 Task: Search one way flight ticket for 1 adult, 5 children, 2 infants in seat and 1 infant on lap in first from Burlington: Burlington International Airport to Laramie: Laramie Regional Airport on 8-3-2023. Choice of flights is Sun country airlines. Number of bags: 1 checked bag. Price is upto 82000. Outbound departure time preference is 19:30.
Action: Mouse moved to (373, 155)
Screenshot: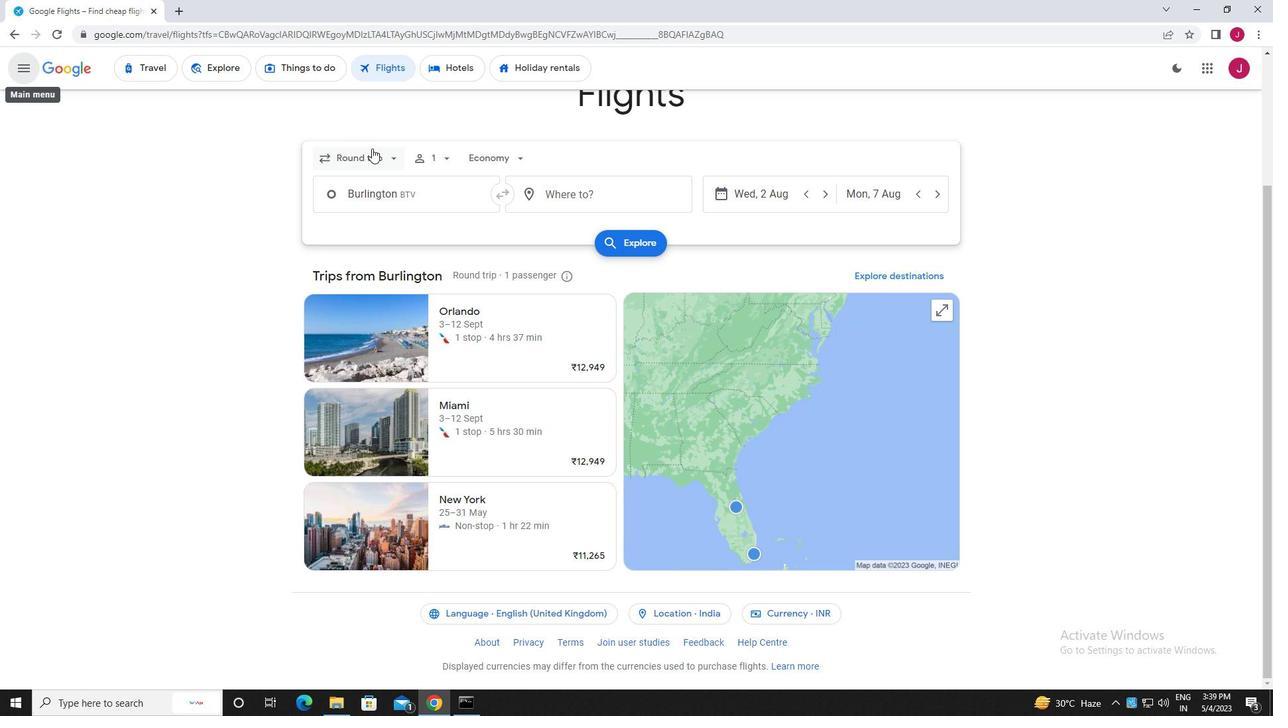 
Action: Mouse pressed left at (373, 155)
Screenshot: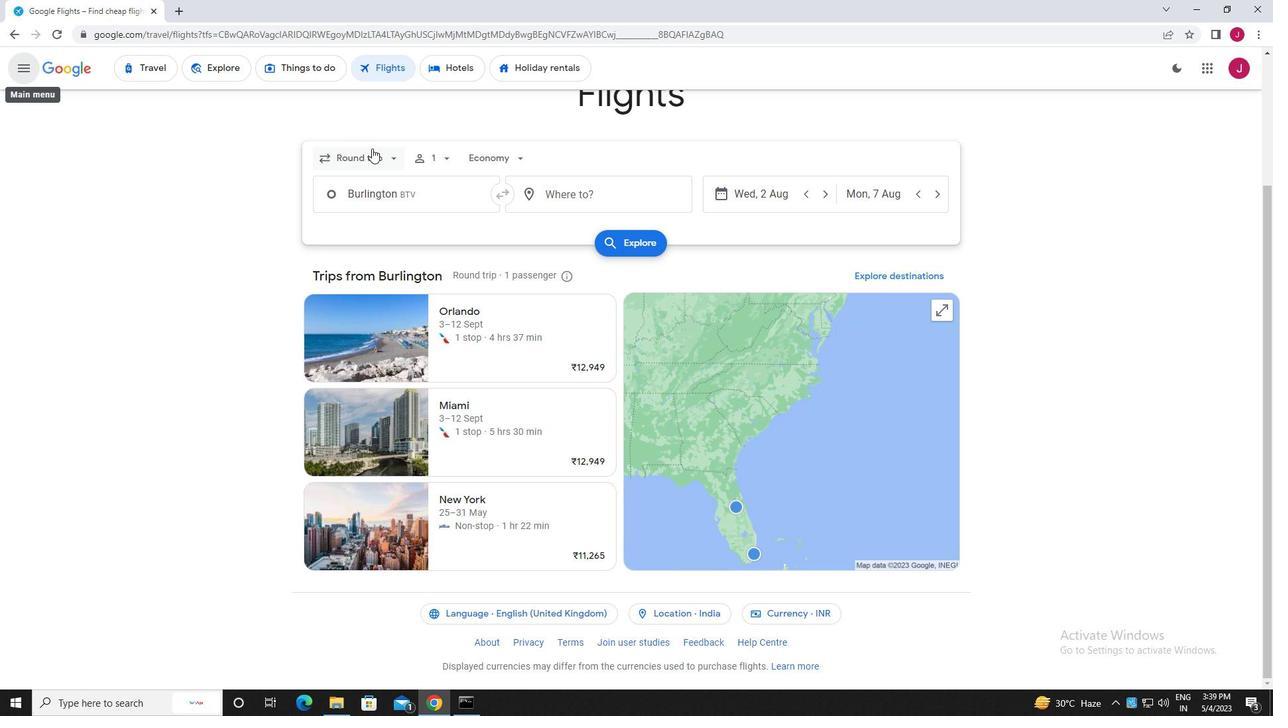 
Action: Mouse moved to (387, 220)
Screenshot: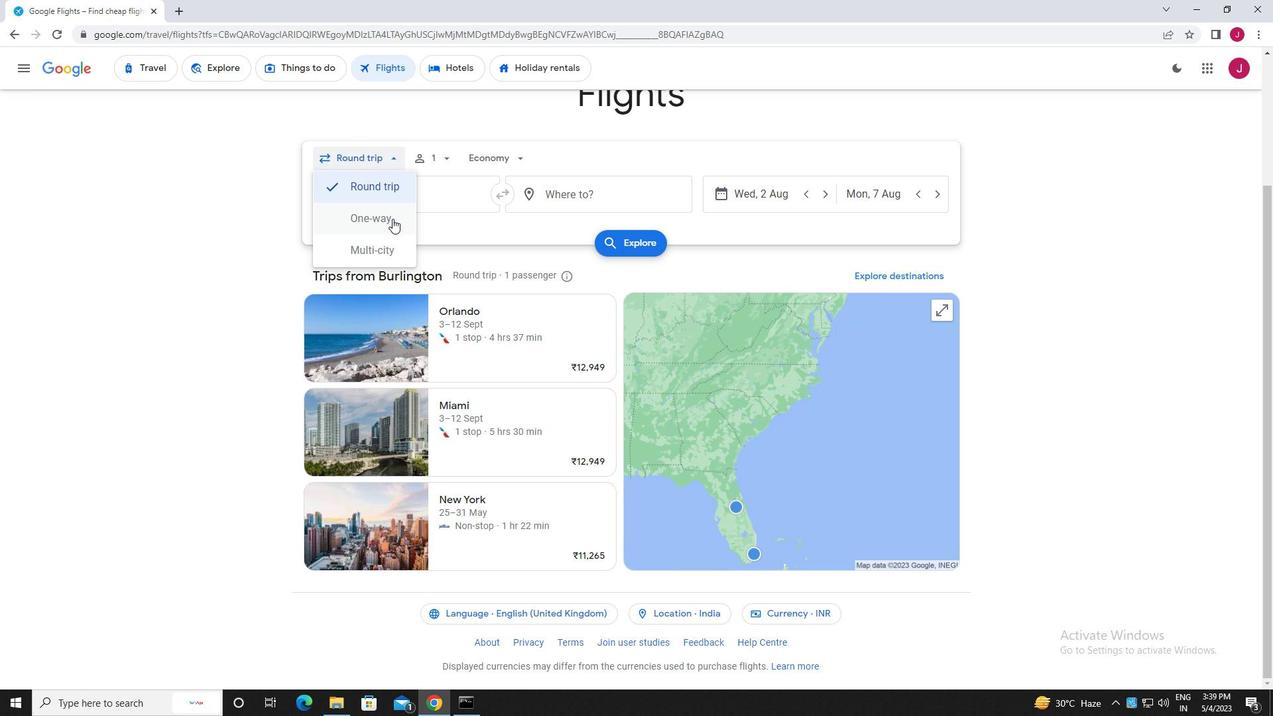 
Action: Mouse pressed left at (387, 220)
Screenshot: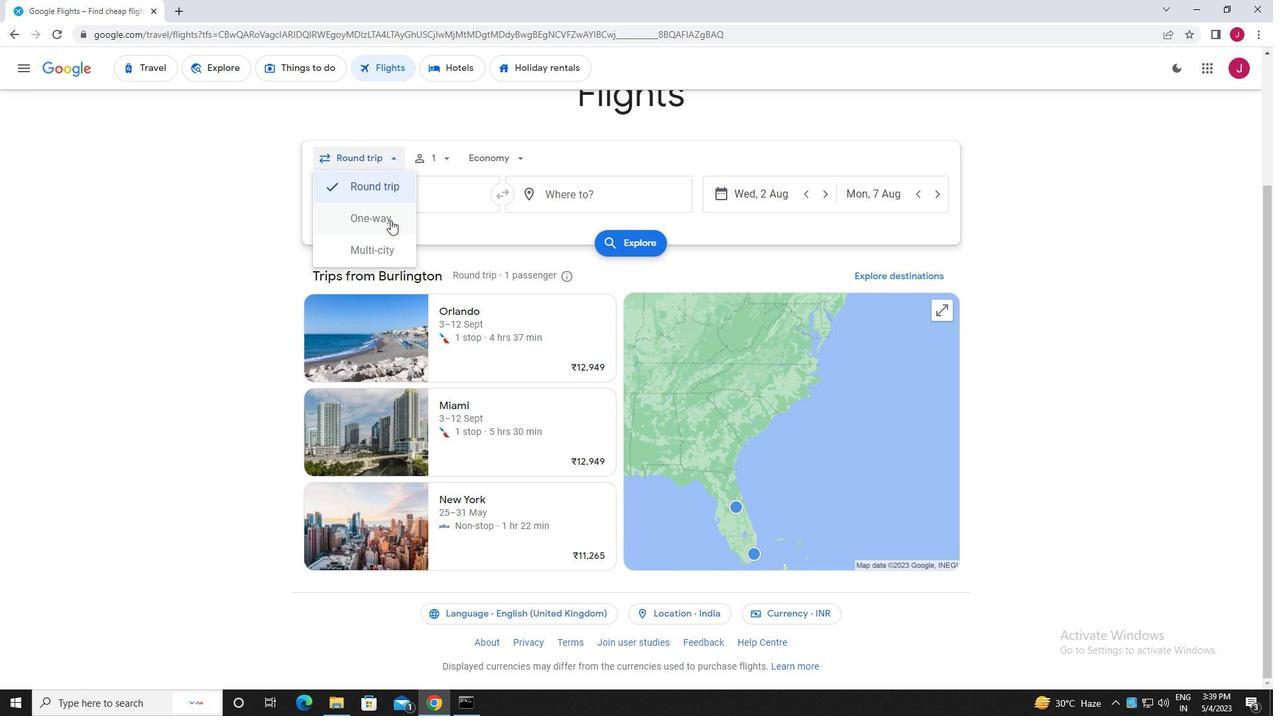 
Action: Mouse moved to (438, 157)
Screenshot: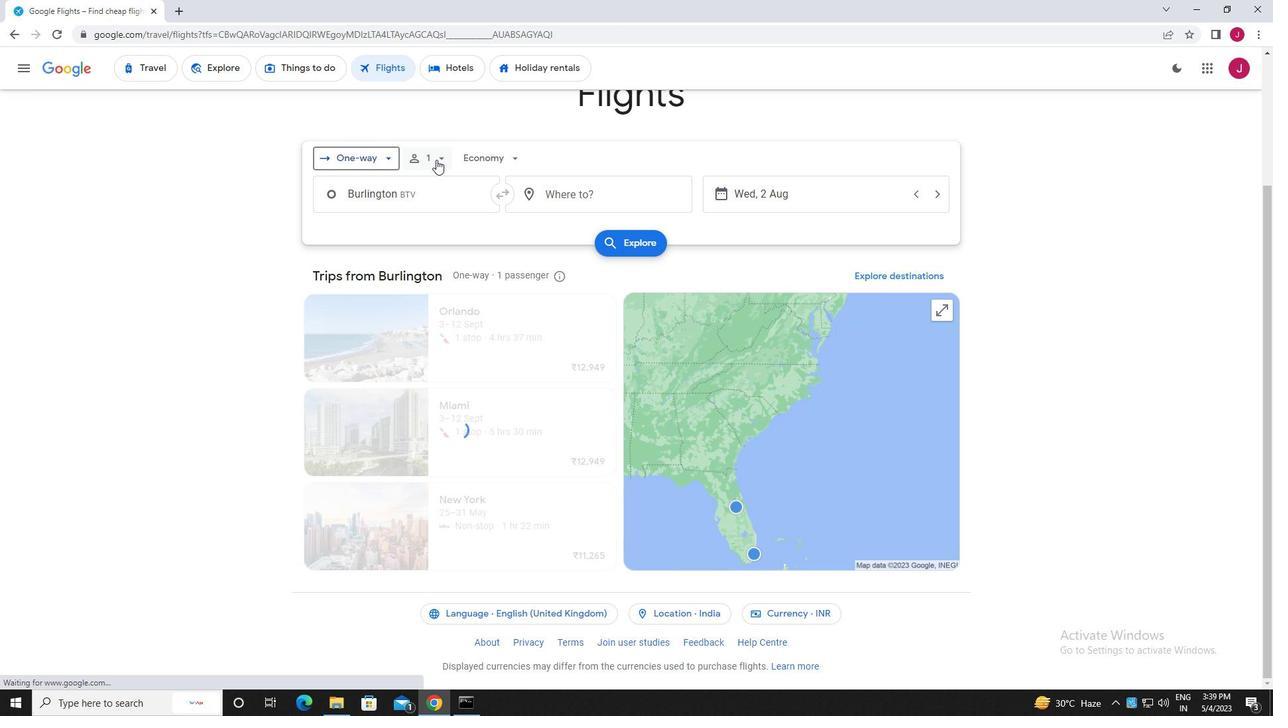 
Action: Mouse pressed left at (438, 157)
Screenshot: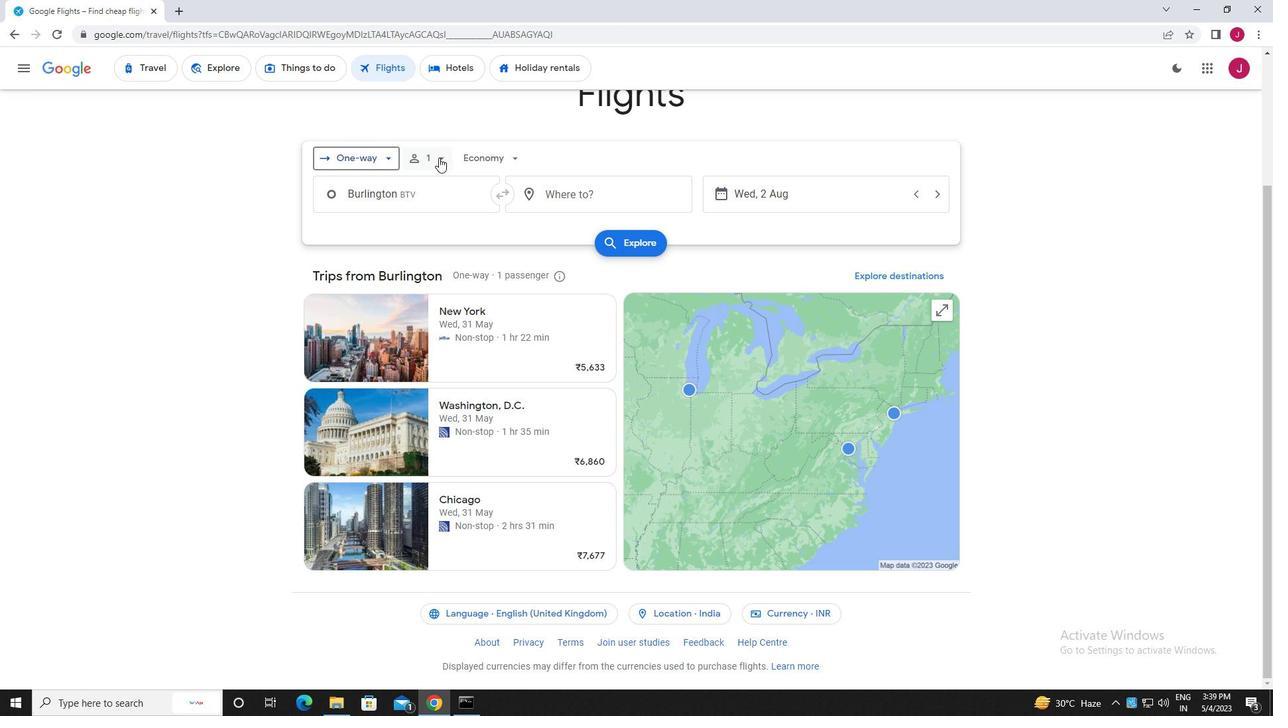
Action: Mouse moved to (537, 222)
Screenshot: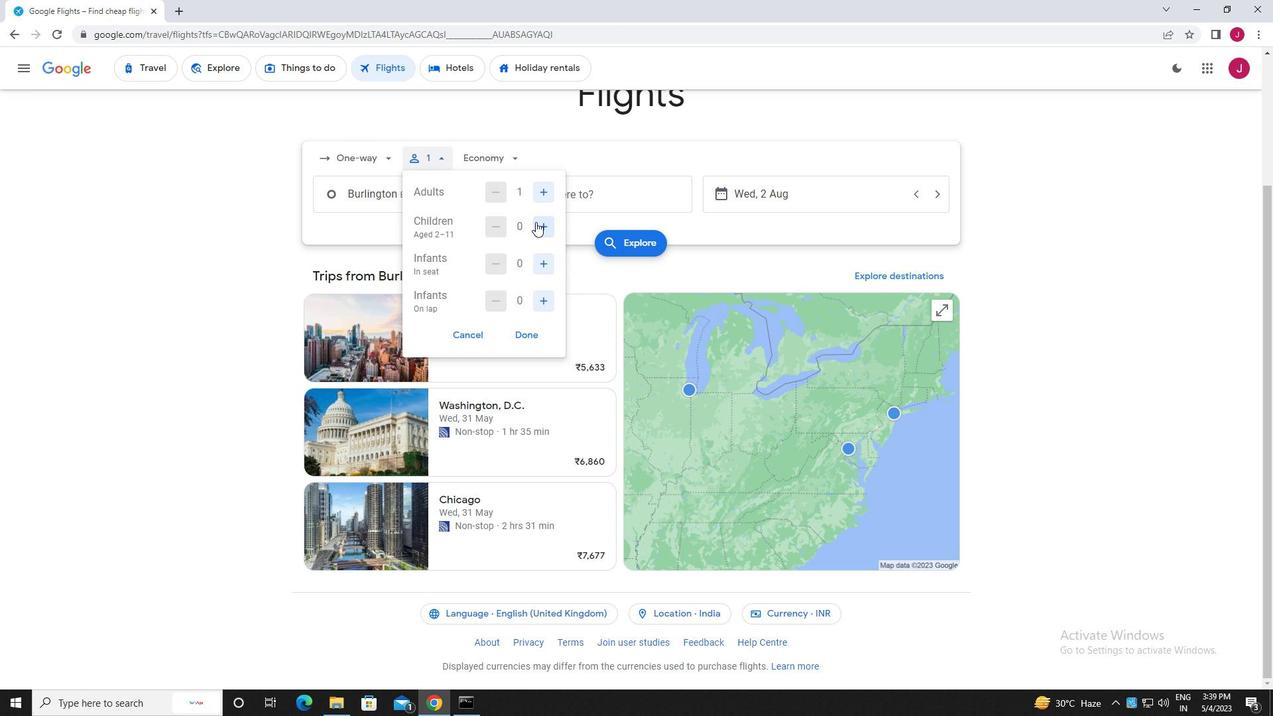 
Action: Mouse pressed left at (537, 222)
Screenshot: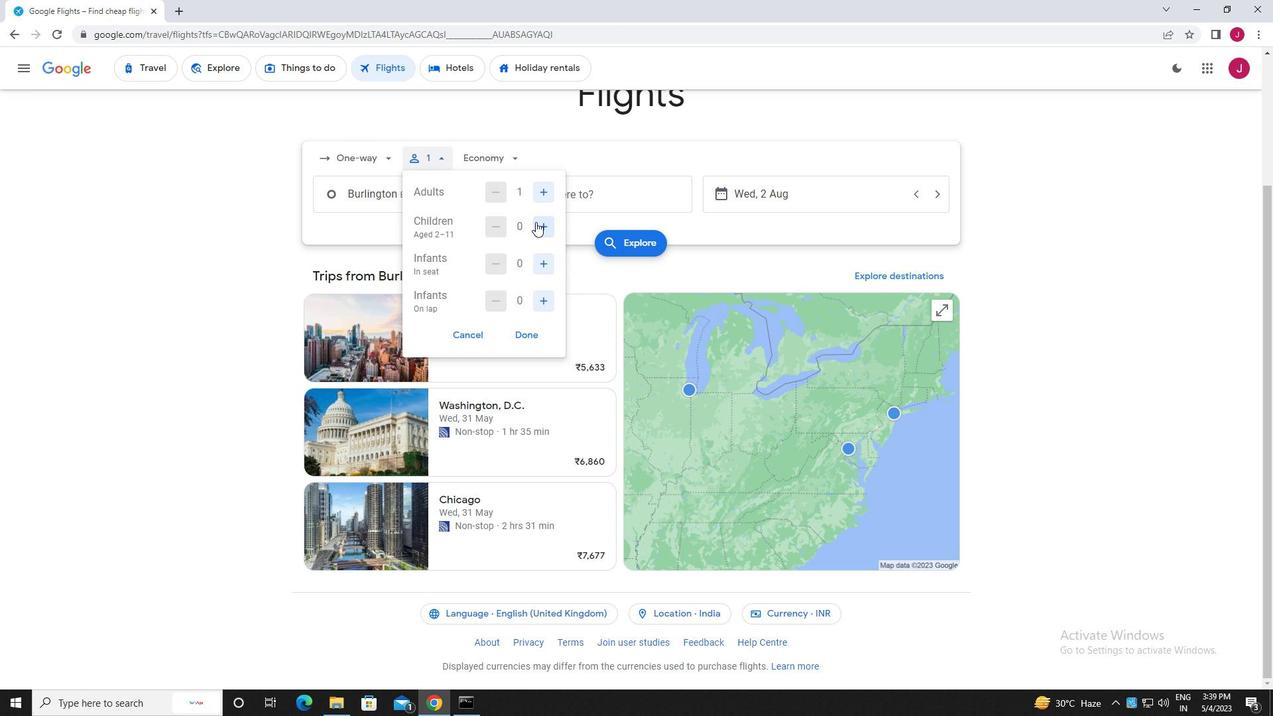 
Action: Mouse moved to (540, 226)
Screenshot: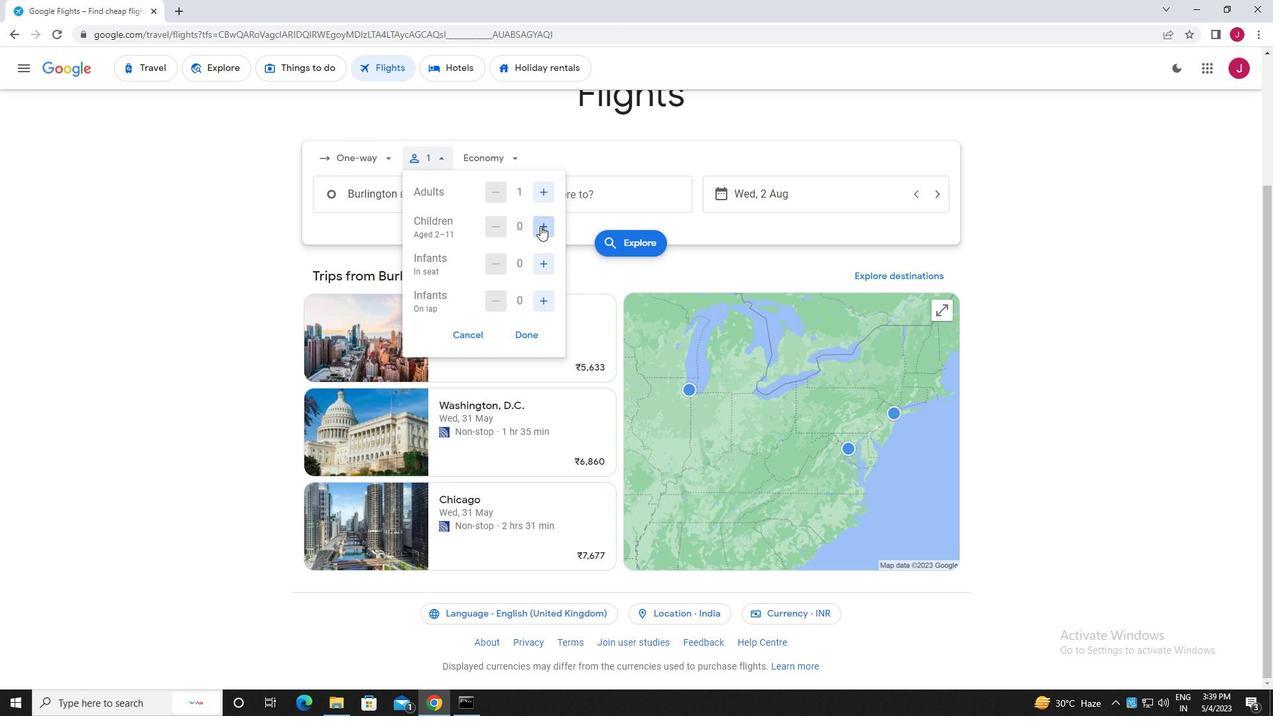 
Action: Mouse pressed left at (540, 226)
Screenshot: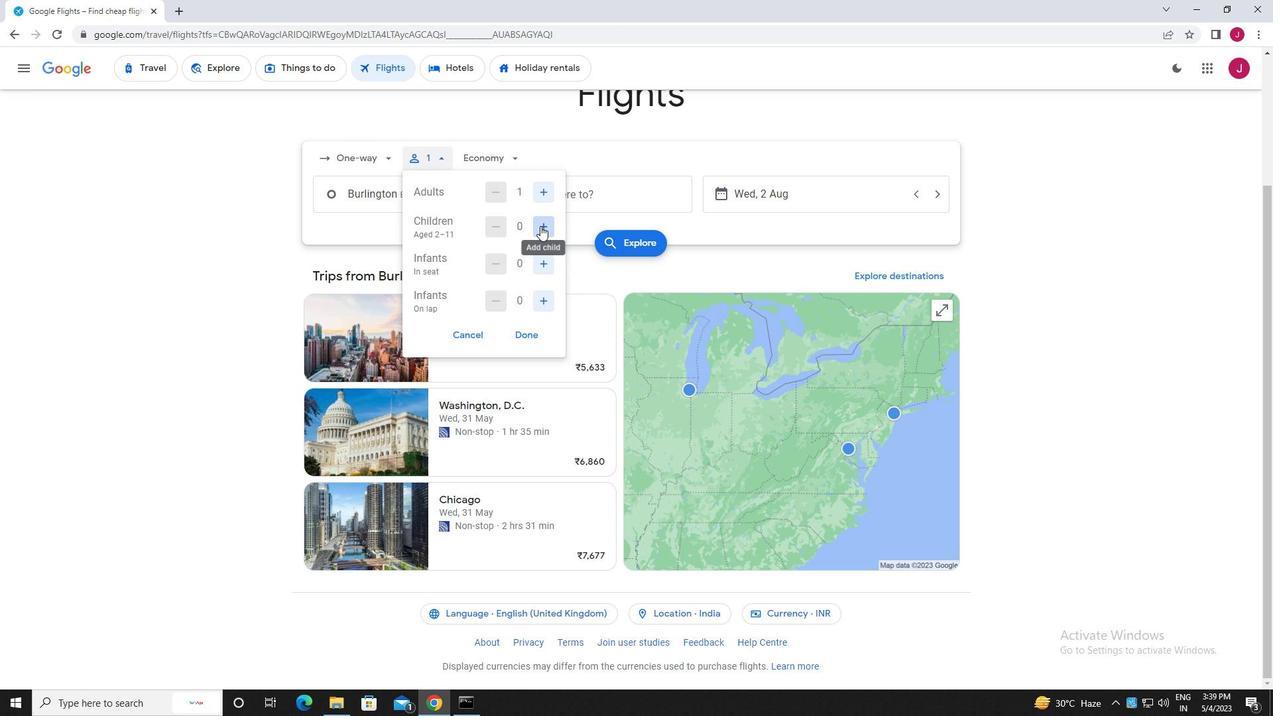 
Action: Mouse moved to (541, 228)
Screenshot: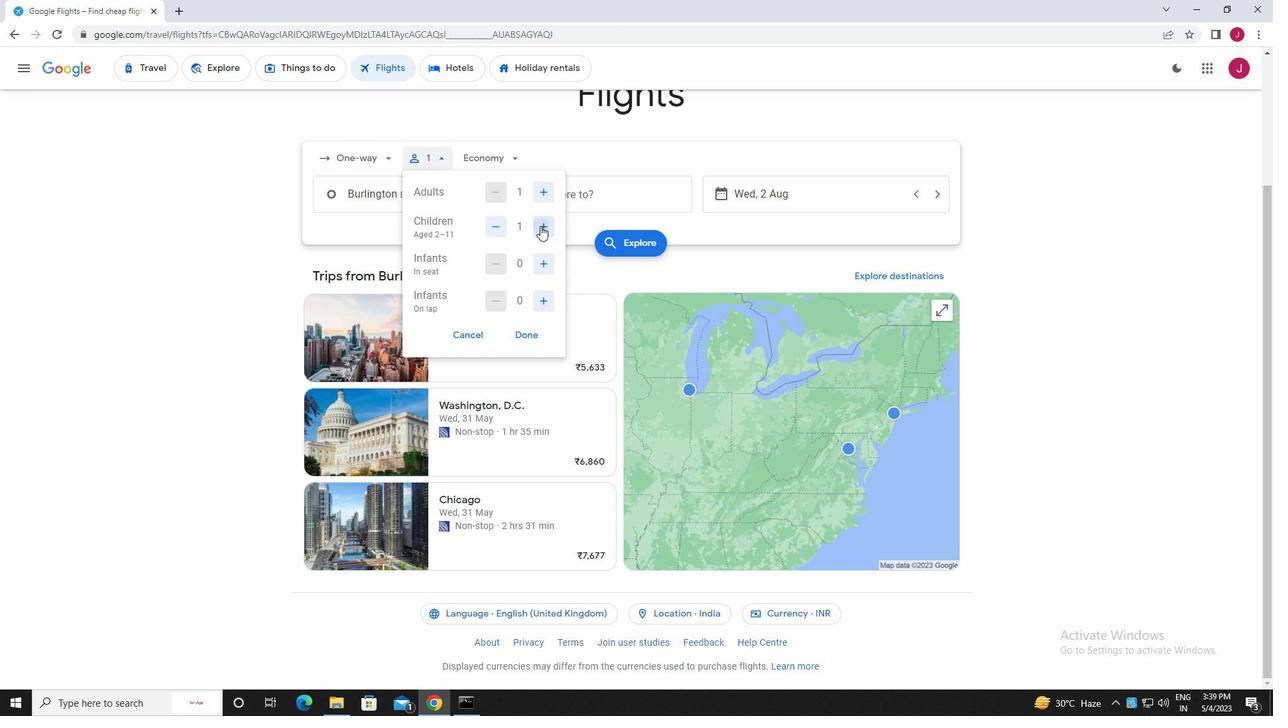 
Action: Mouse pressed left at (541, 228)
Screenshot: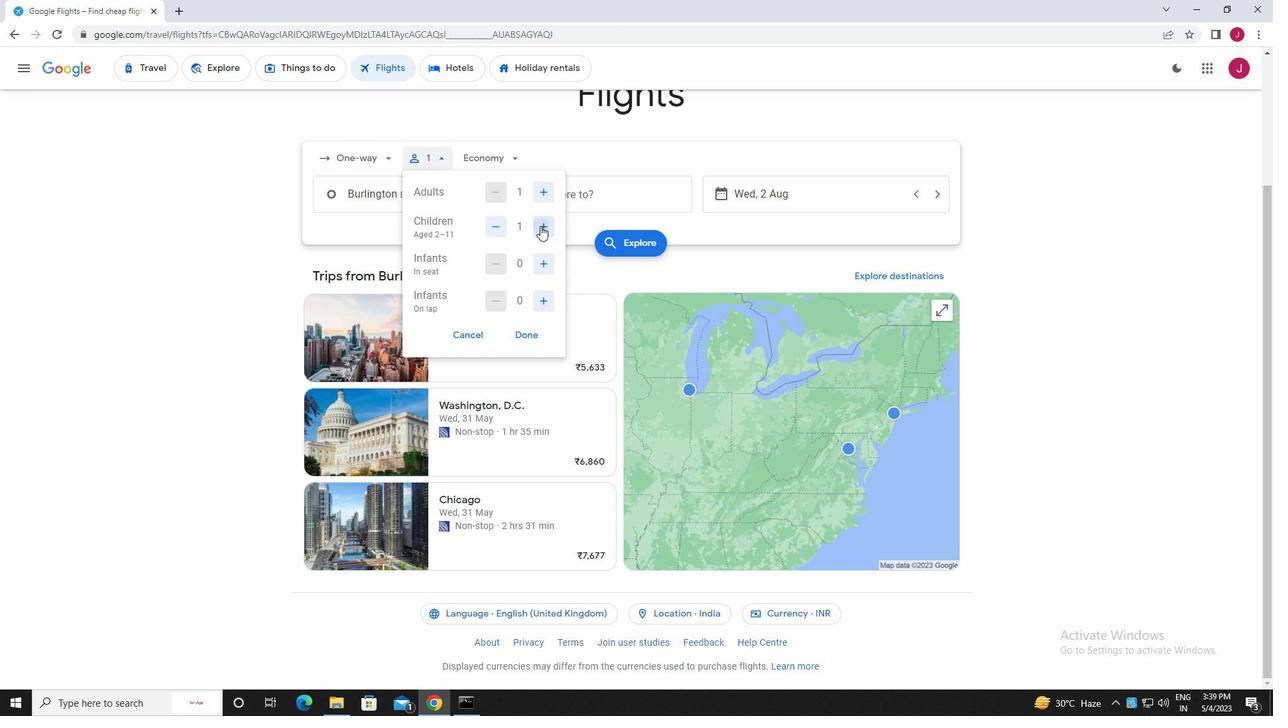
Action: Mouse moved to (542, 229)
Screenshot: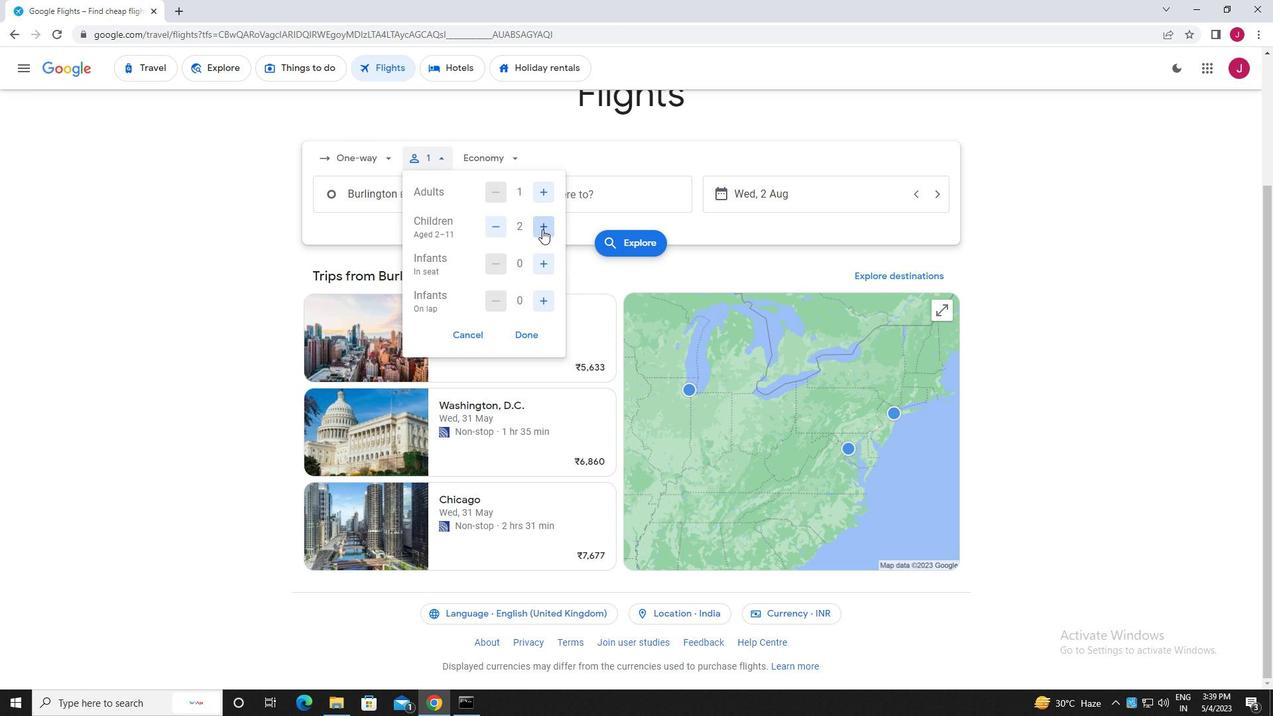 
Action: Mouse pressed left at (542, 229)
Screenshot: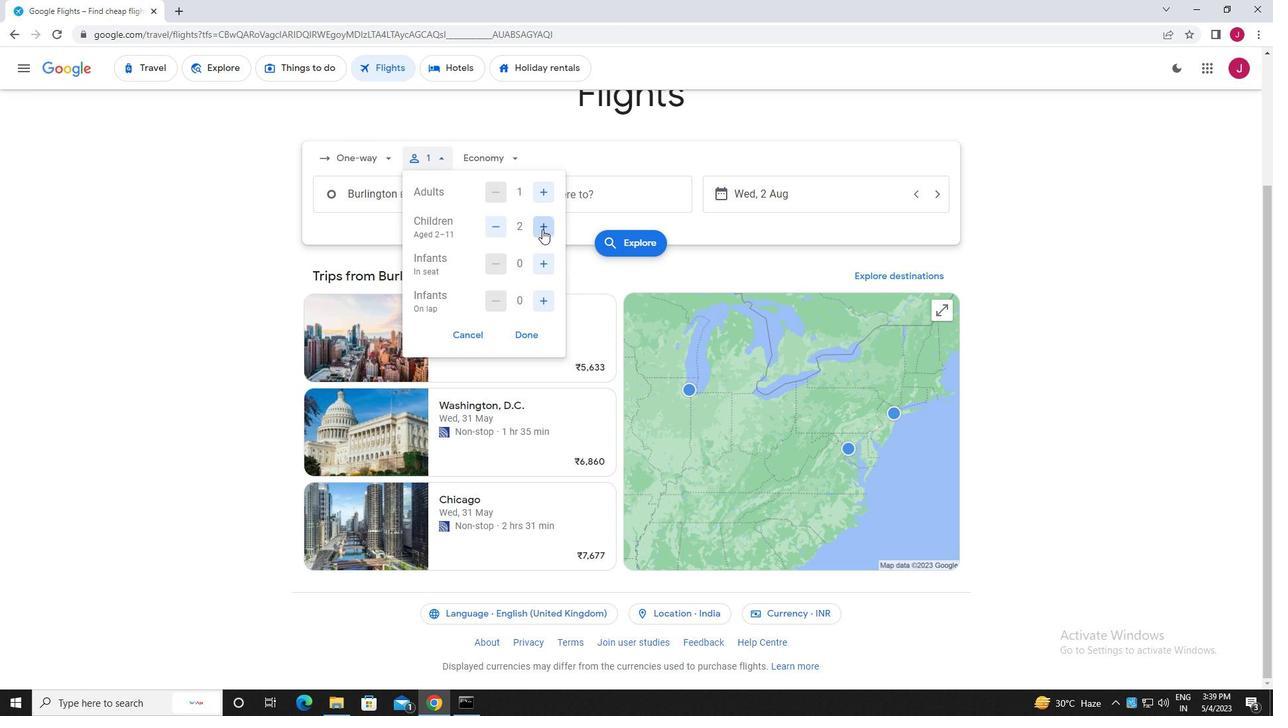 
Action: Mouse moved to (542, 231)
Screenshot: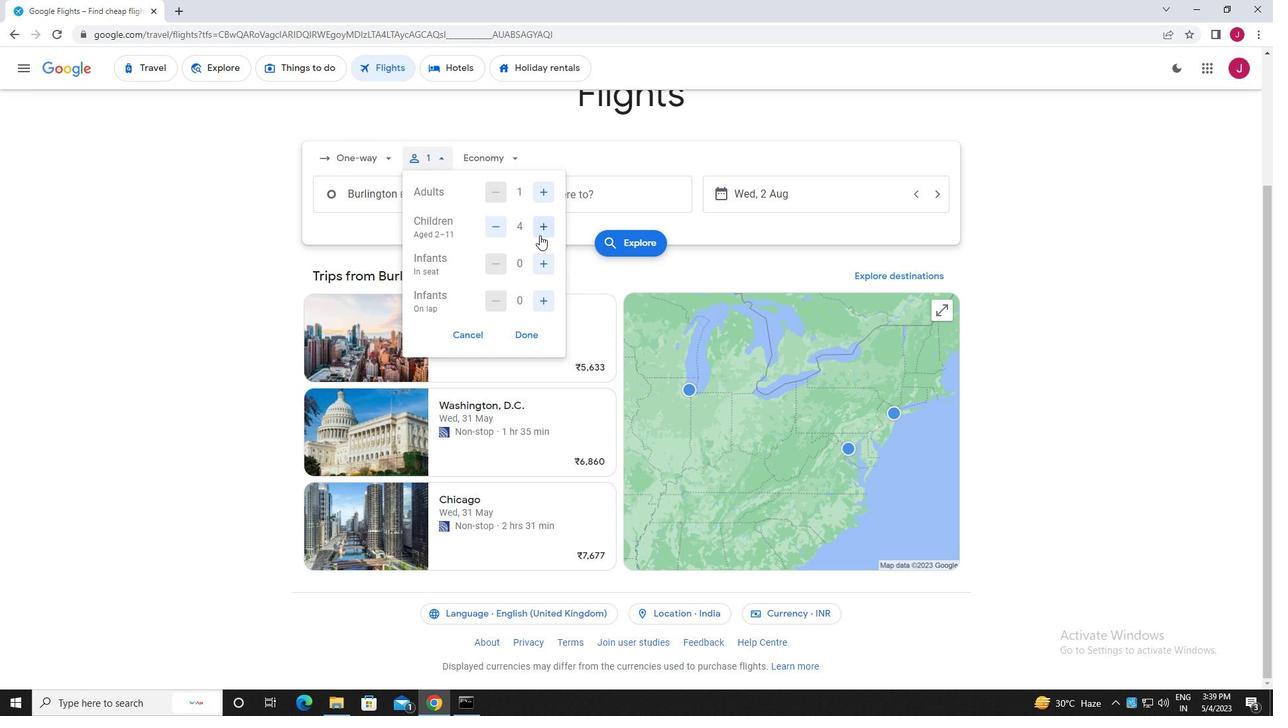 
Action: Mouse pressed left at (542, 231)
Screenshot: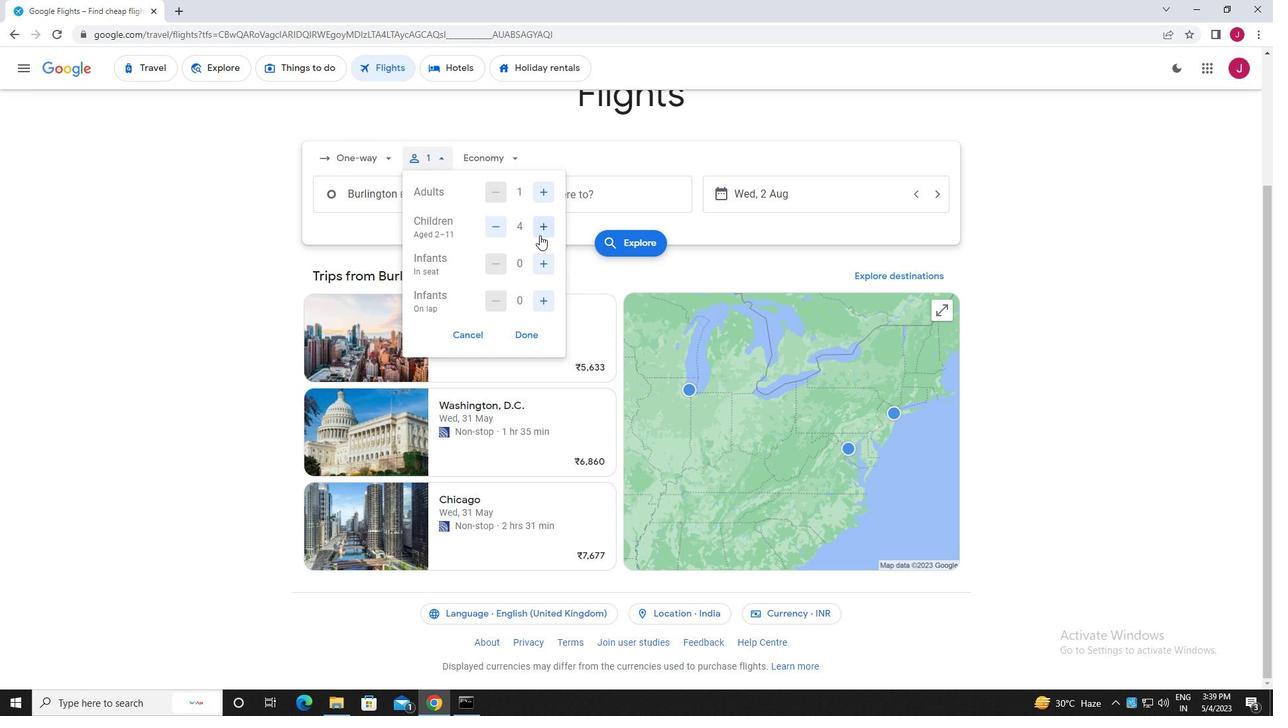 
Action: Mouse moved to (548, 267)
Screenshot: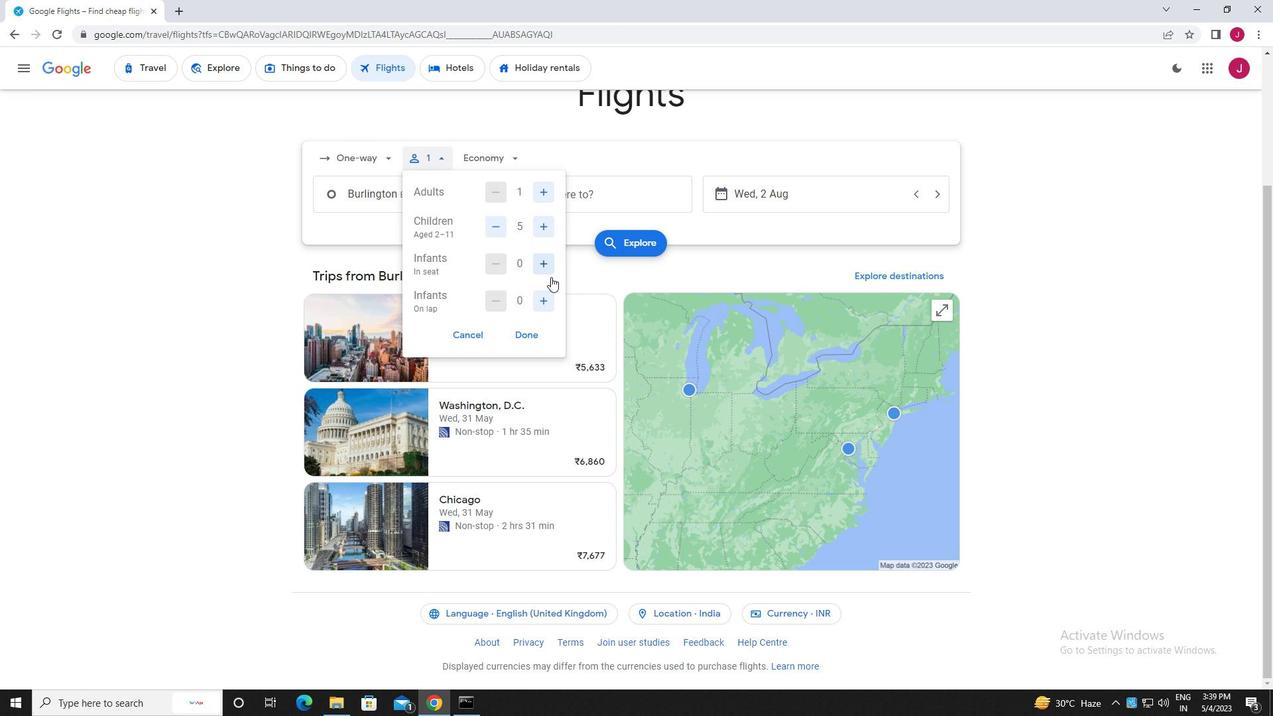
Action: Mouse pressed left at (548, 267)
Screenshot: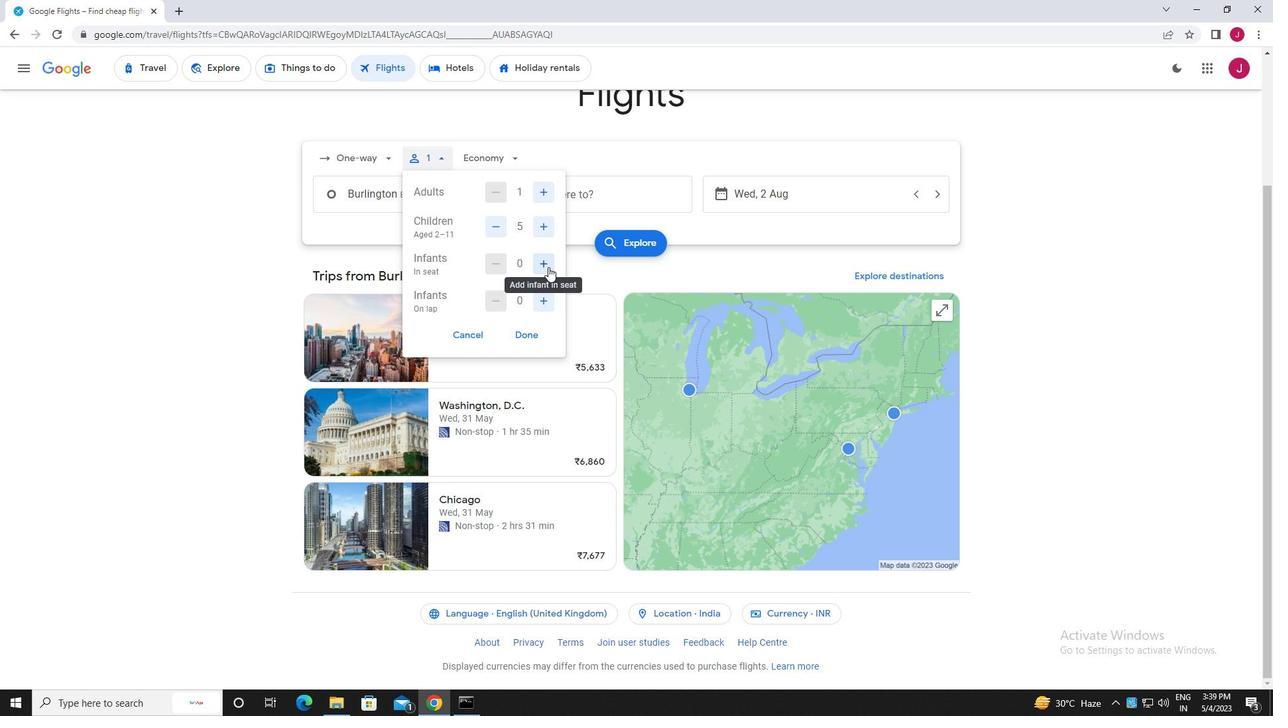 
Action: Mouse pressed left at (548, 267)
Screenshot: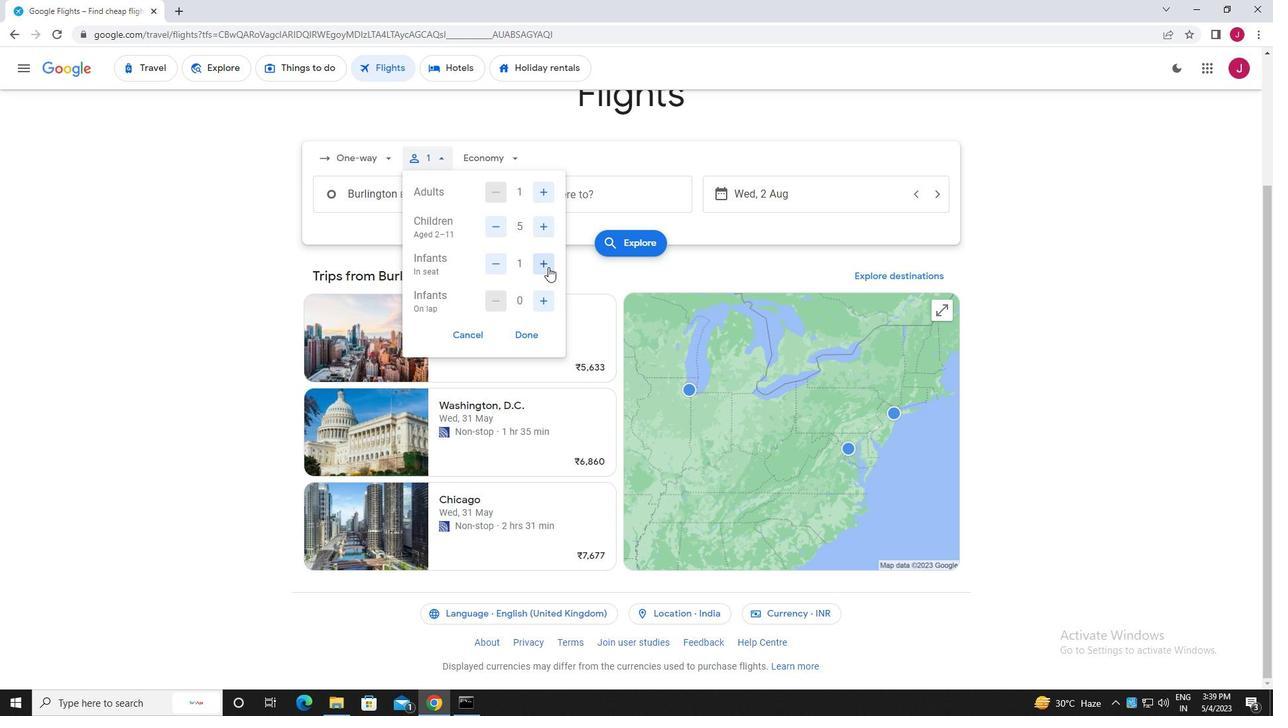 
Action: Mouse moved to (543, 304)
Screenshot: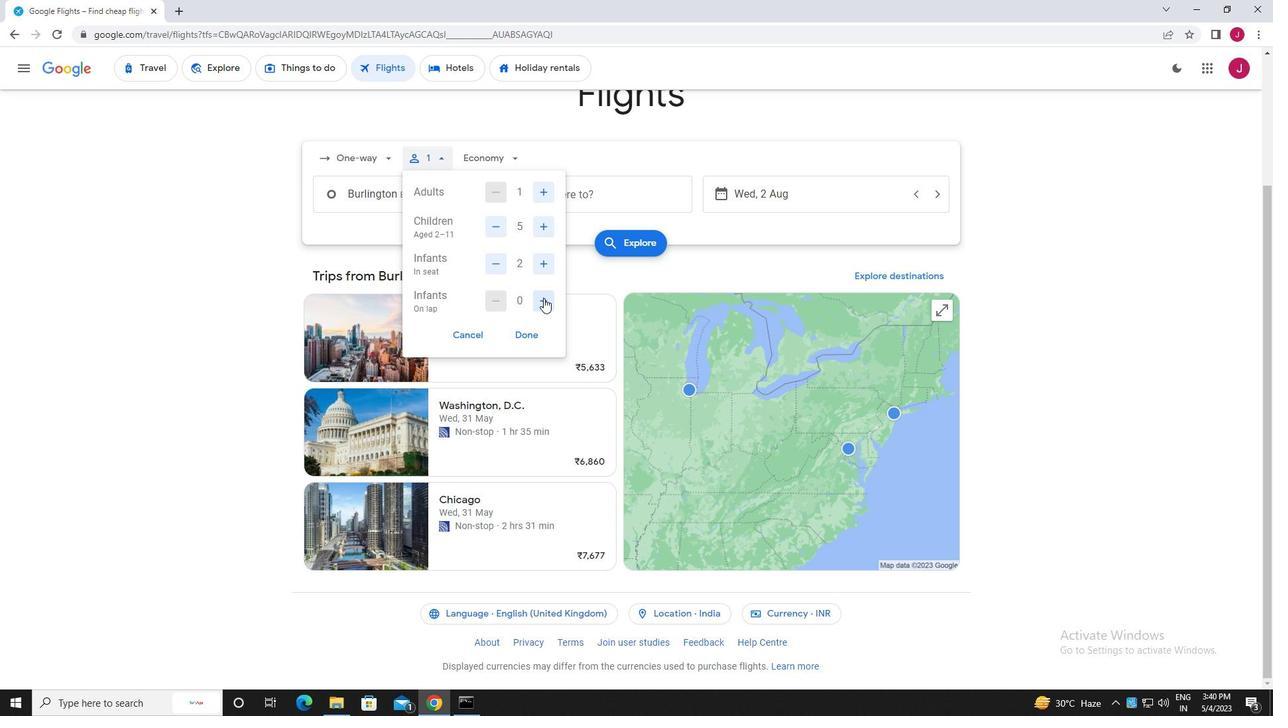 
Action: Mouse pressed left at (543, 304)
Screenshot: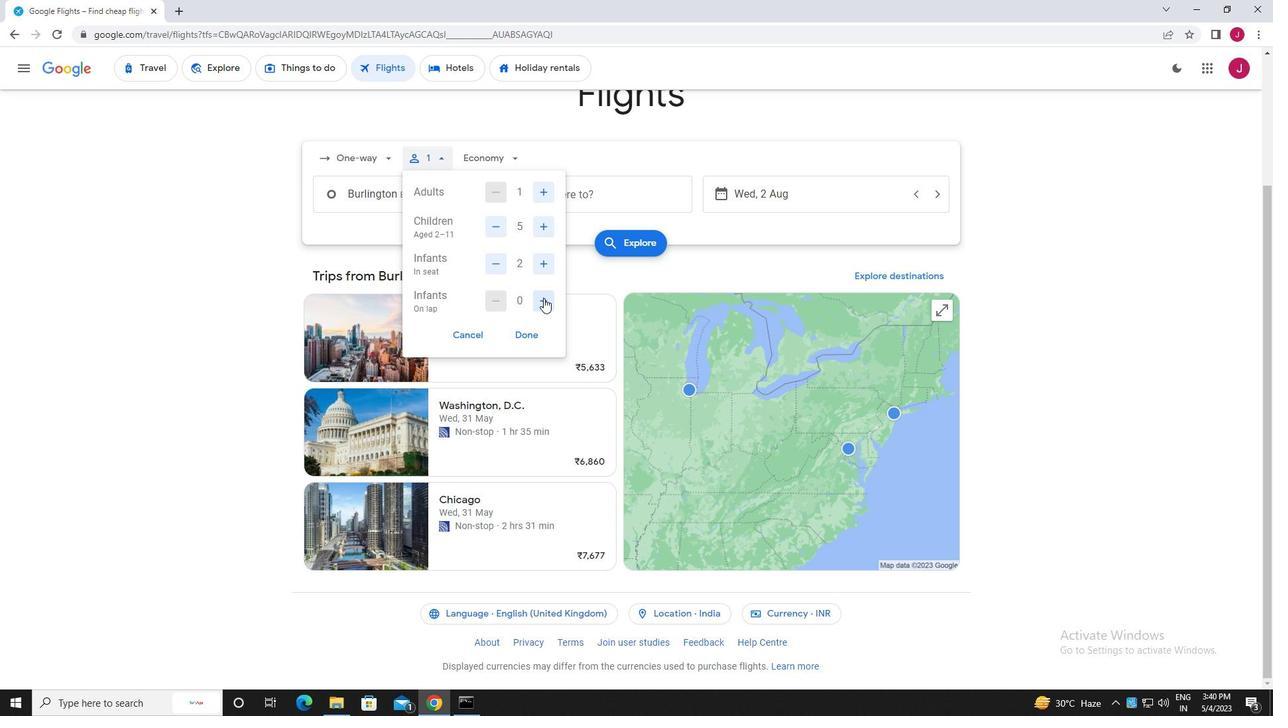 
Action: Mouse moved to (496, 264)
Screenshot: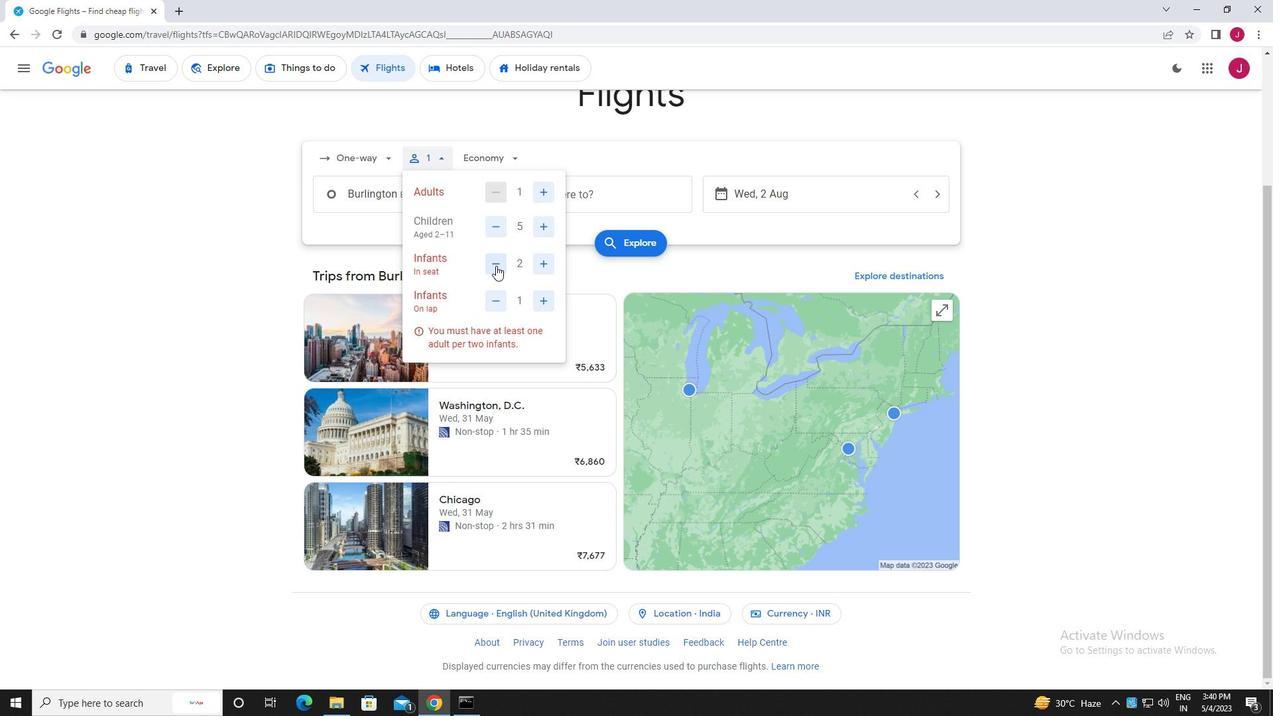 
Action: Mouse pressed left at (496, 264)
Screenshot: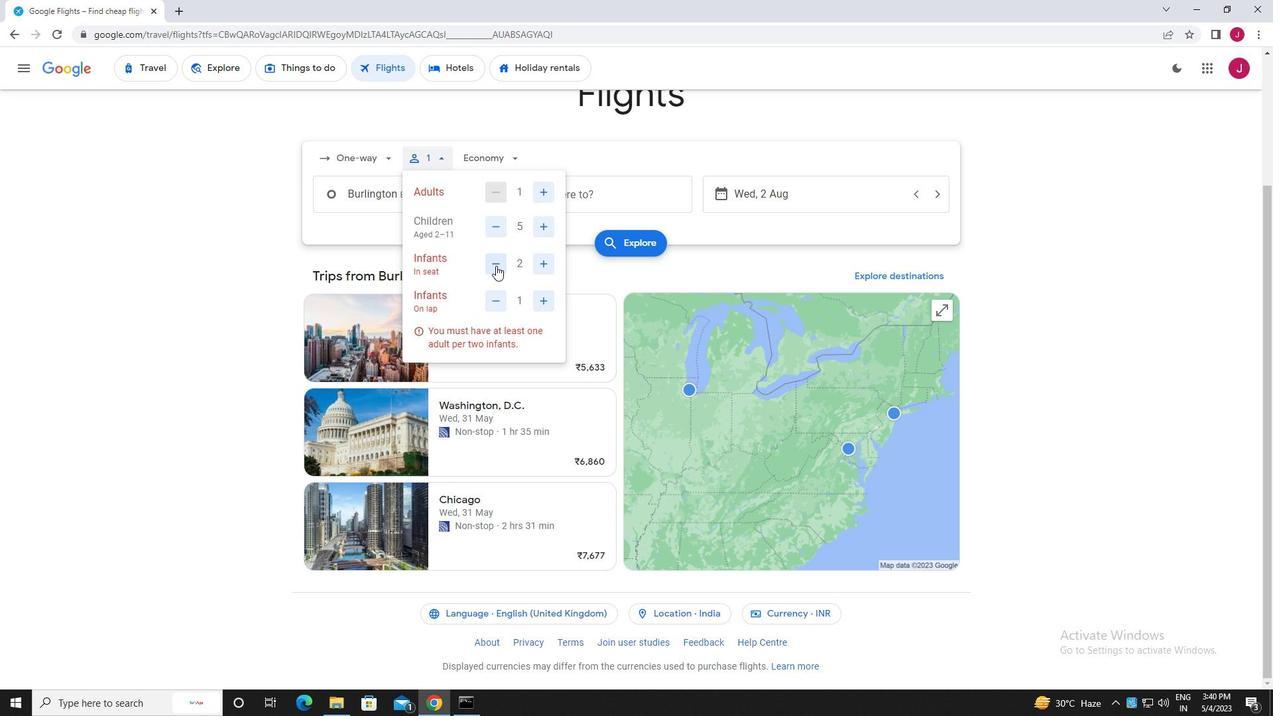 
Action: Mouse moved to (527, 334)
Screenshot: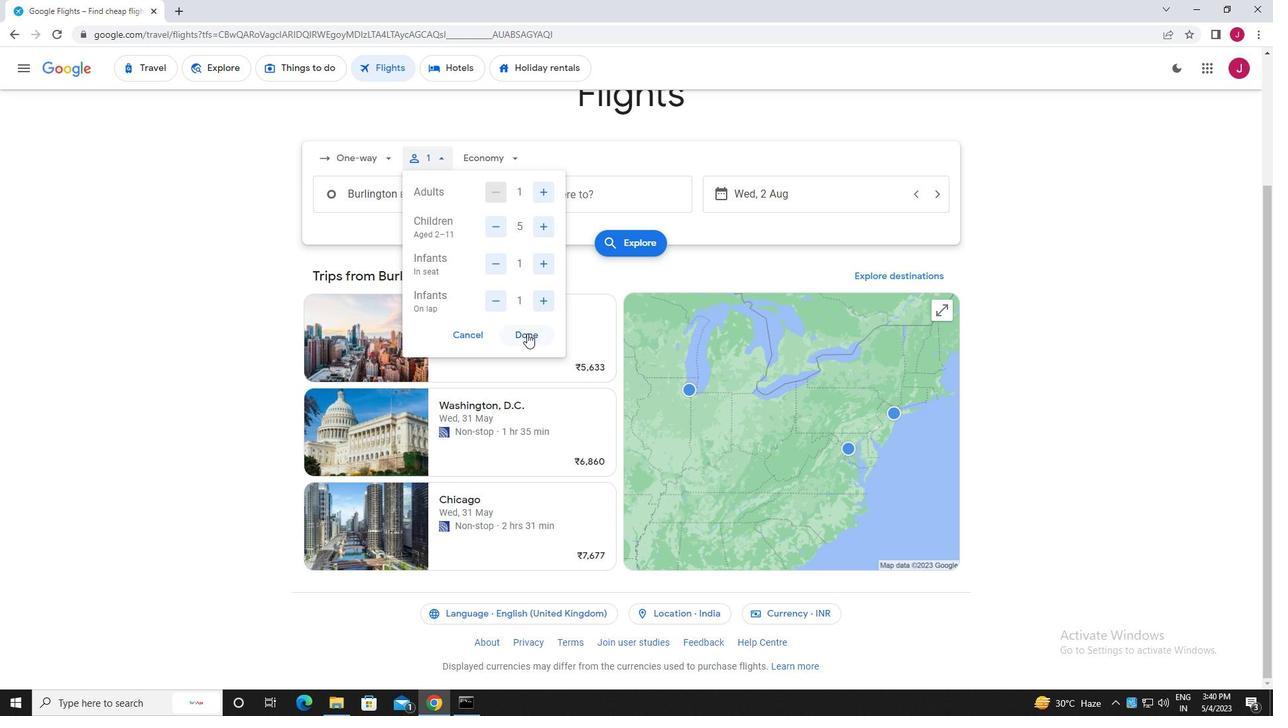 
Action: Mouse pressed left at (527, 334)
Screenshot: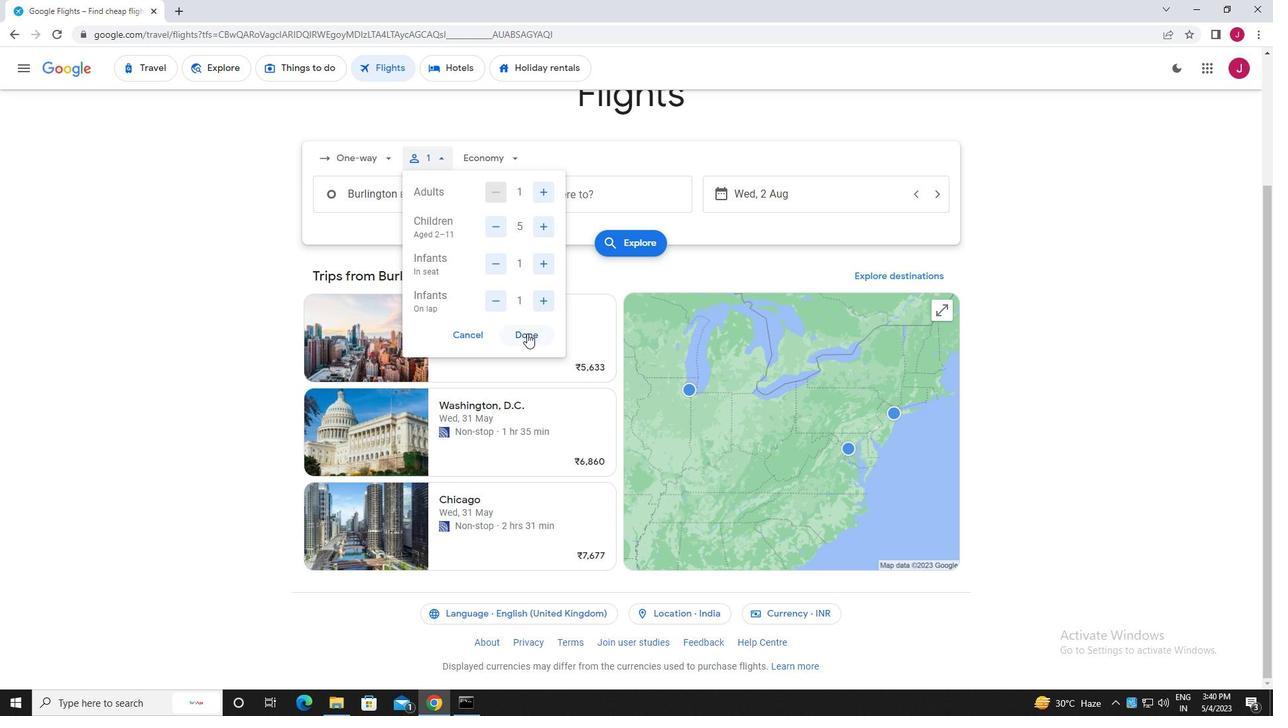 
Action: Mouse moved to (505, 159)
Screenshot: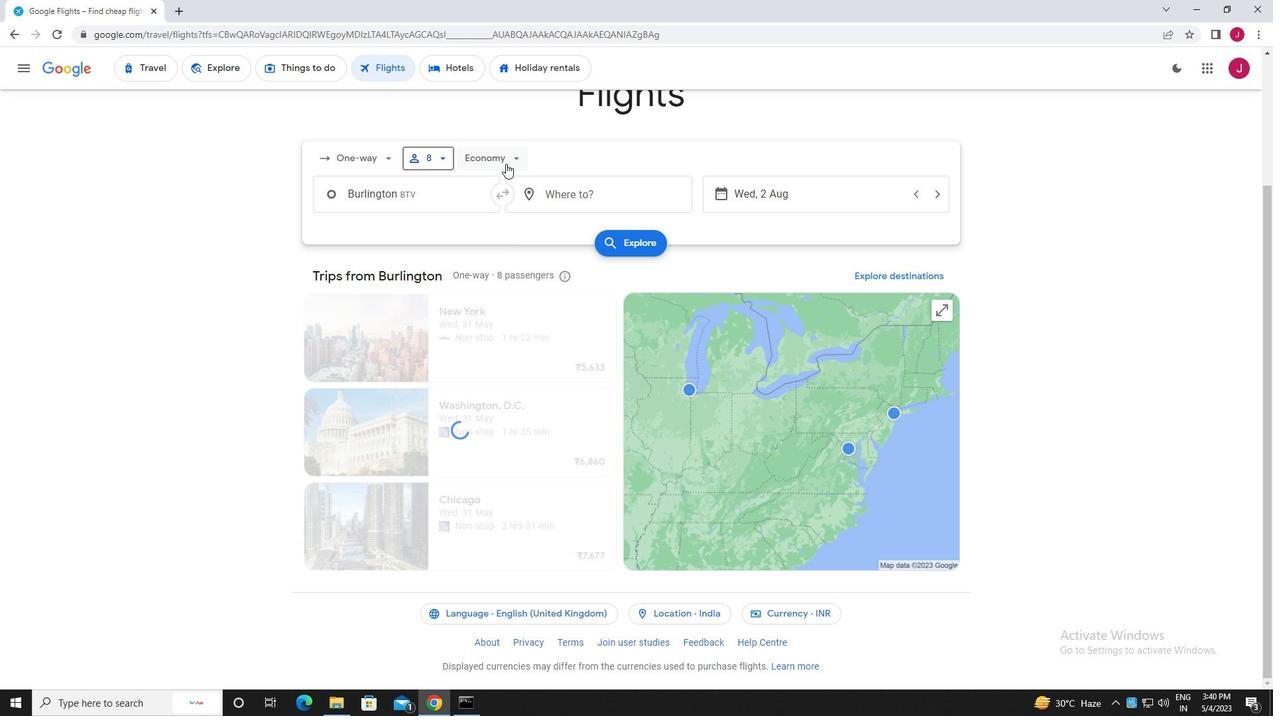 
Action: Mouse pressed left at (505, 159)
Screenshot: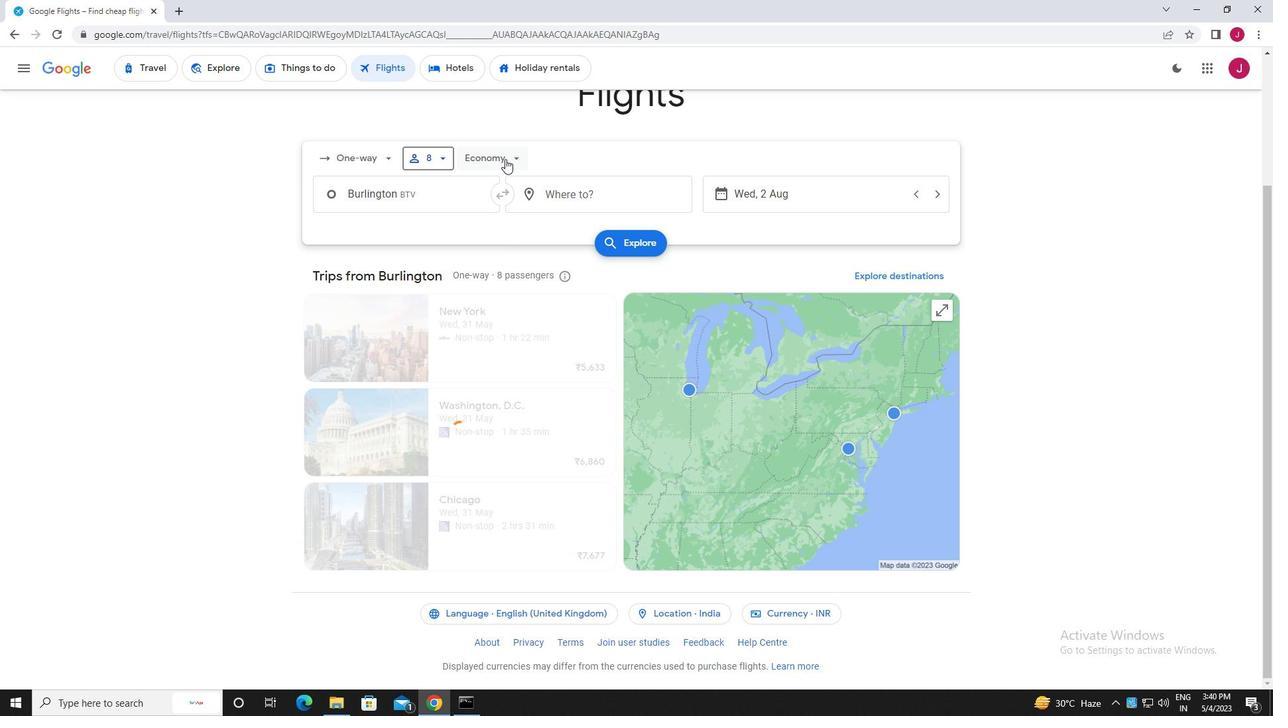 
Action: Mouse moved to (515, 281)
Screenshot: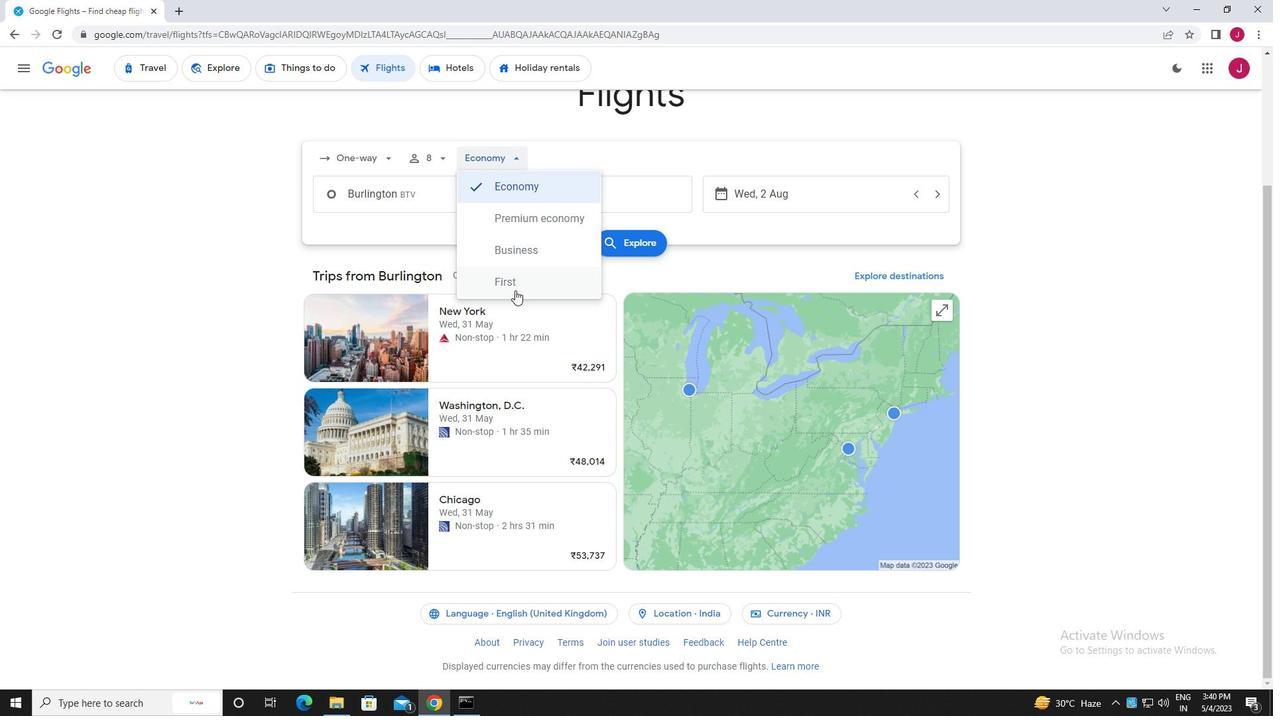 
Action: Mouse pressed left at (515, 281)
Screenshot: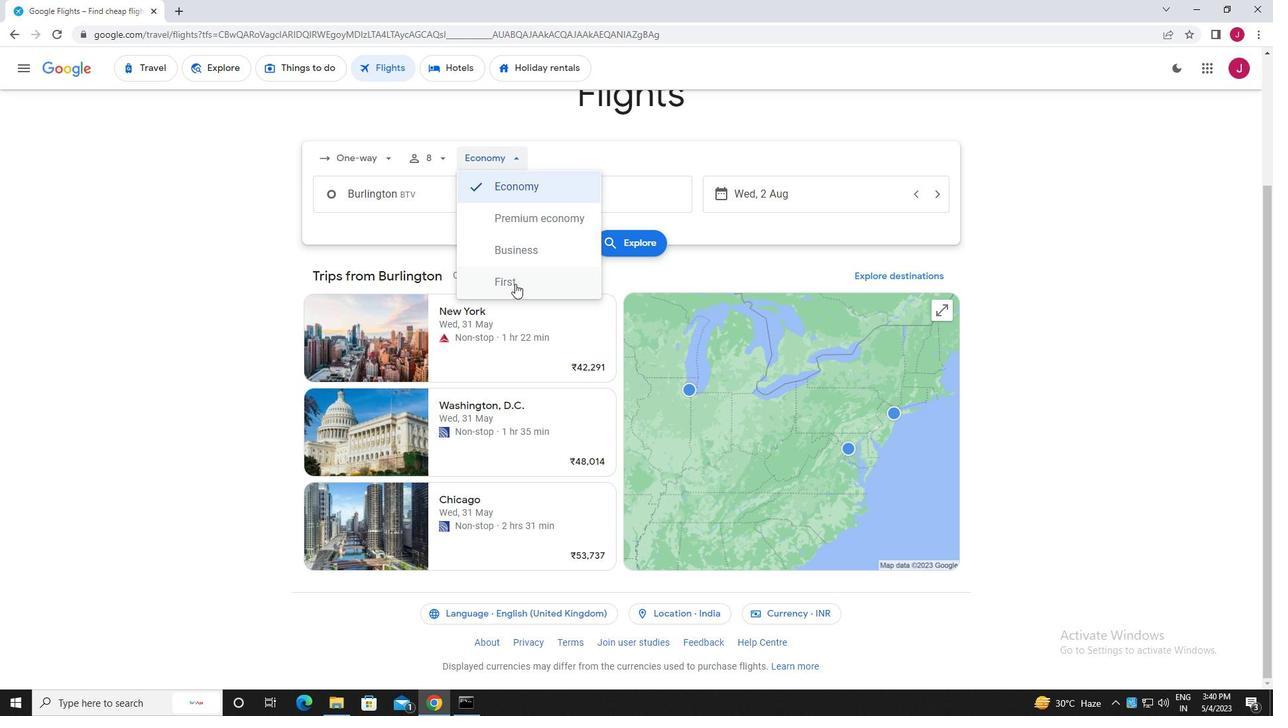 
Action: Mouse moved to (441, 195)
Screenshot: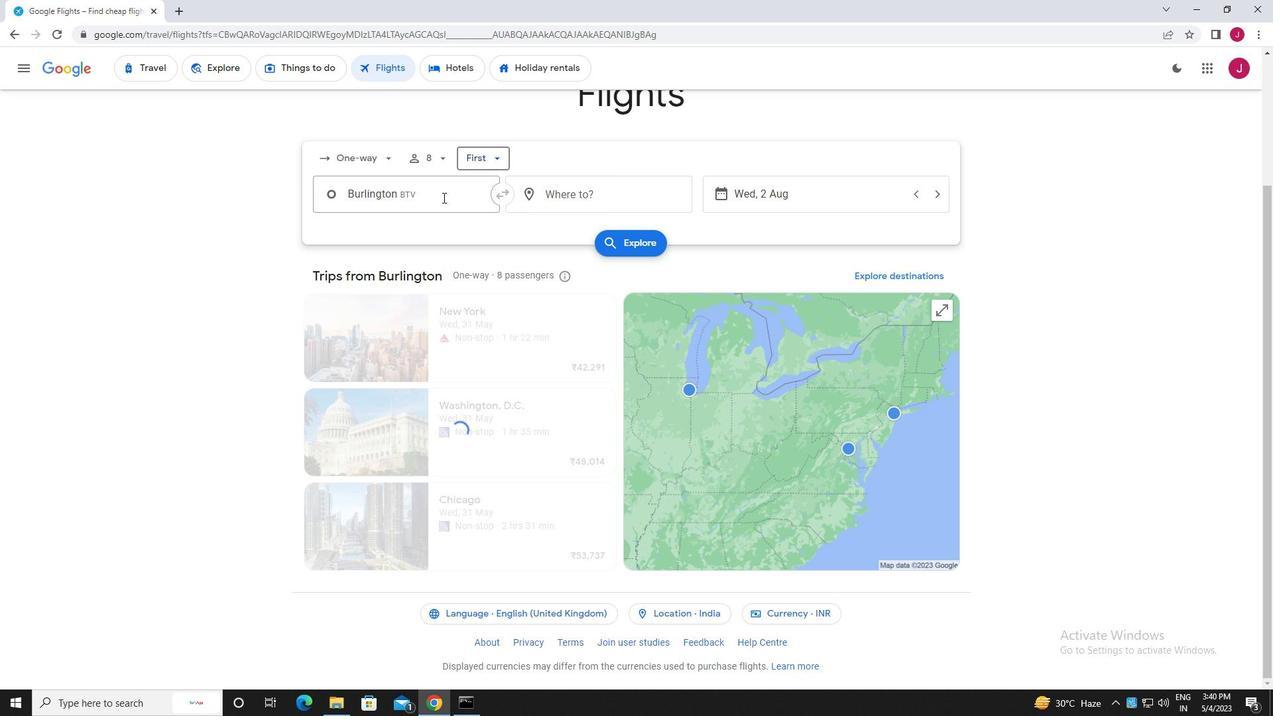 
Action: Mouse pressed left at (441, 195)
Screenshot: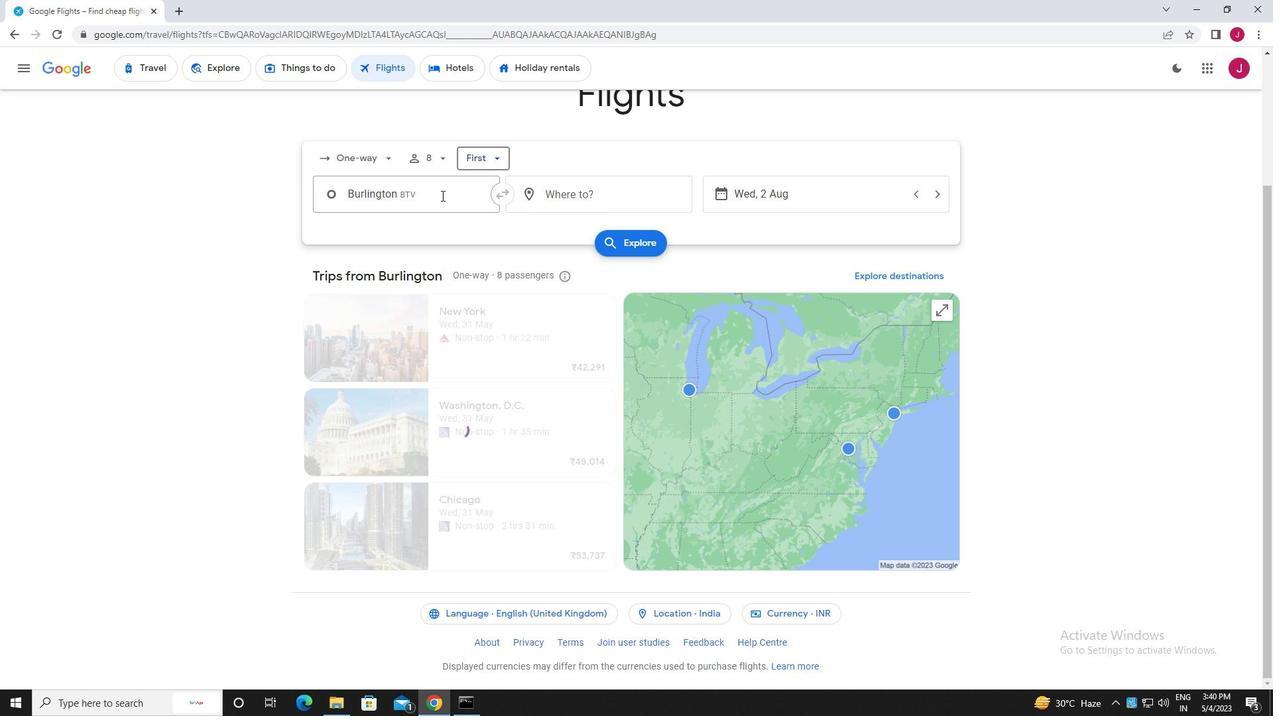 
Action: Key pressed burlington
Screenshot: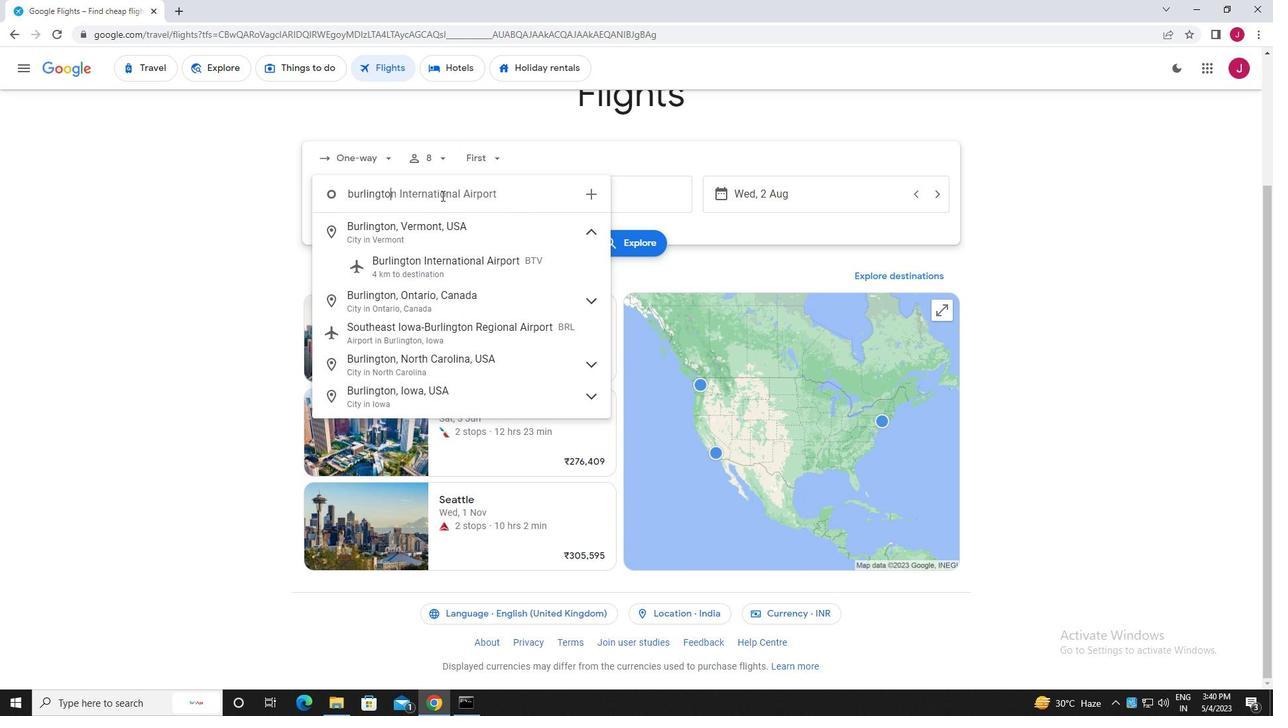 
Action: Mouse moved to (469, 263)
Screenshot: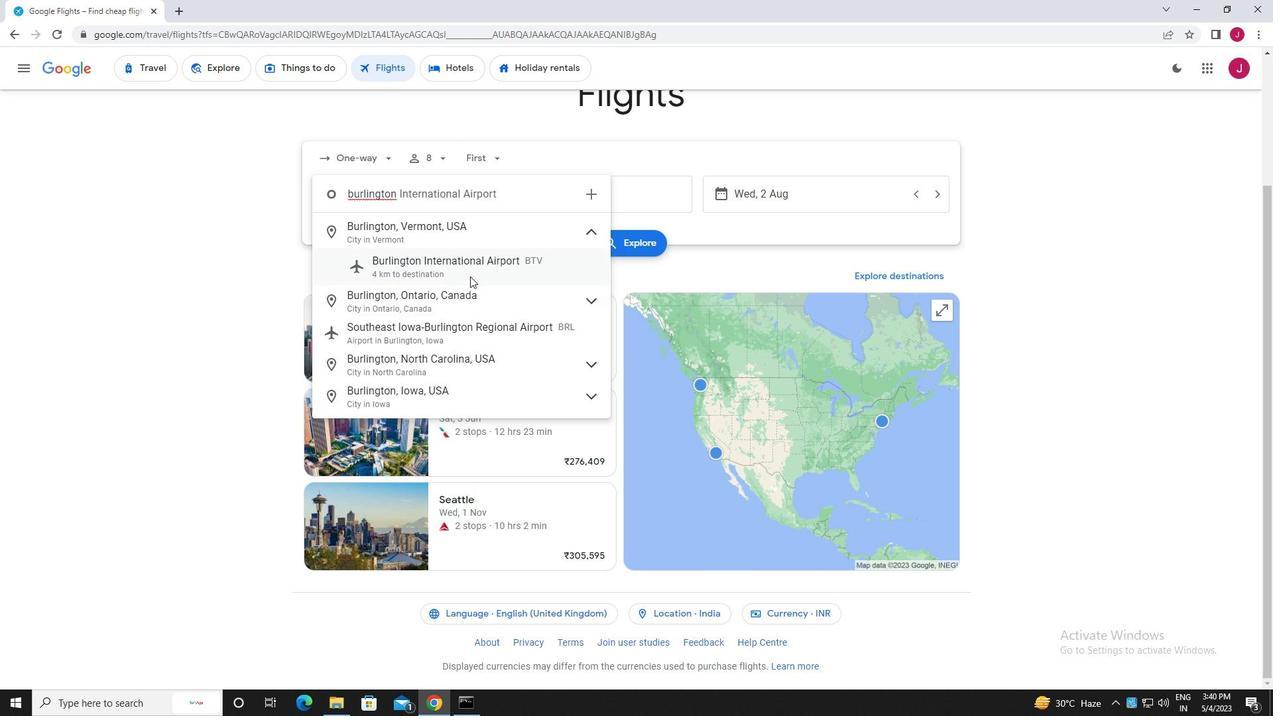 
Action: Mouse pressed left at (469, 263)
Screenshot: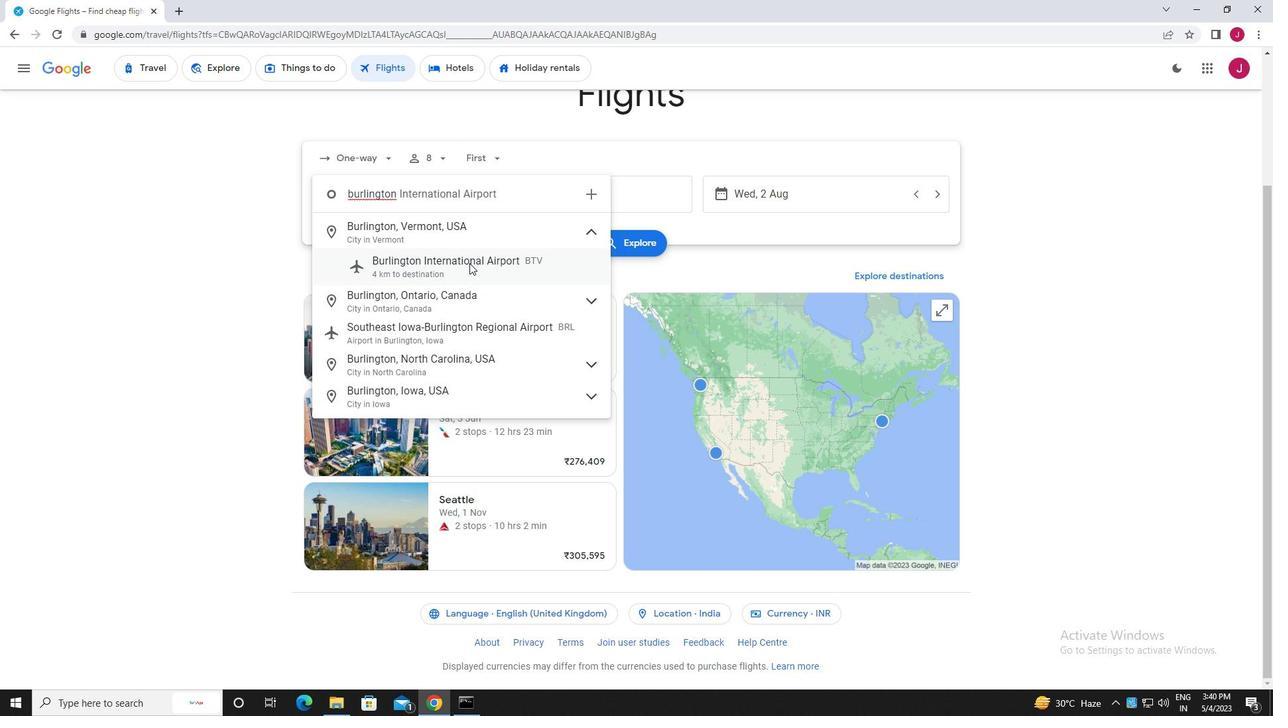 
Action: Mouse moved to (618, 203)
Screenshot: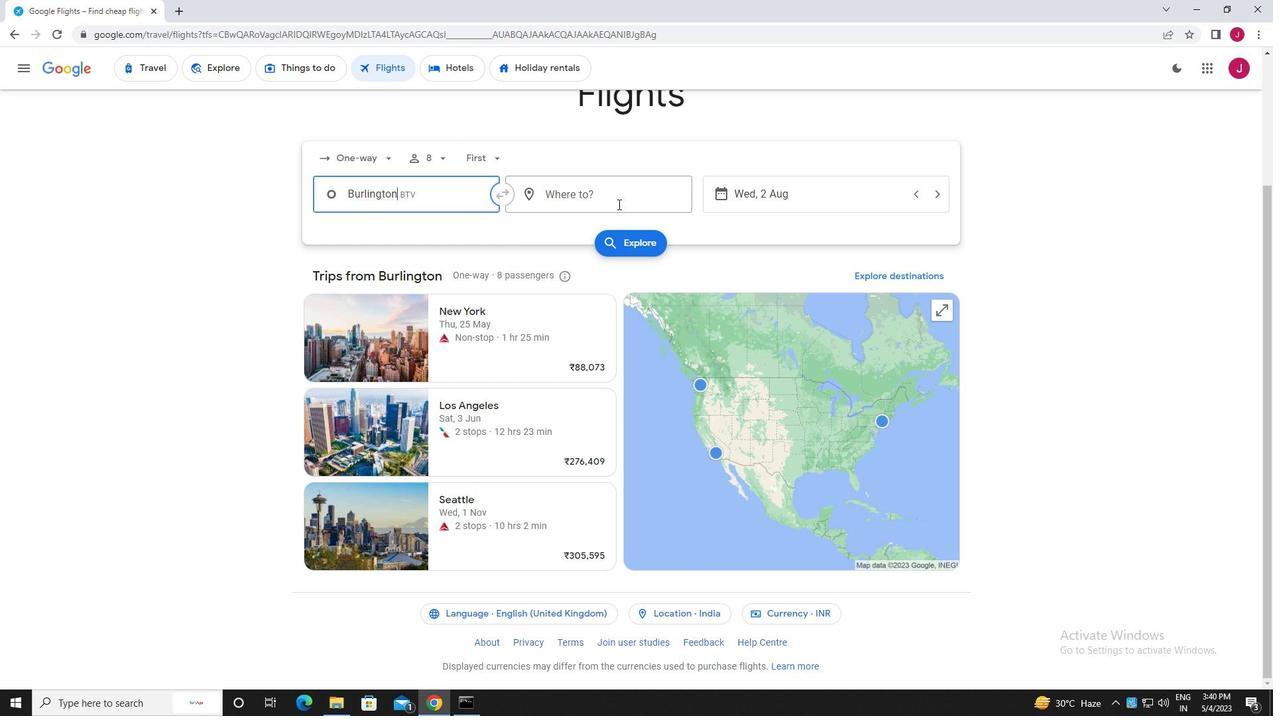 
Action: Mouse pressed left at (618, 203)
Screenshot: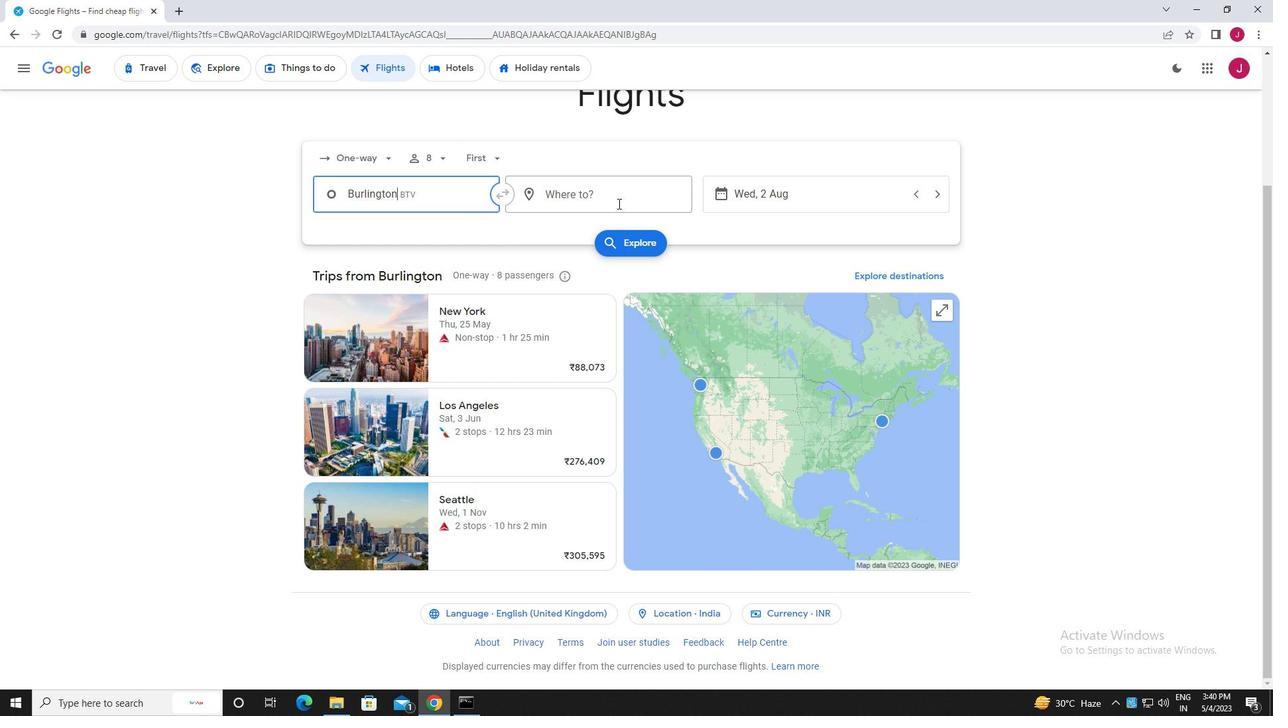 
Action: Mouse moved to (620, 203)
Screenshot: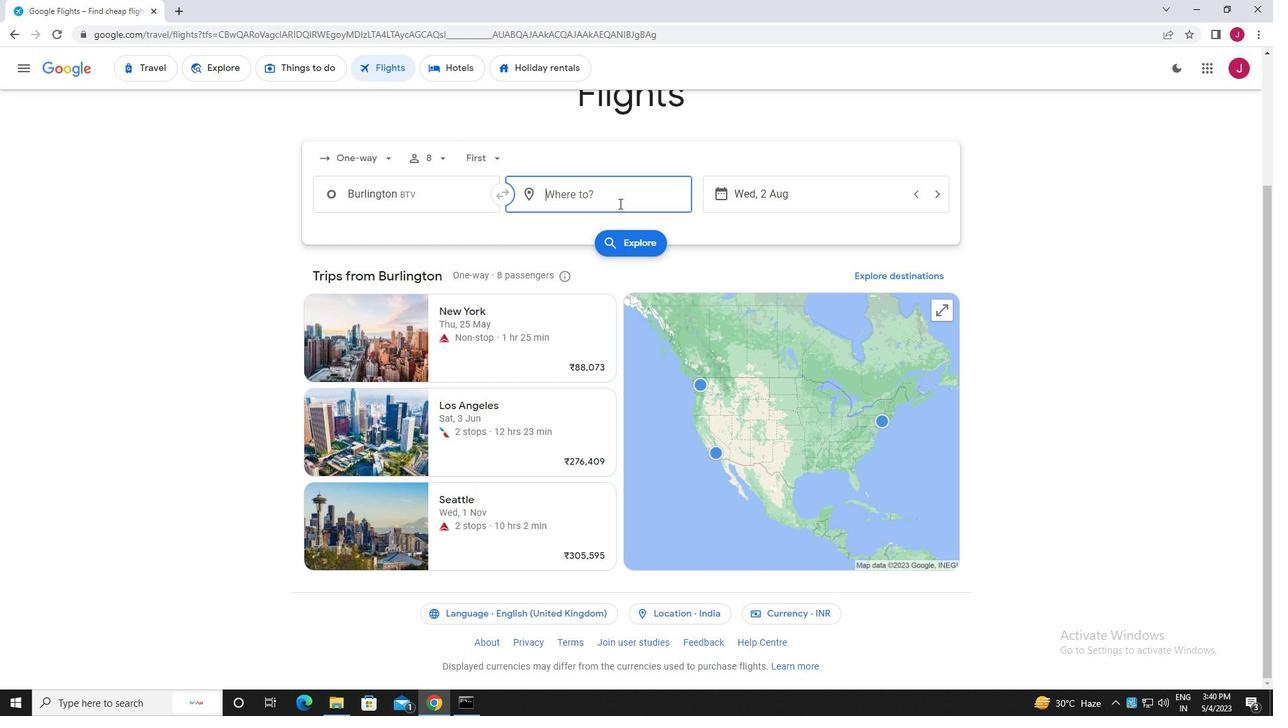 
Action: Key pressed laram
Screenshot: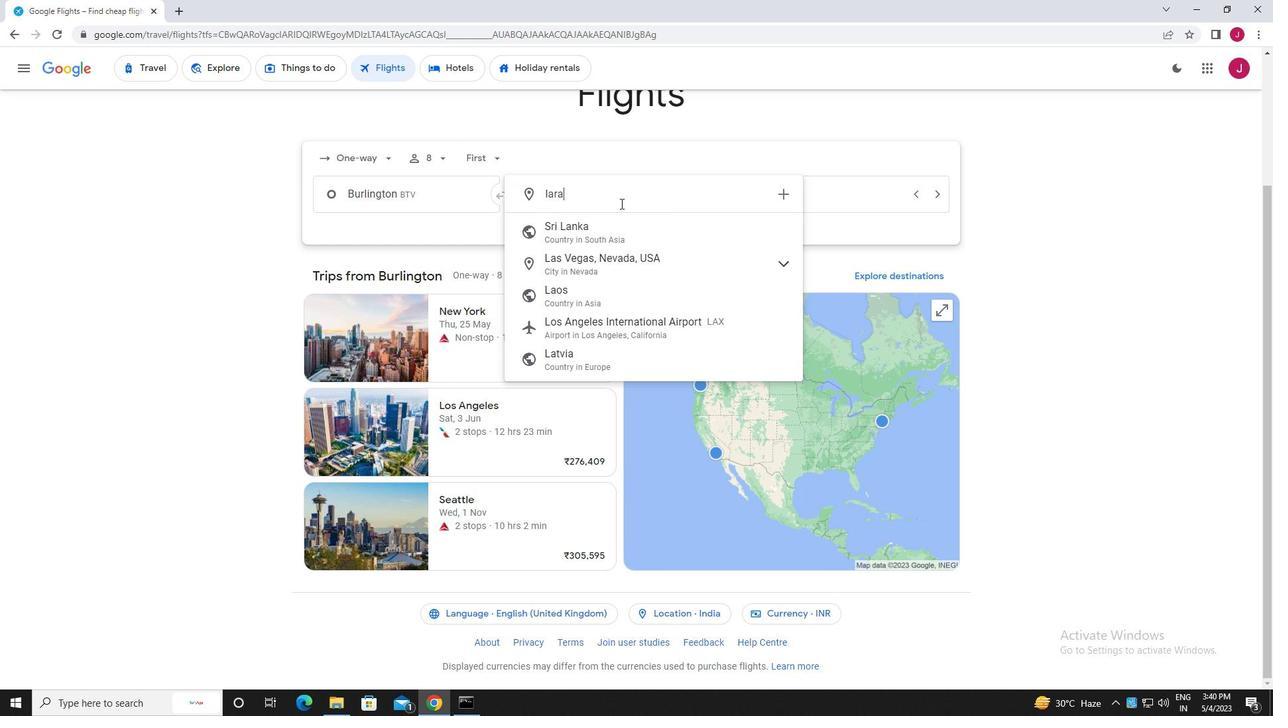 
Action: Mouse moved to (644, 290)
Screenshot: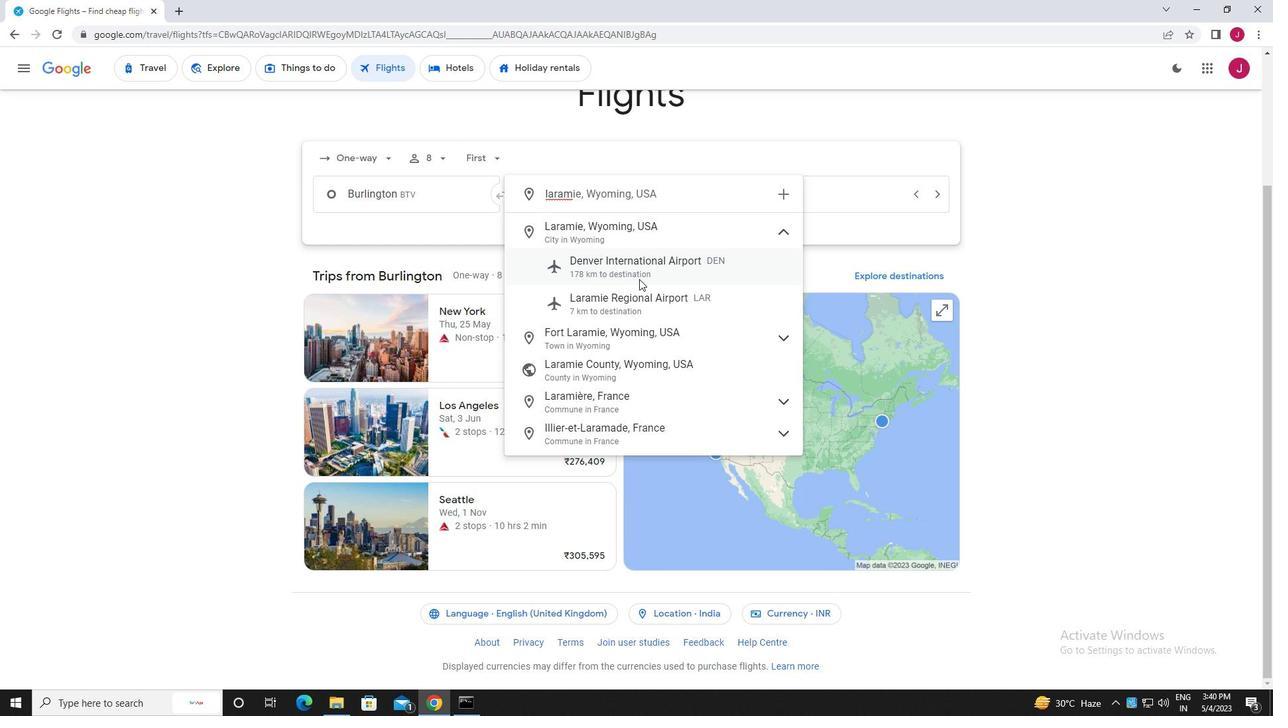 
Action: Mouse pressed left at (644, 290)
Screenshot: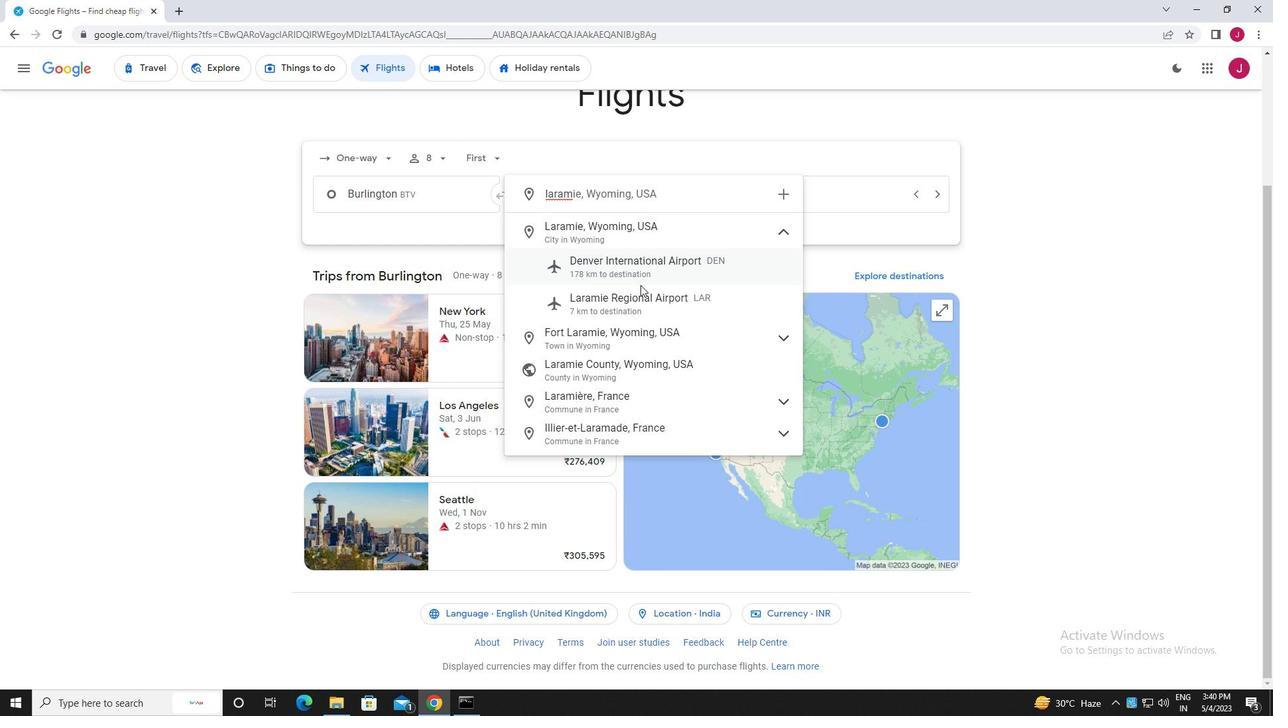 
Action: Mouse moved to (824, 202)
Screenshot: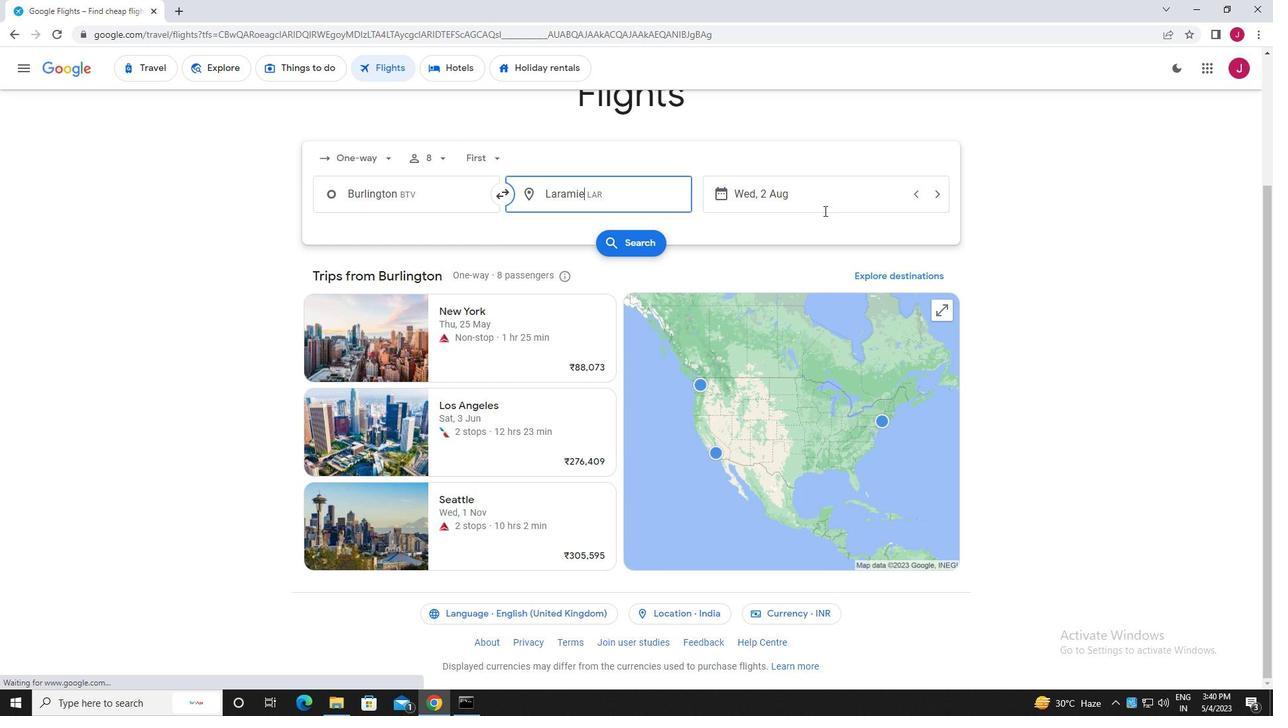 
Action: Mouse pressed left at (824, 202)
Screenshot: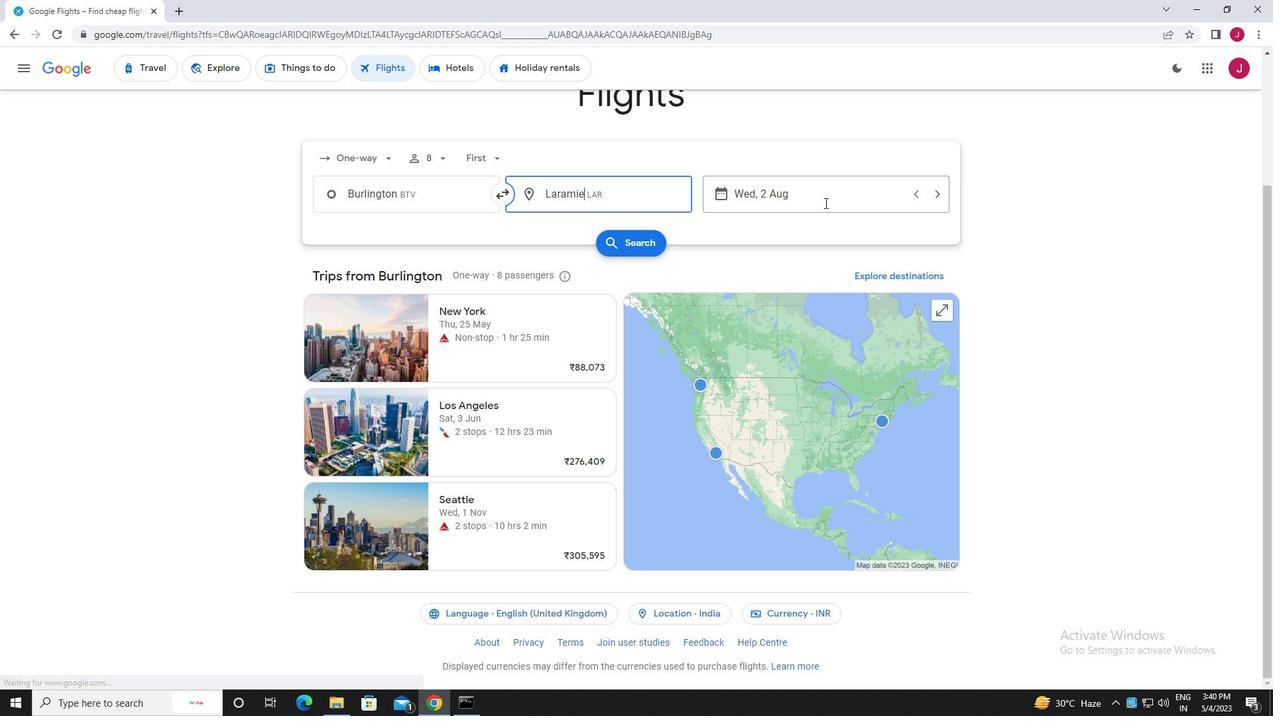 
Action: Mouse moved to (611, 303)
Screenshot: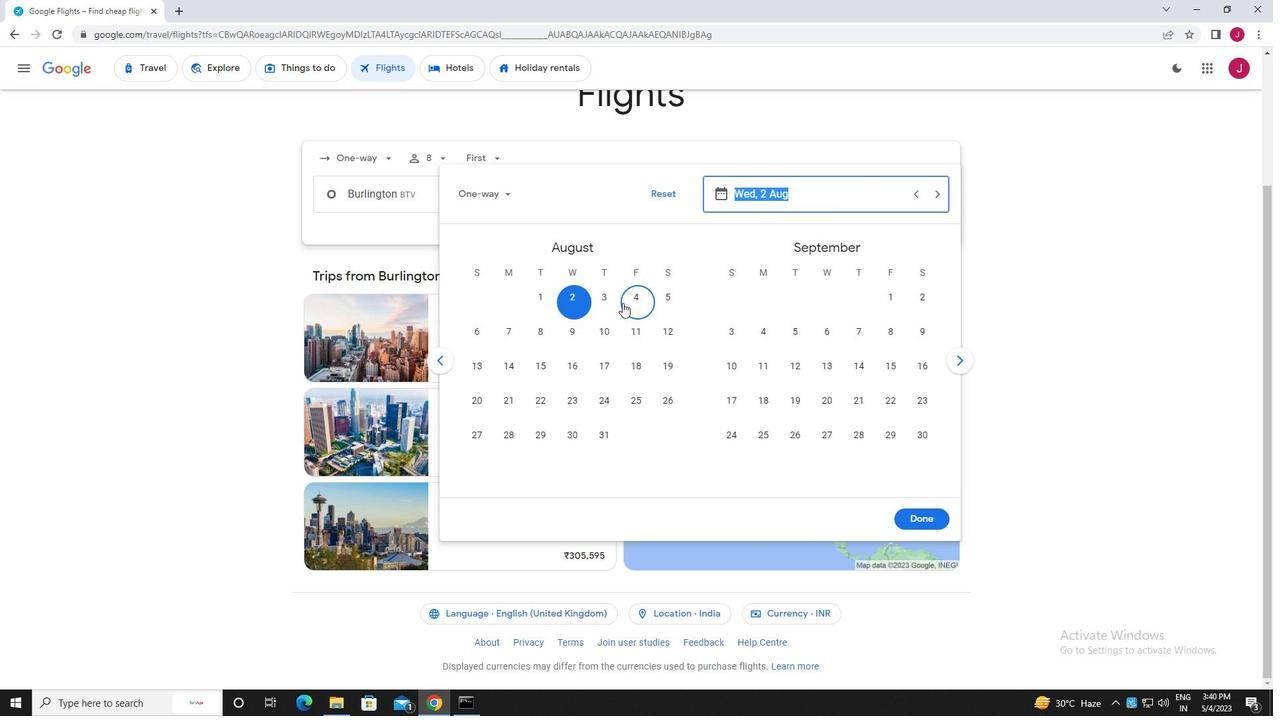 
Action: Mouse pressed left at (611, 303)
Screenshot: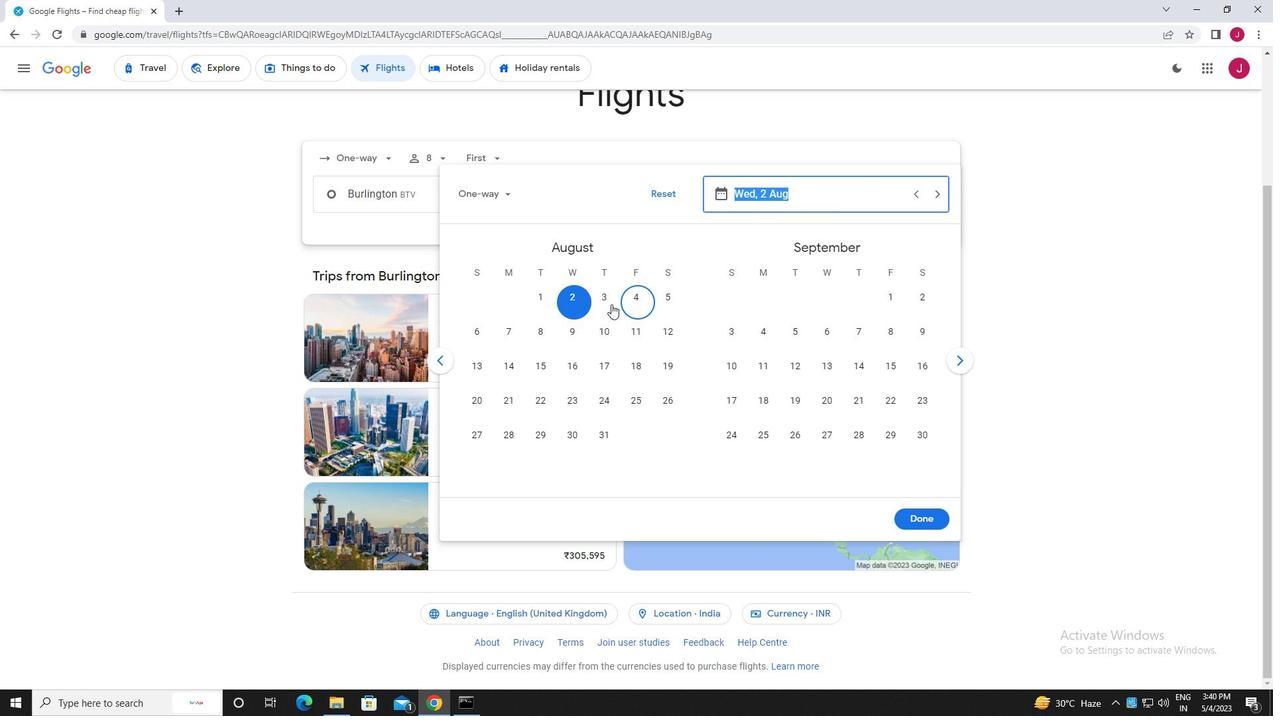 
Action: Mouse moved to (923, 517)
Screenshot: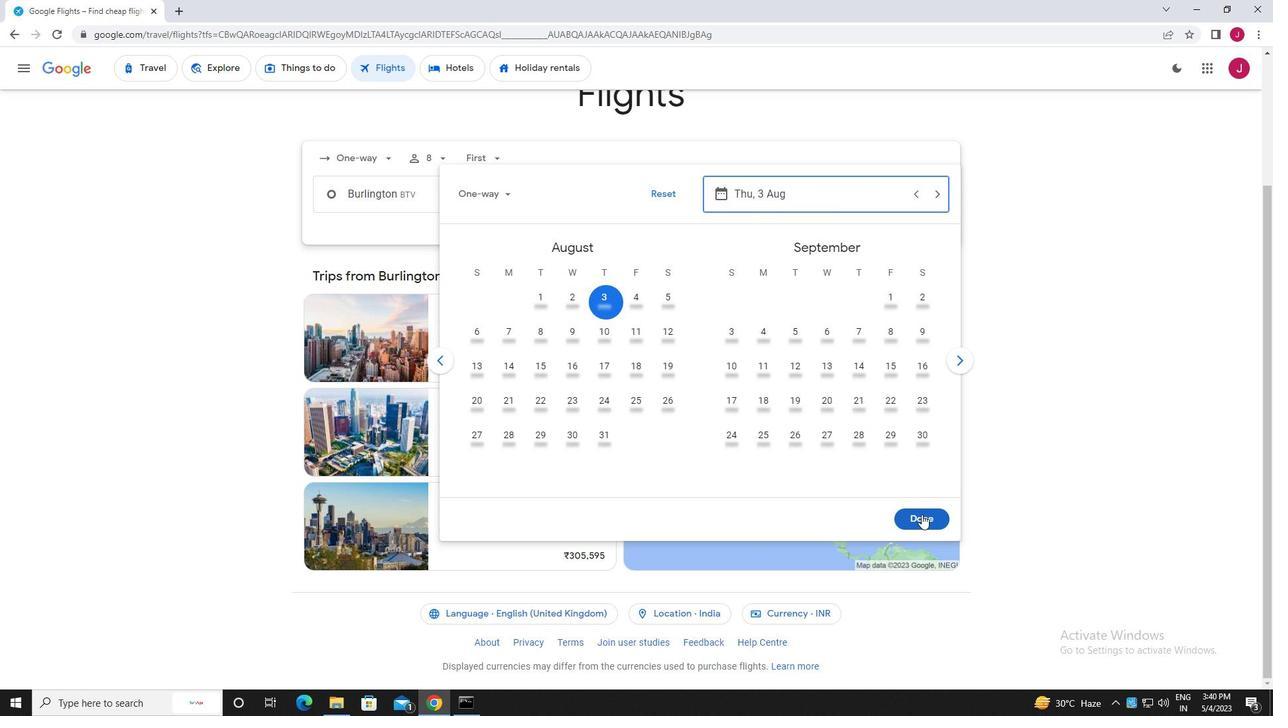 
Action: Mouse pressed left at (923, 517)
Screenshot: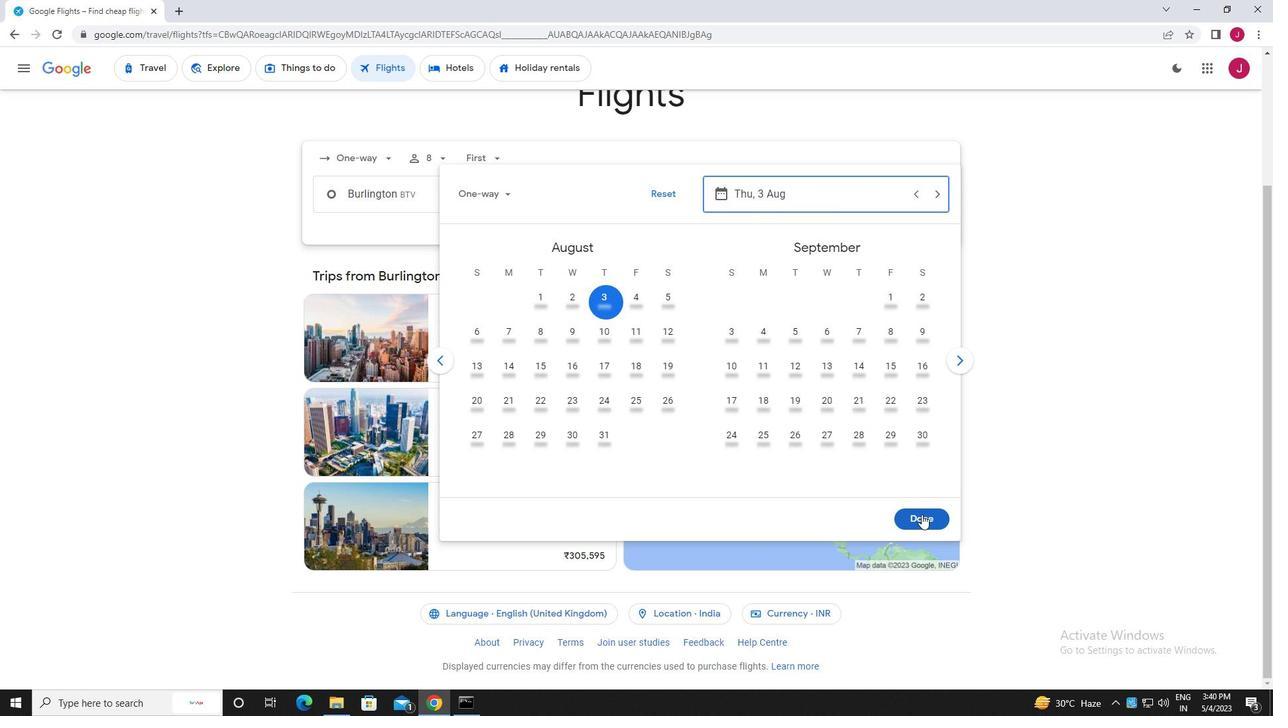 
Action: Mouse moved to (644, 246)
Screenshot: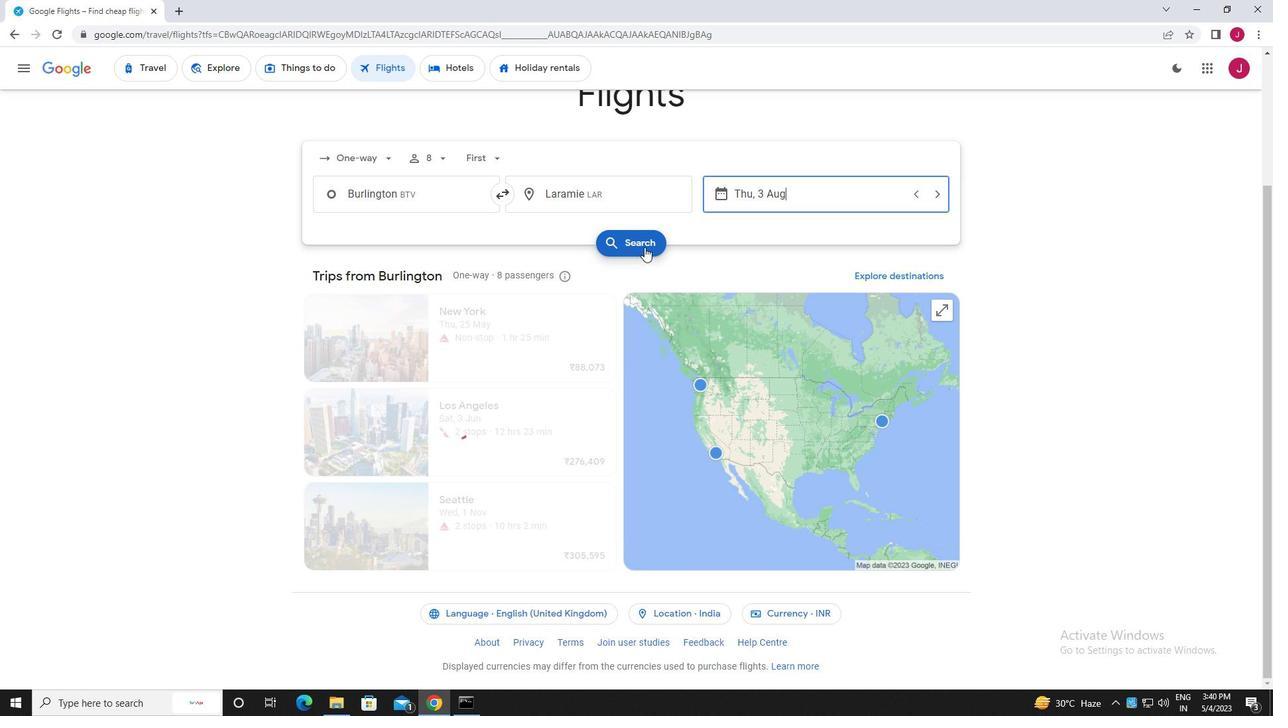 
Action: Mouse pressed left at (644, 246)
Screenshot: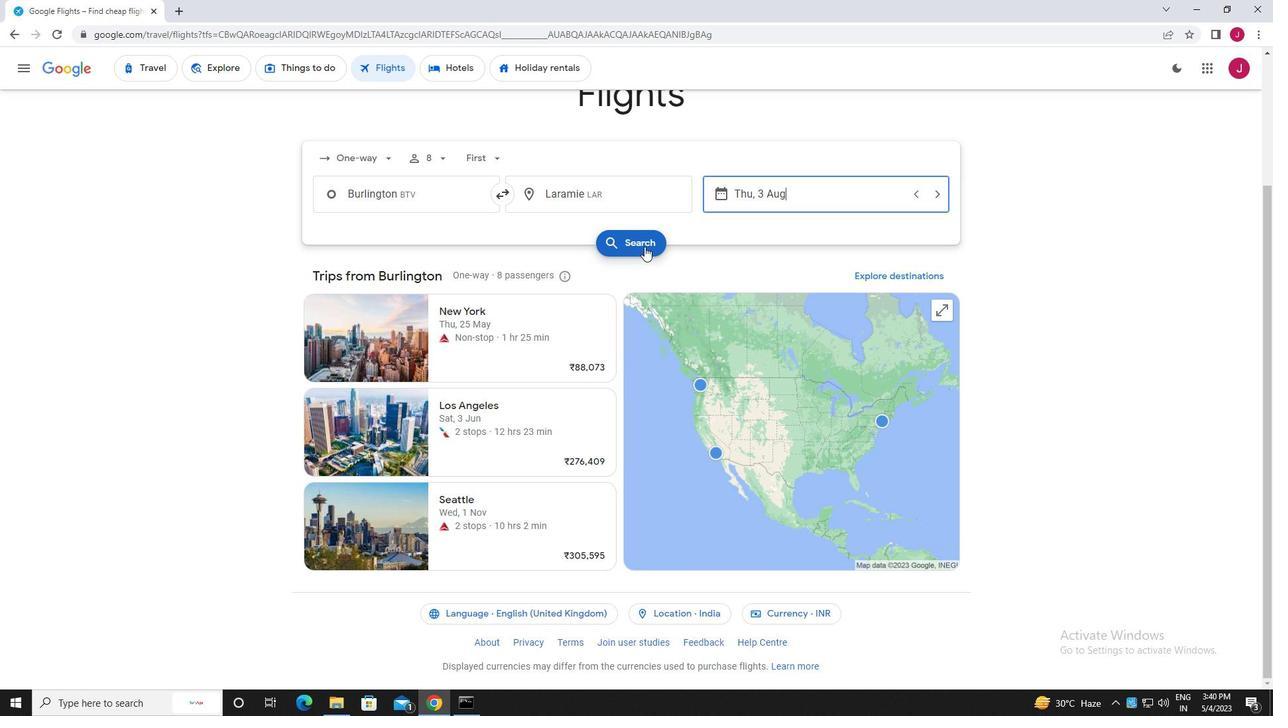 
Action: Mouse moved to (337, 187)
Screenshot: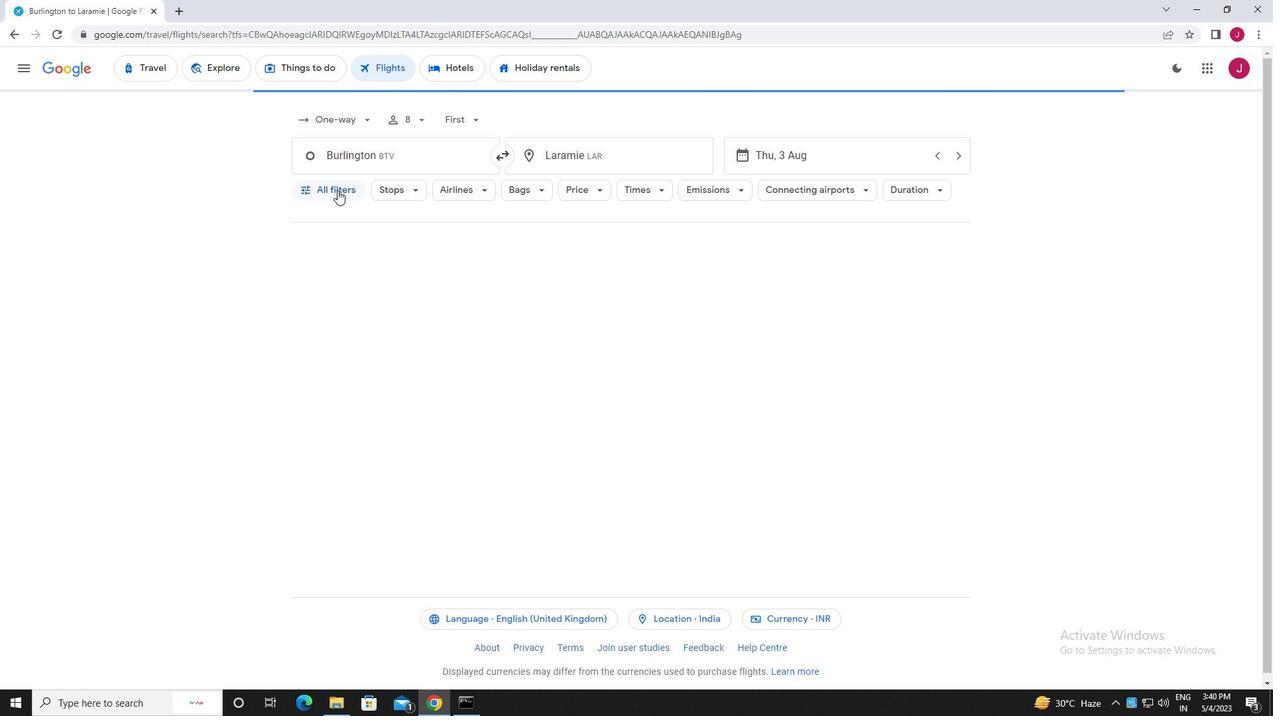 
Action: Mouse pressed left at (337, 187)
Screenshot: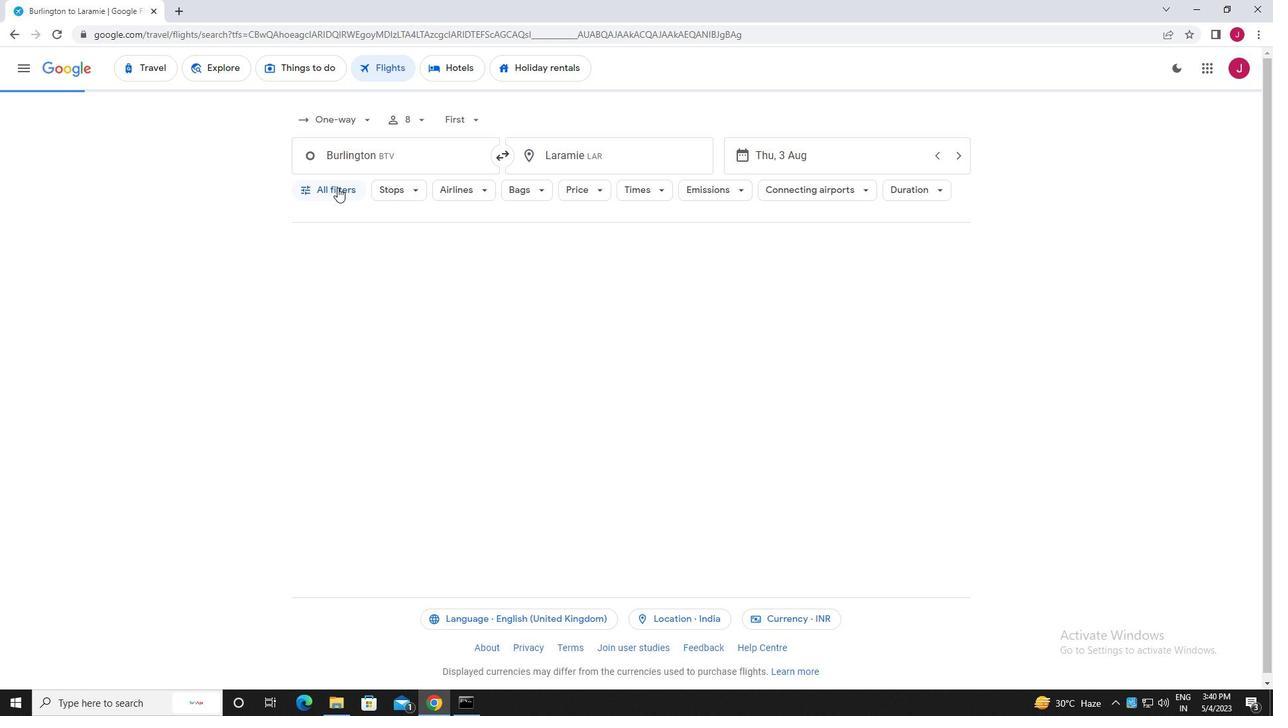 
Action: Mouse moved to (378, 277)
Screenshot: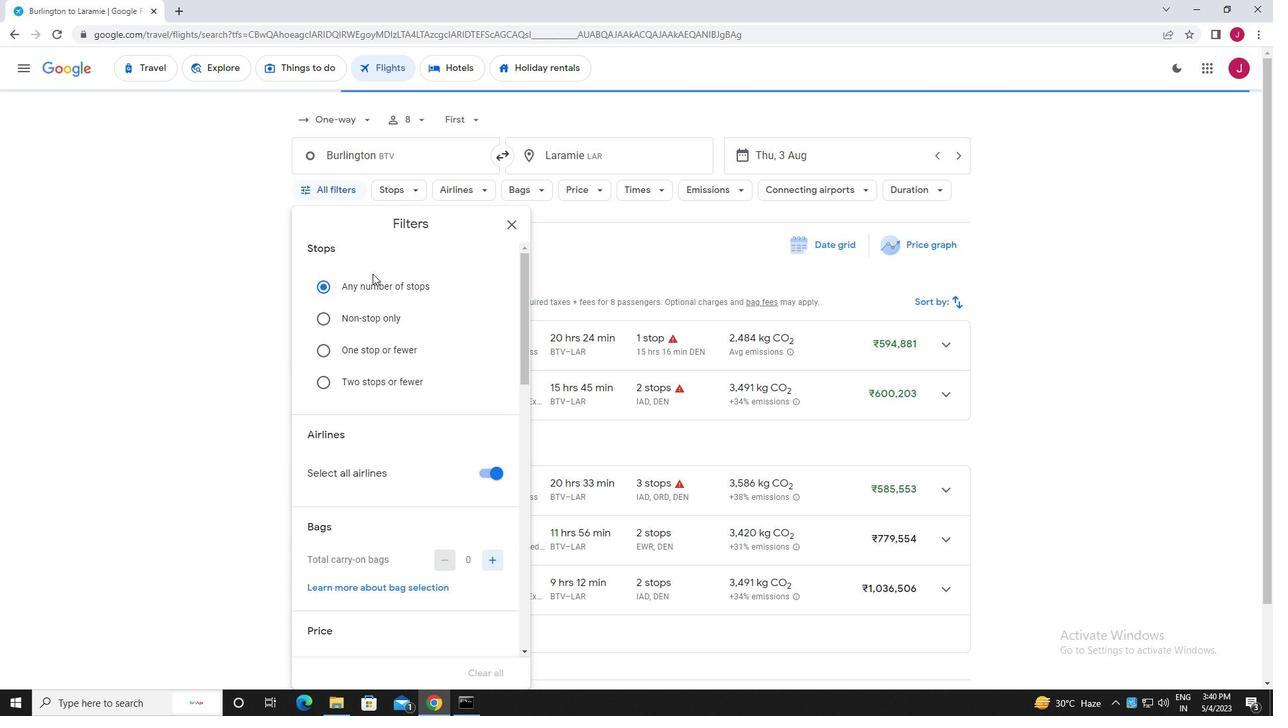 
Action: Mouse scrolled (378, 276) with delta (0, 0)
Screenshot: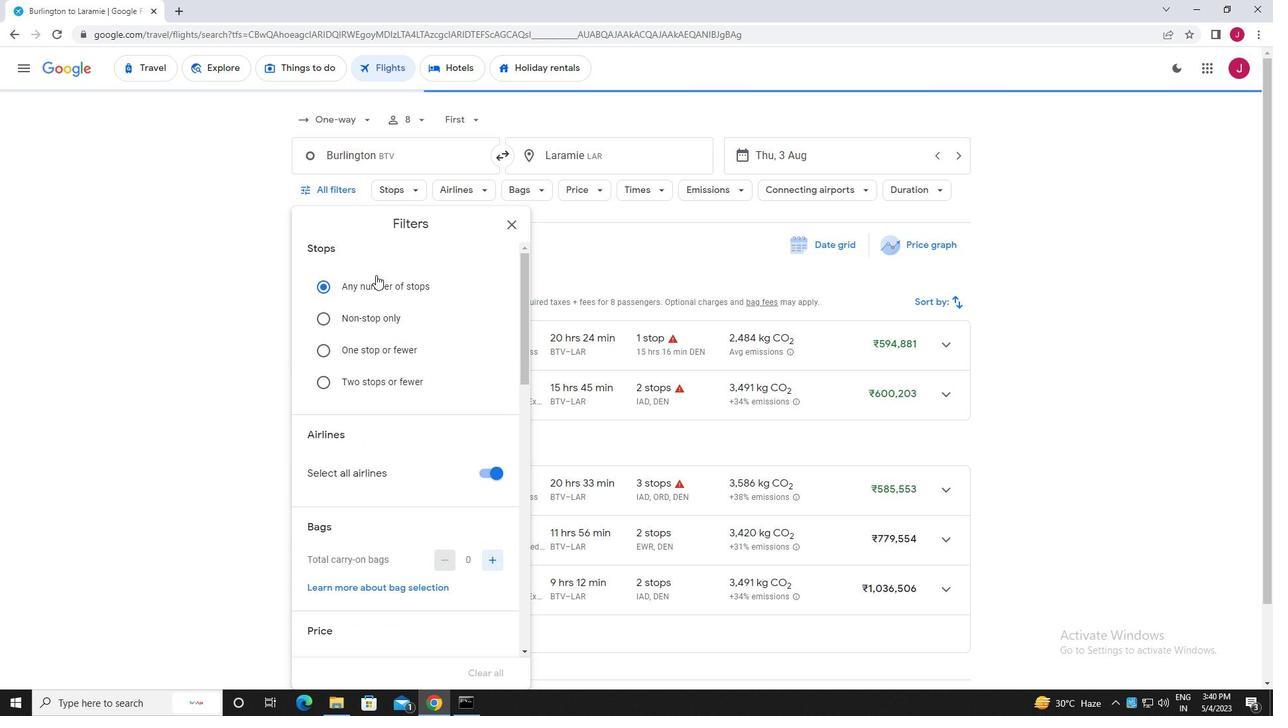 
Action: Mouse moved to (388, 301)
Screenshot: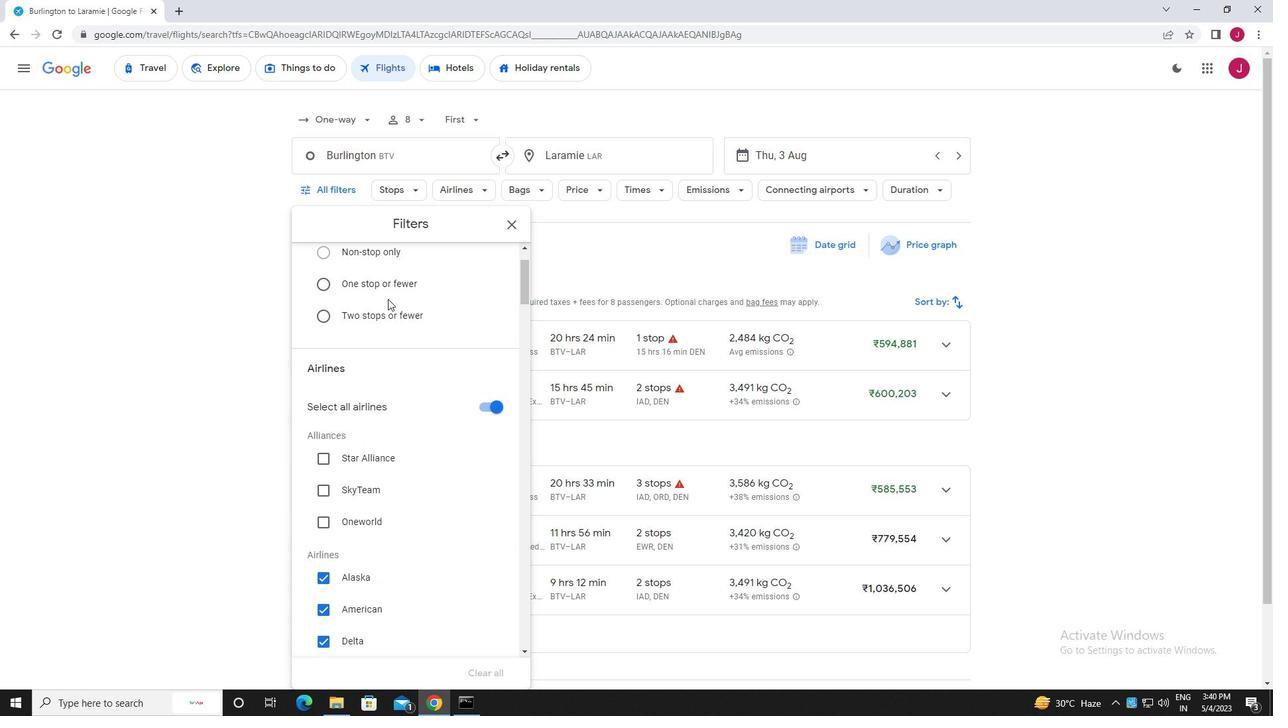 
Action: Mouse scrolled (388, 301) with delta (0, 0)
Screenshot: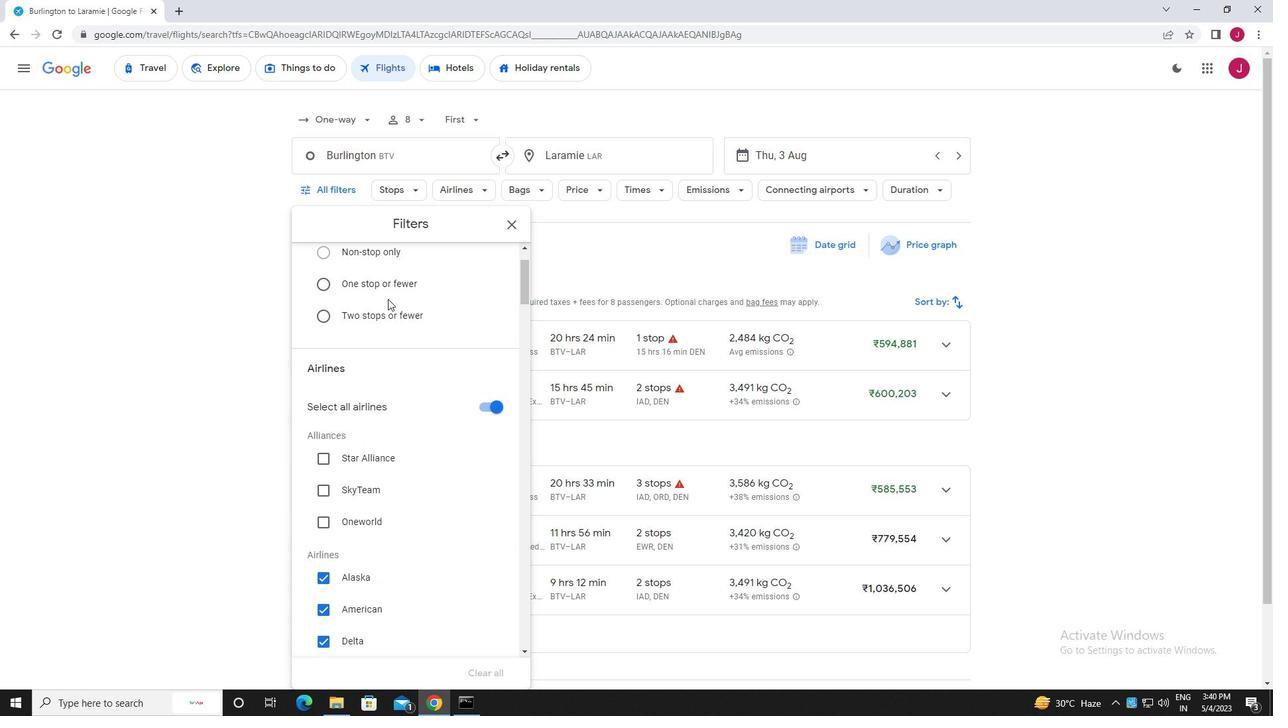 
Action: Mouse moved to (388, 302)
Screenshot: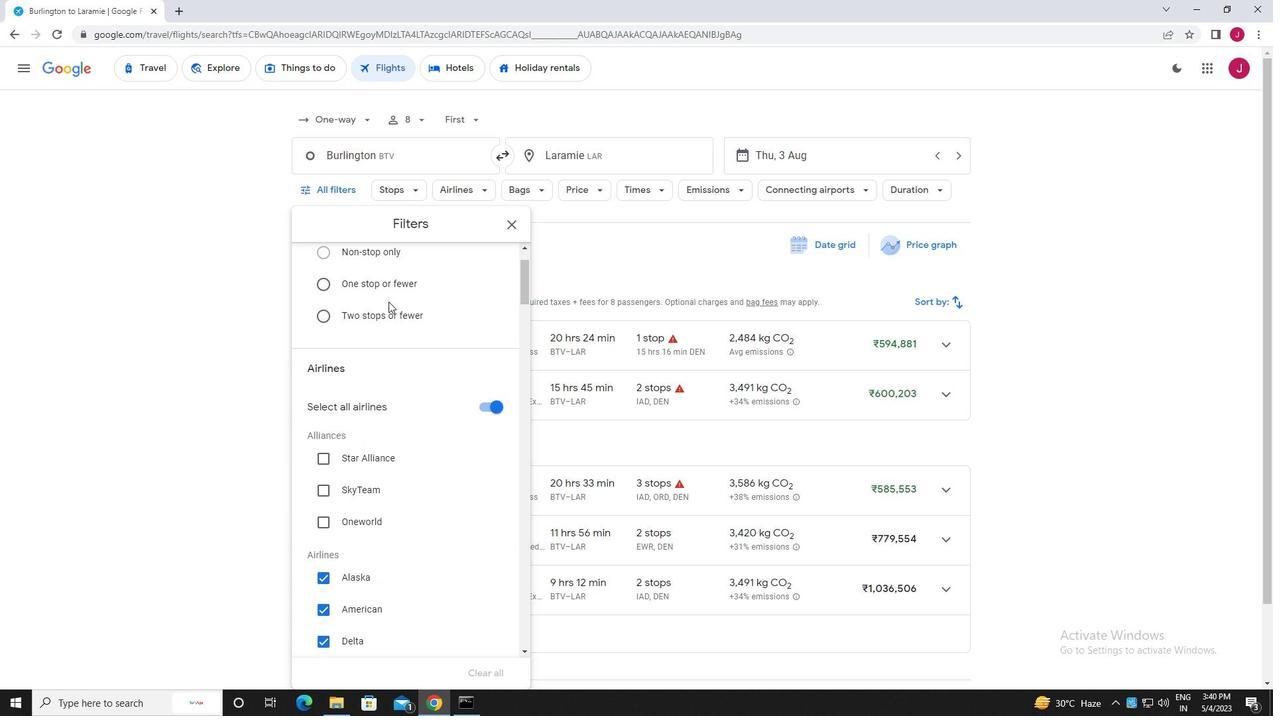 
Action: Mouse scrolled (388, 301) with delta (0, 0)
Screenshot: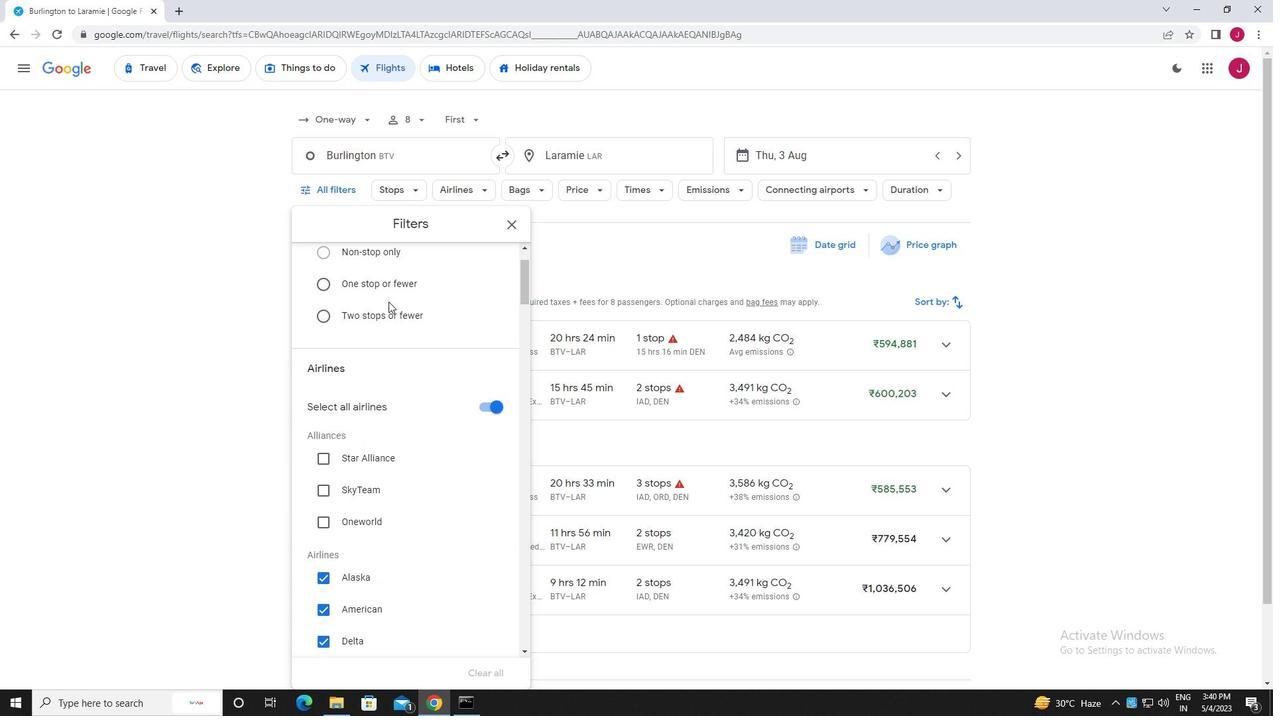 
Action: Mouse moved to (389, 303)
Screenshot: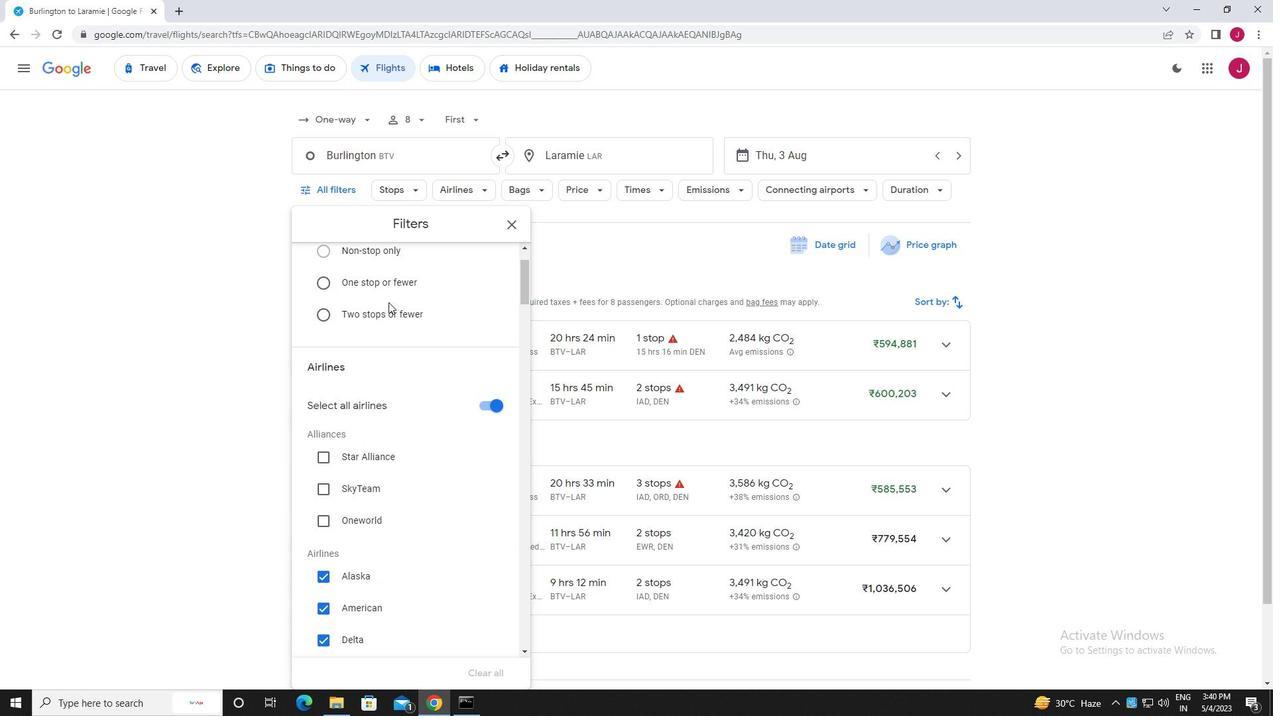 
Action: Mouse scrolled (389, 302) with delta (0, 0)
Screenshot: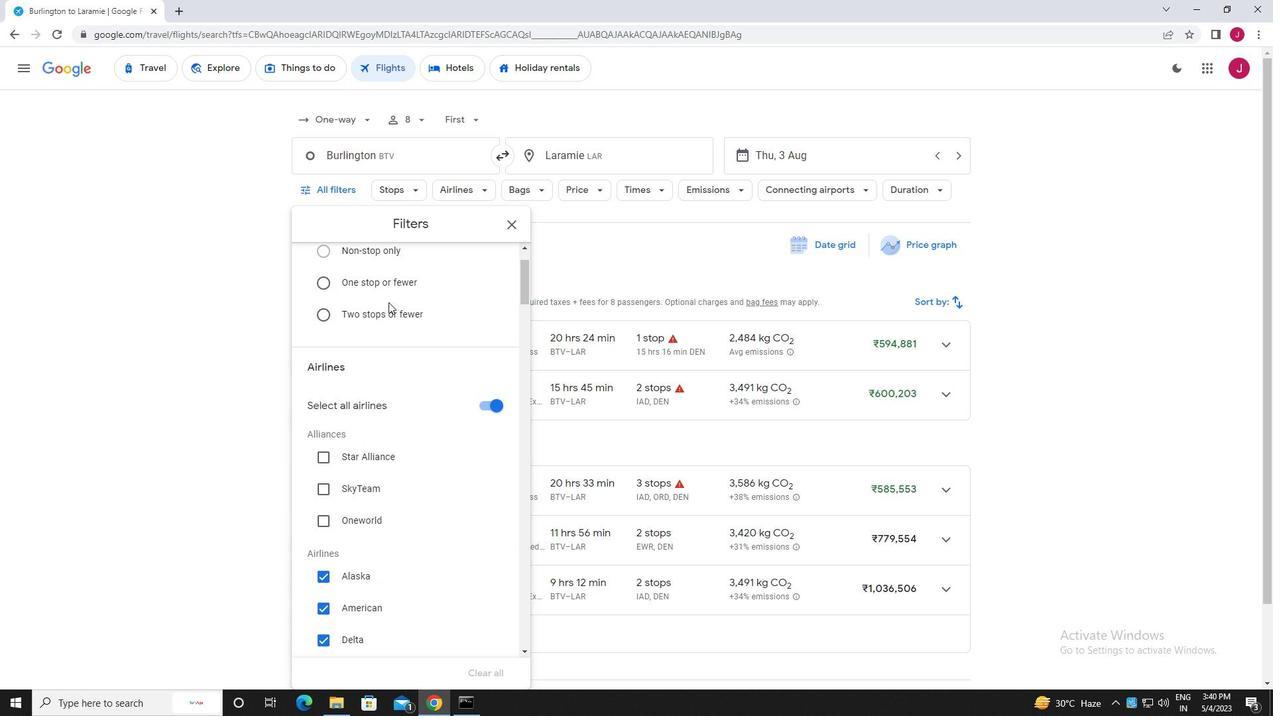 
Action: Mouse moved to (480, 277)
Screenshot: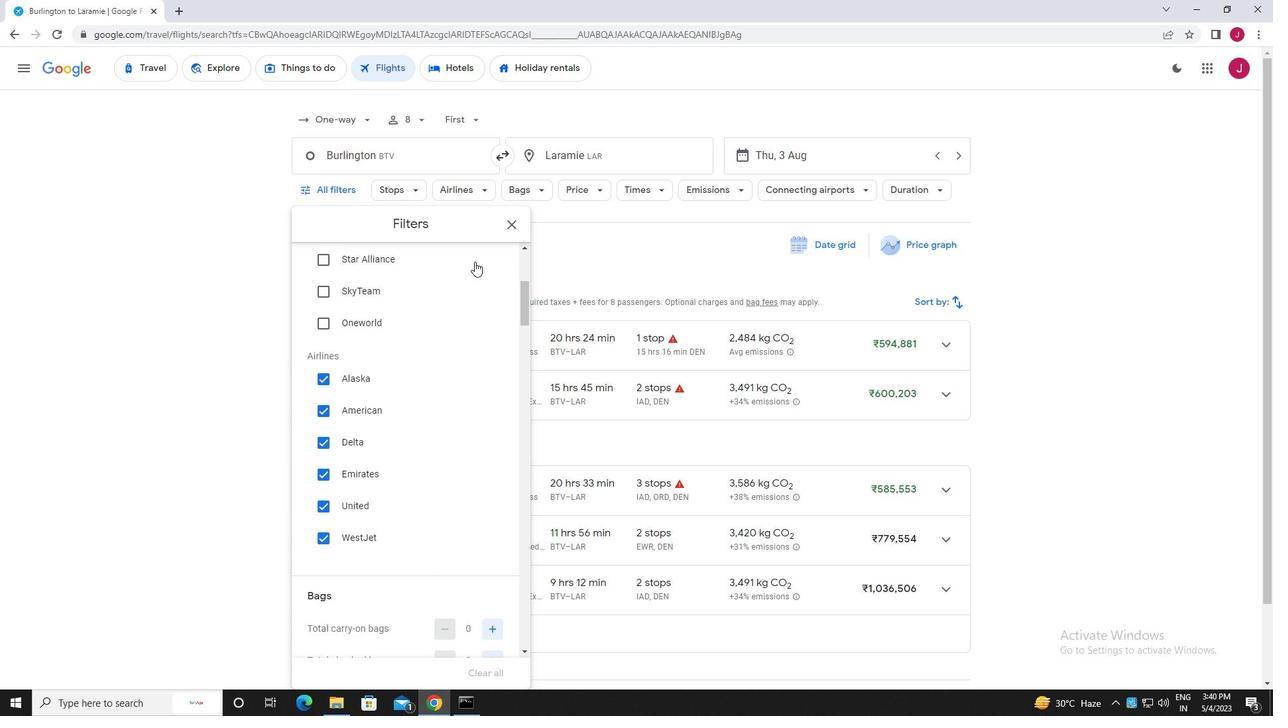 
Action: Mouse scrolled (480, 277) with delta (0, 0)
Screenshot: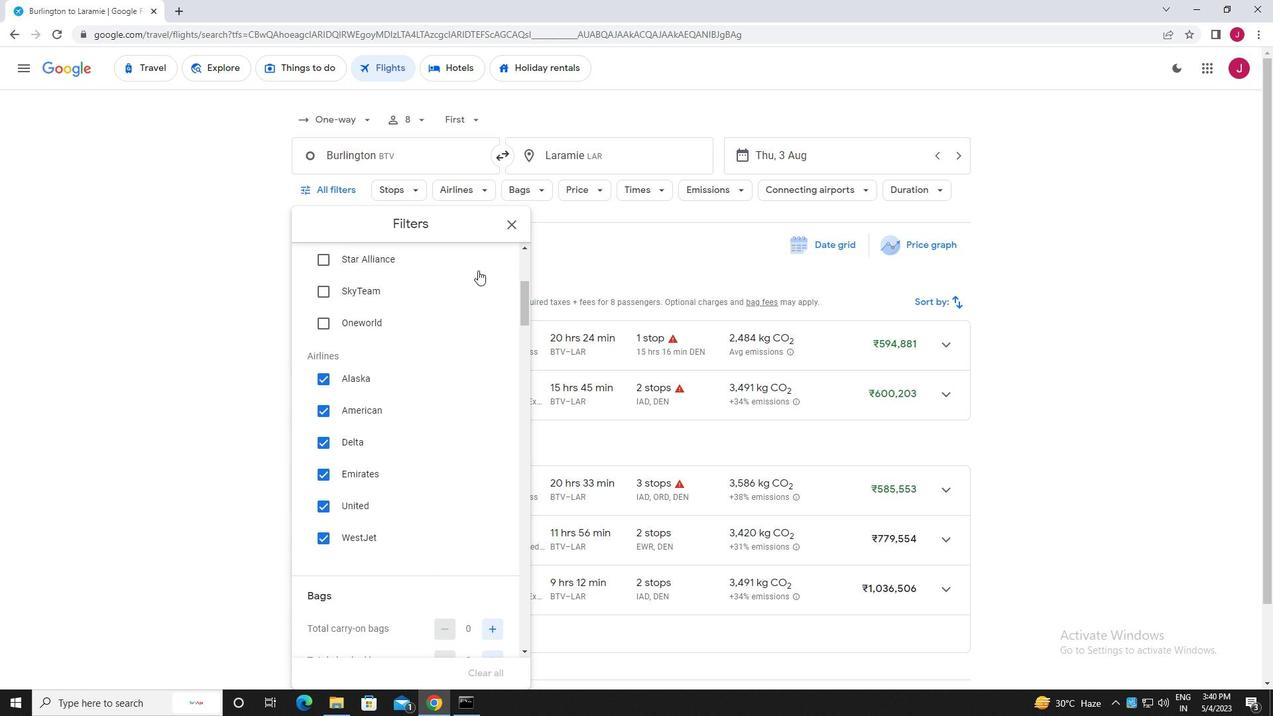 
Action: Mouse moved to (483, 271)
Screenshot: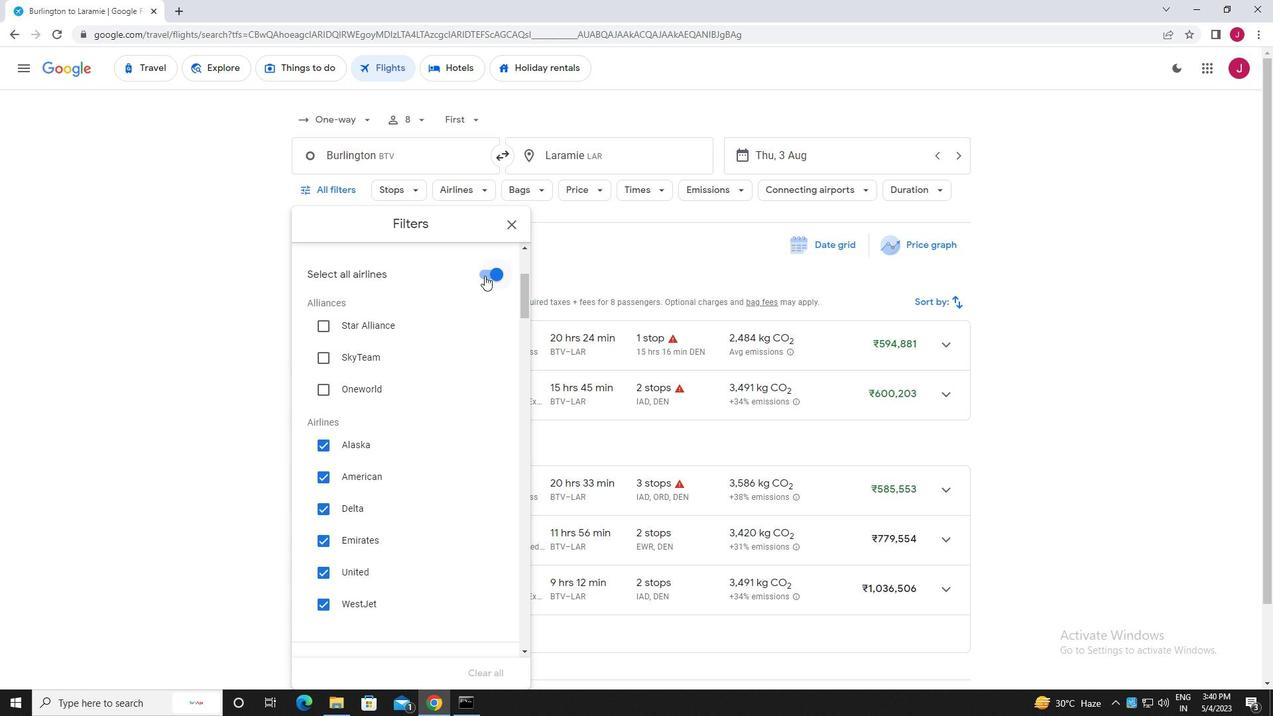 
Action: Mouse pressed left at (483, 271)
Screenshot: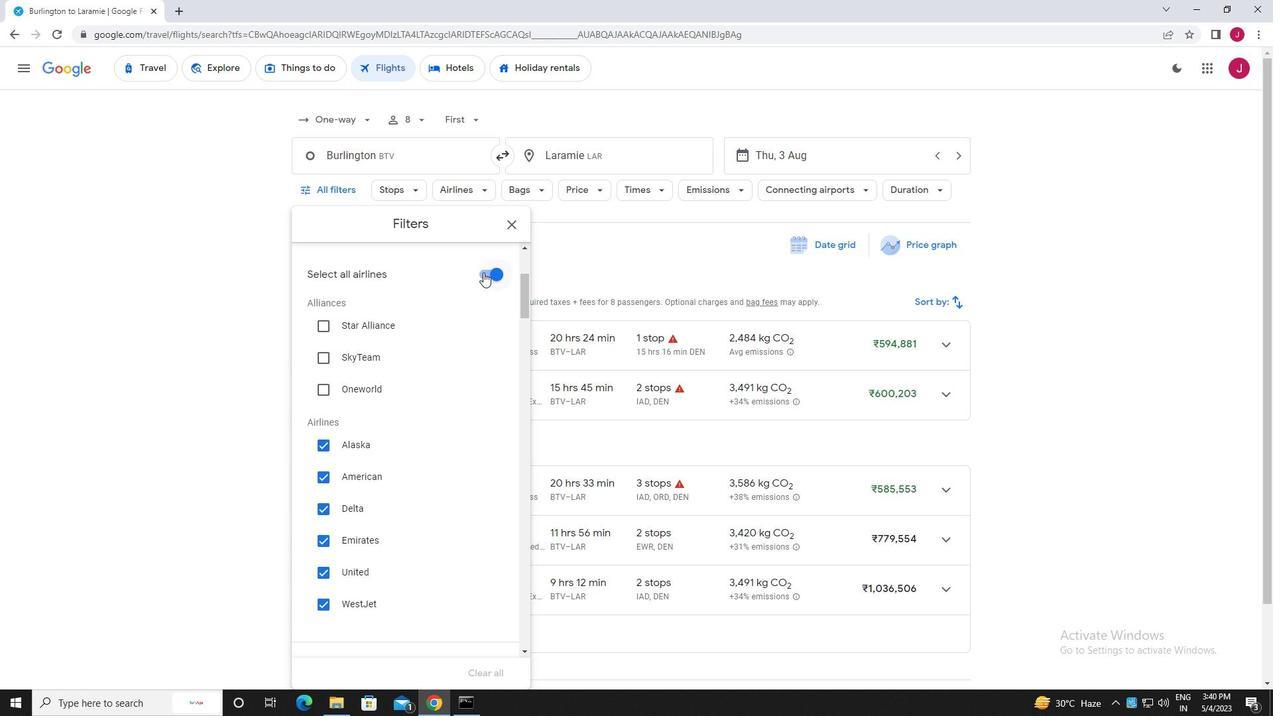 
Action: Mouse moved to (397, 311)
Screenshot: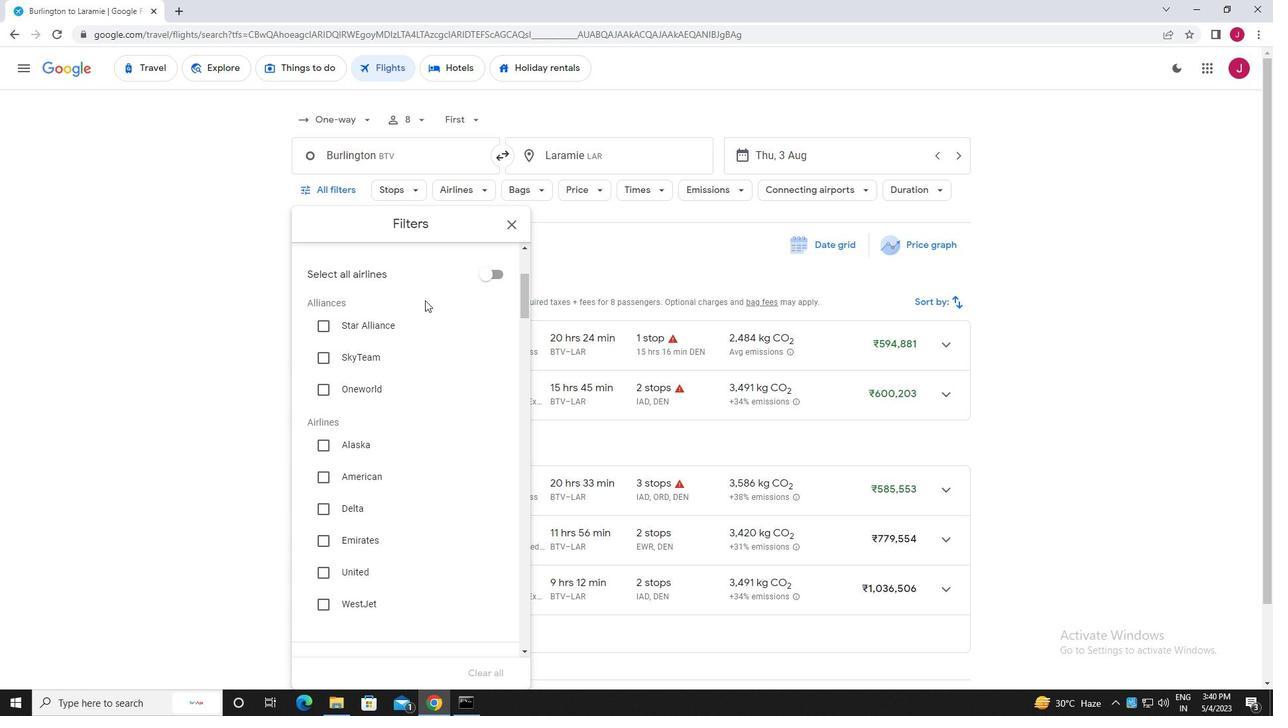 
Action: Mouse scrolled (397, 310) with delta (0, 0)
Screenshot: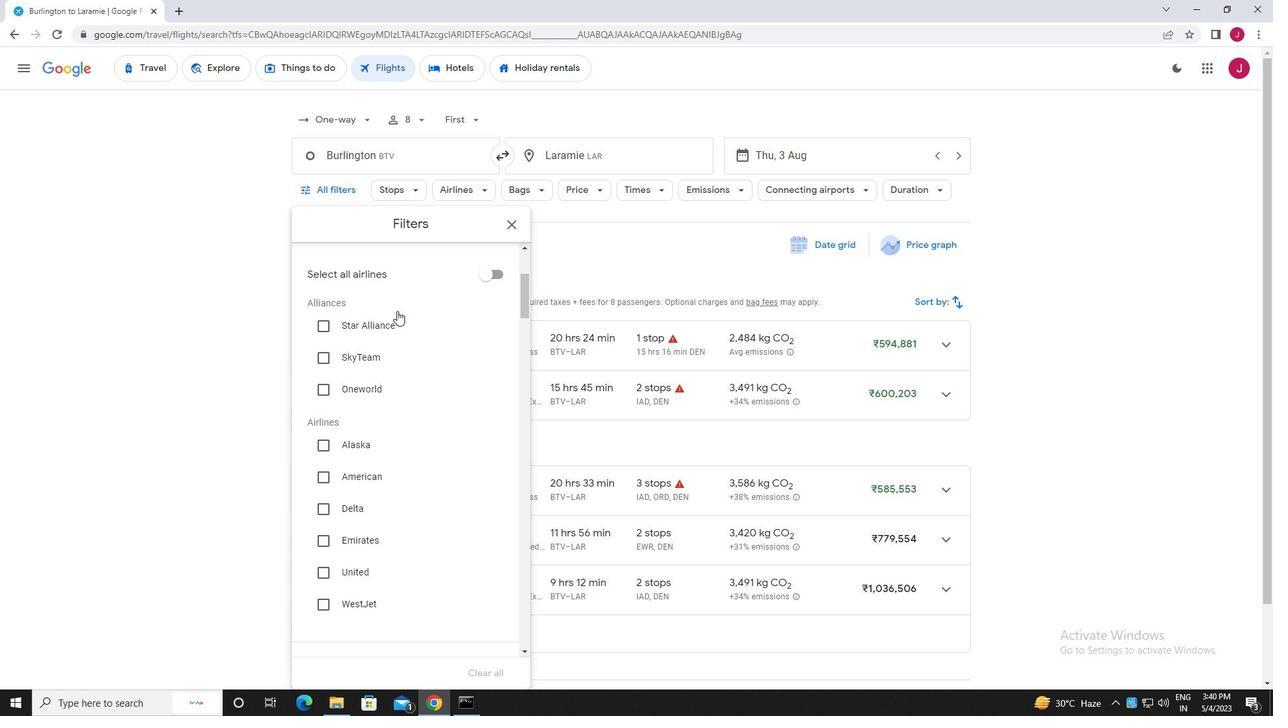 
Action: Mouse moved to (397, 311)
Screenshot: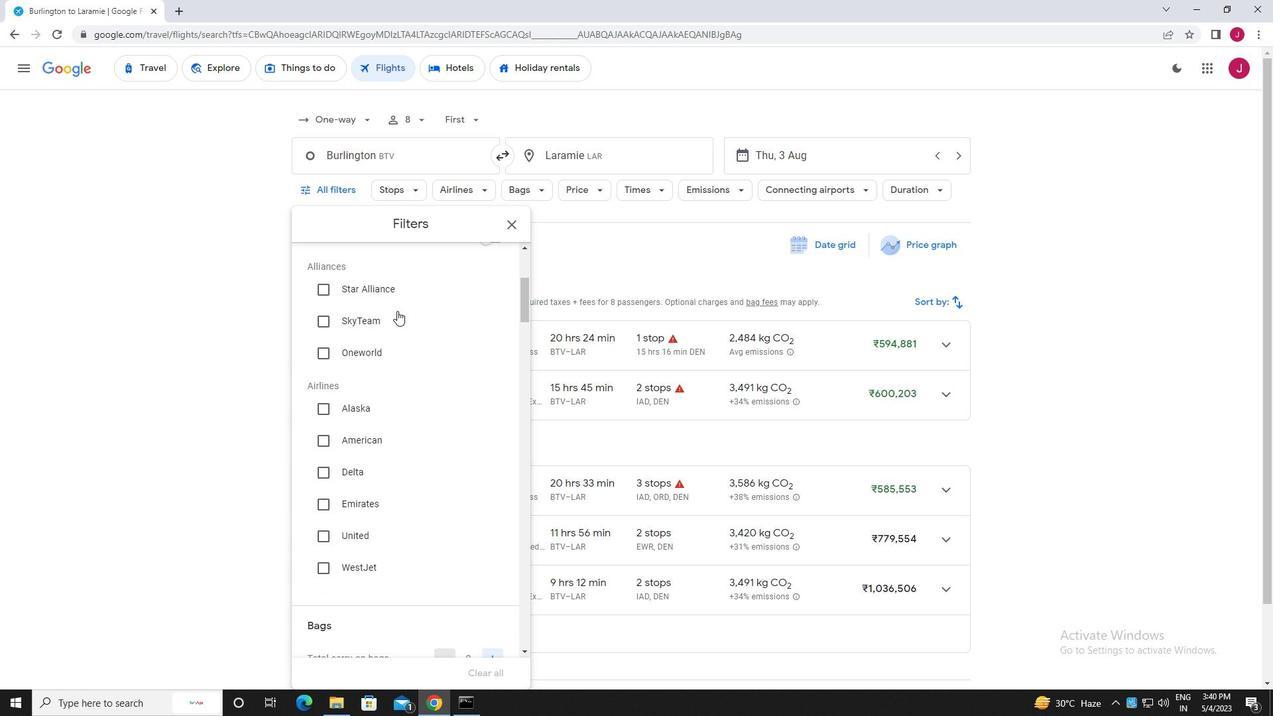 
Action: Mouse scrolled (397, 310) with delta (0, 0)
Screenshot: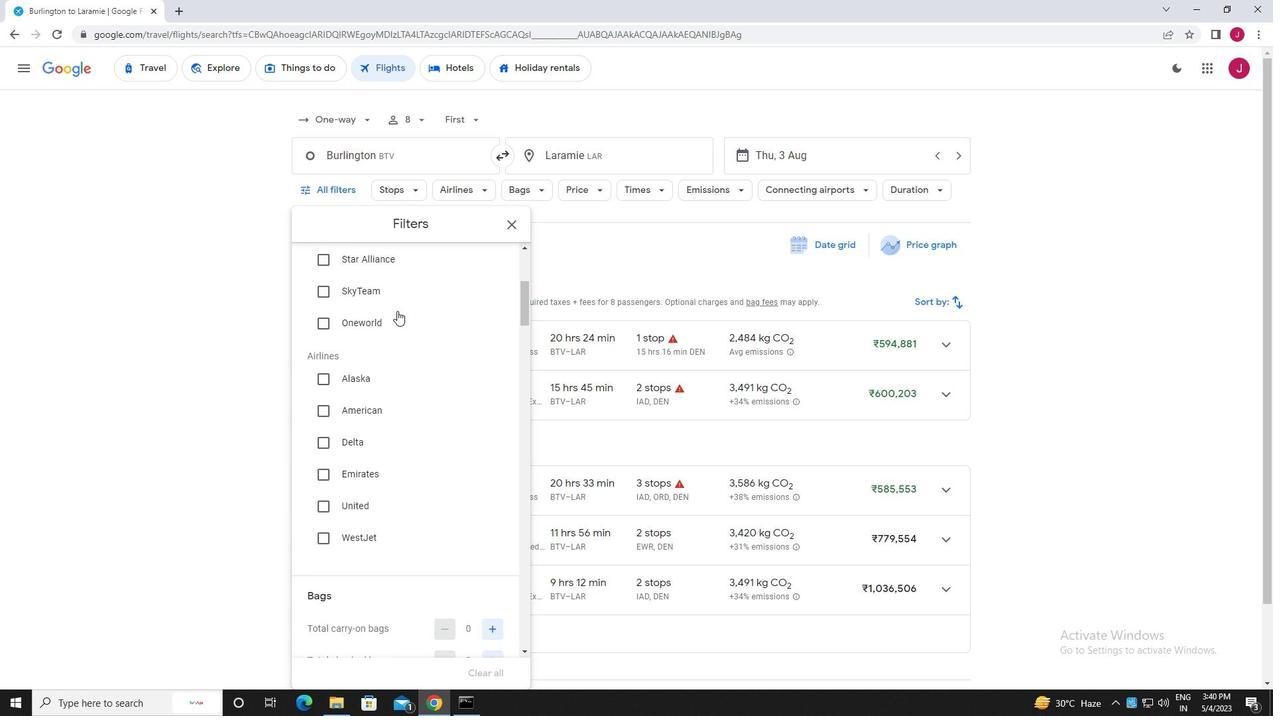 
Action: Mouse scrolled (397, 310) with delta (0, 0)
Screenshot: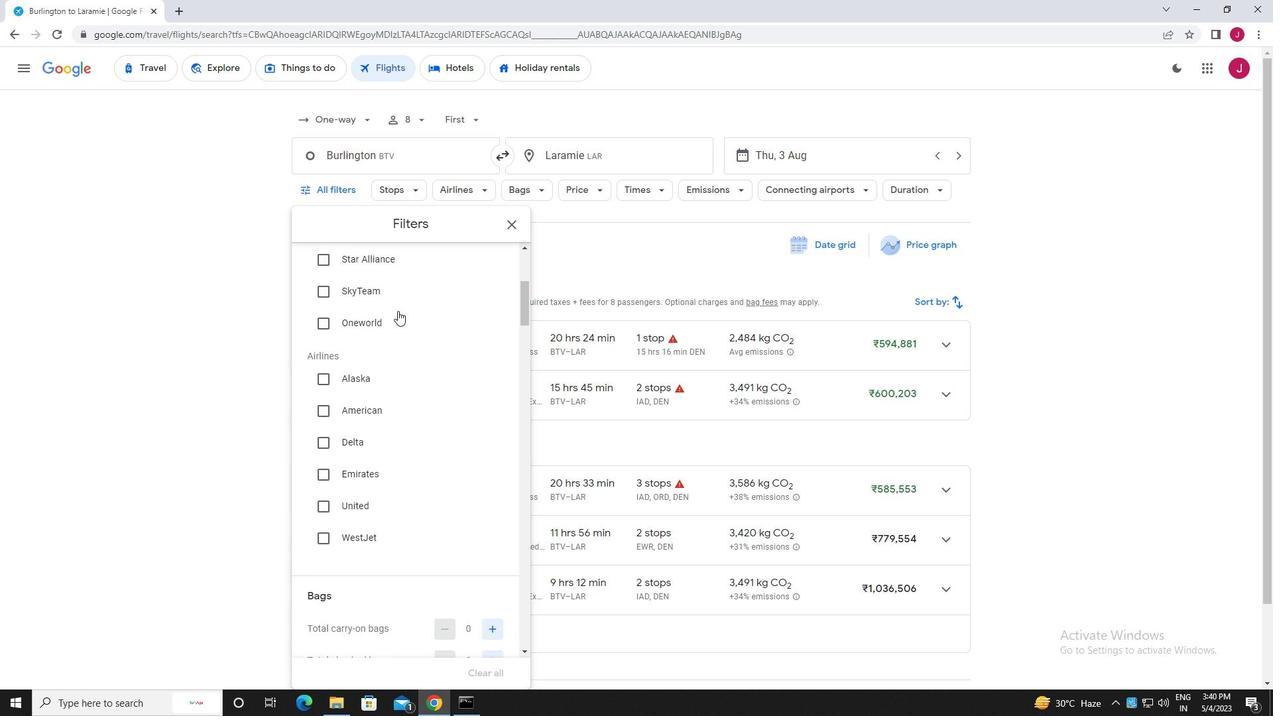 
Action: Mouse scrolled (397, 310) with delta (0, 0)
Screenshot: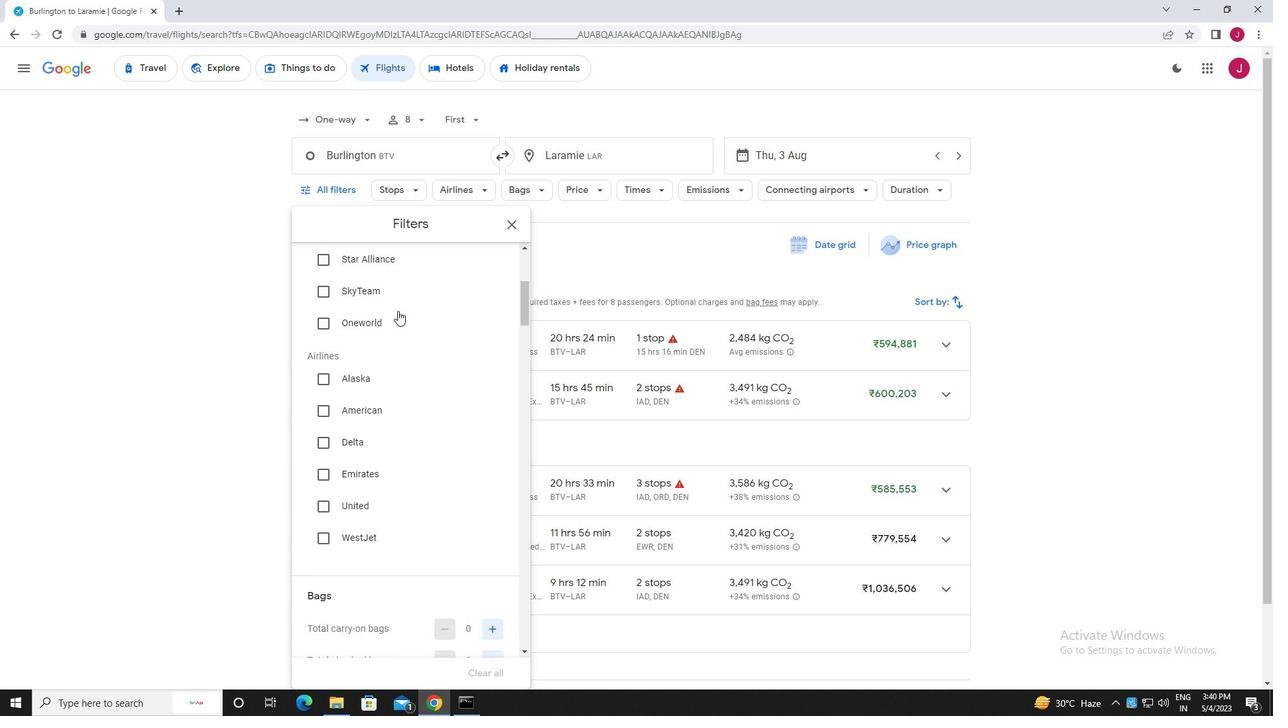 
Action: Mouse scrolled (397, 310) with delta (0, 0)
Screenshot: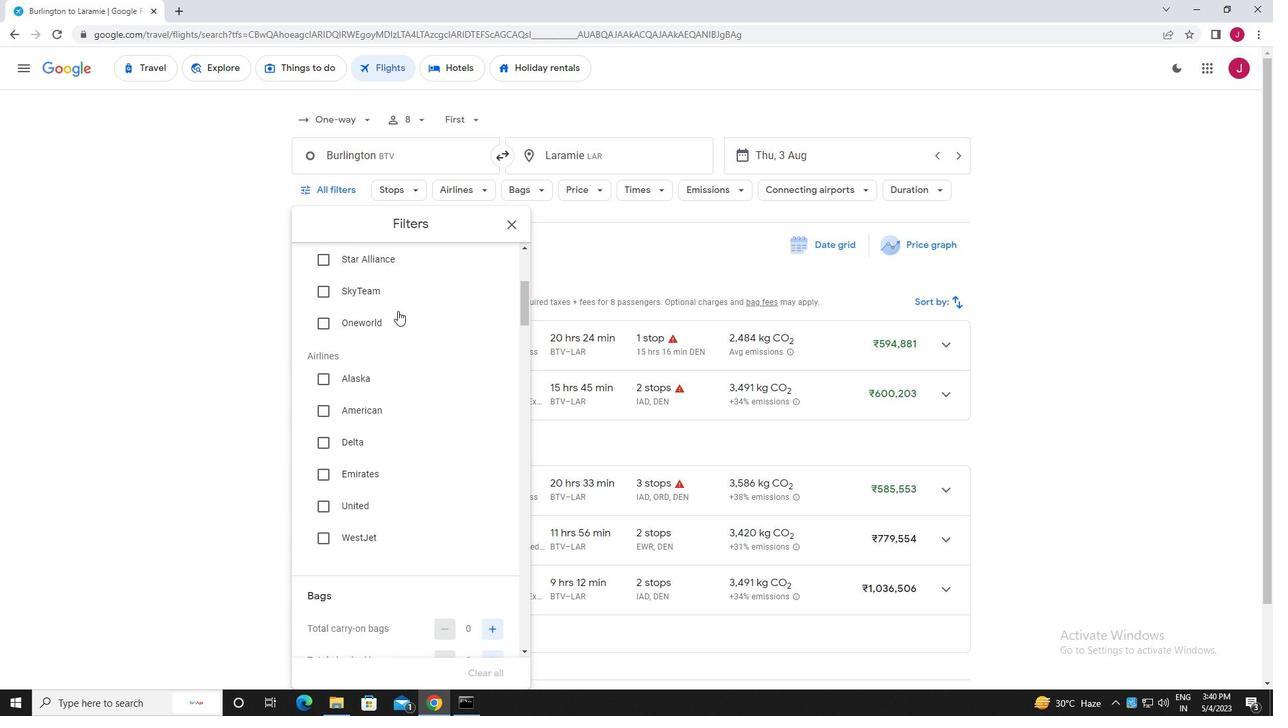 
Action: Mouse moved to (397, 311)
Screenshot: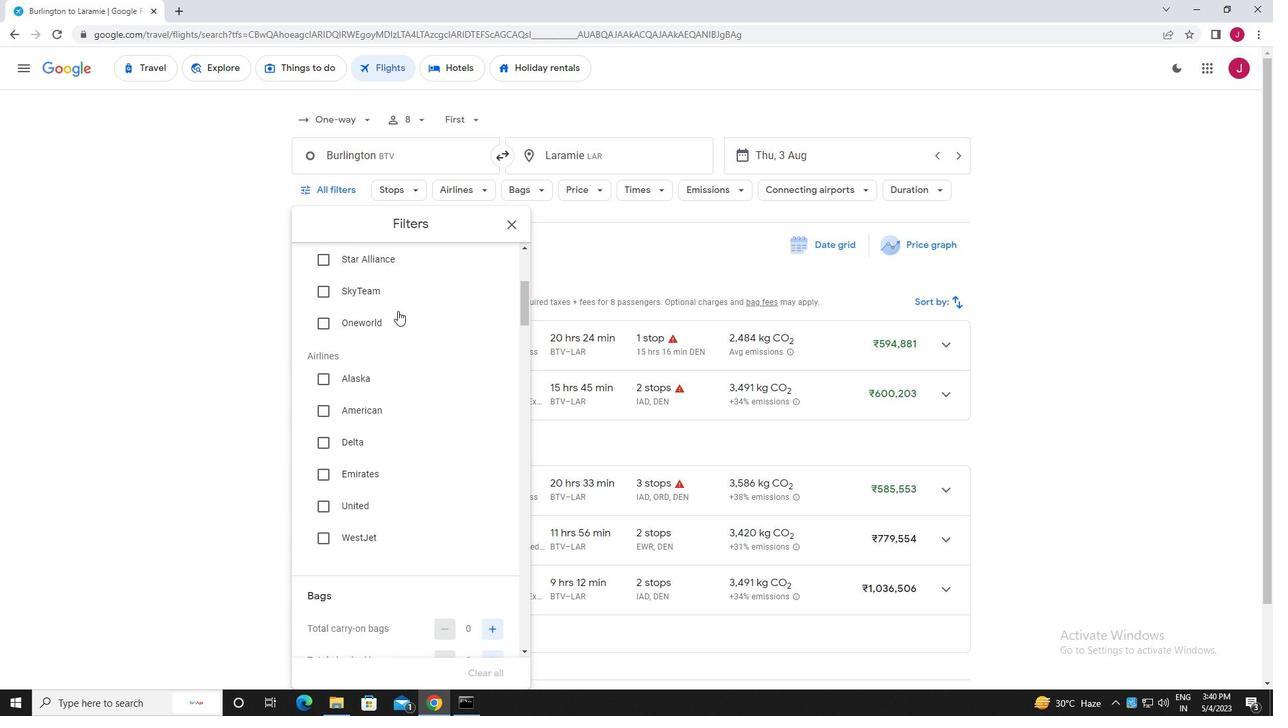 
Action: Mouse scrolled (397, 310) with delta (0, 0)
Screenshot: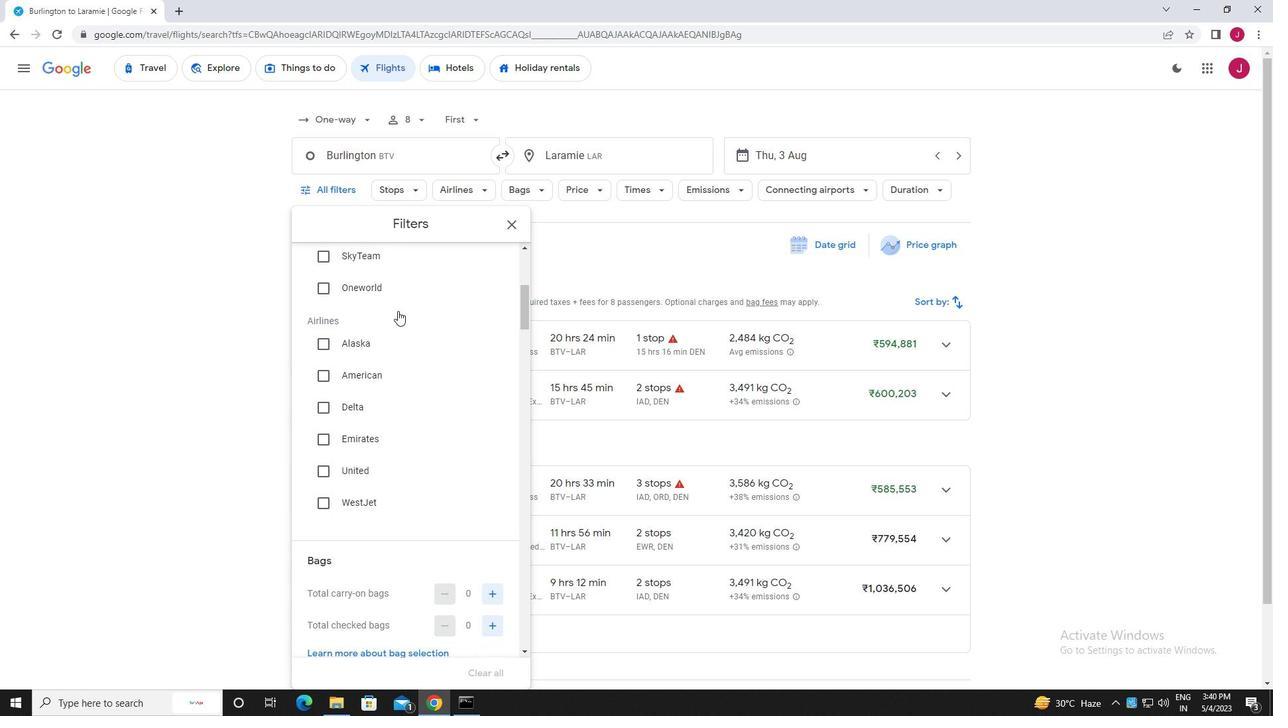 
Action: Mouse scrolled (397, 310) with delta (0, 0)
Screenshot: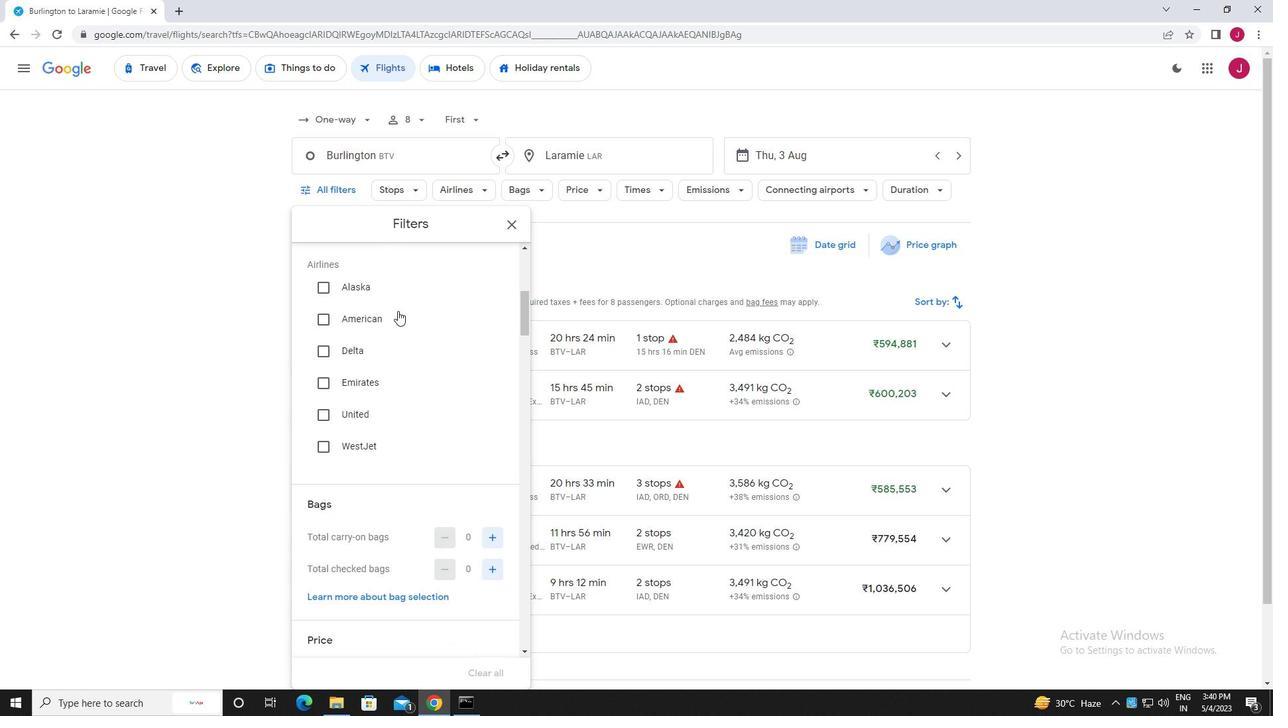 
Action: Mouse scrolled (397, 311) with delta (0, 0)
Screenshot: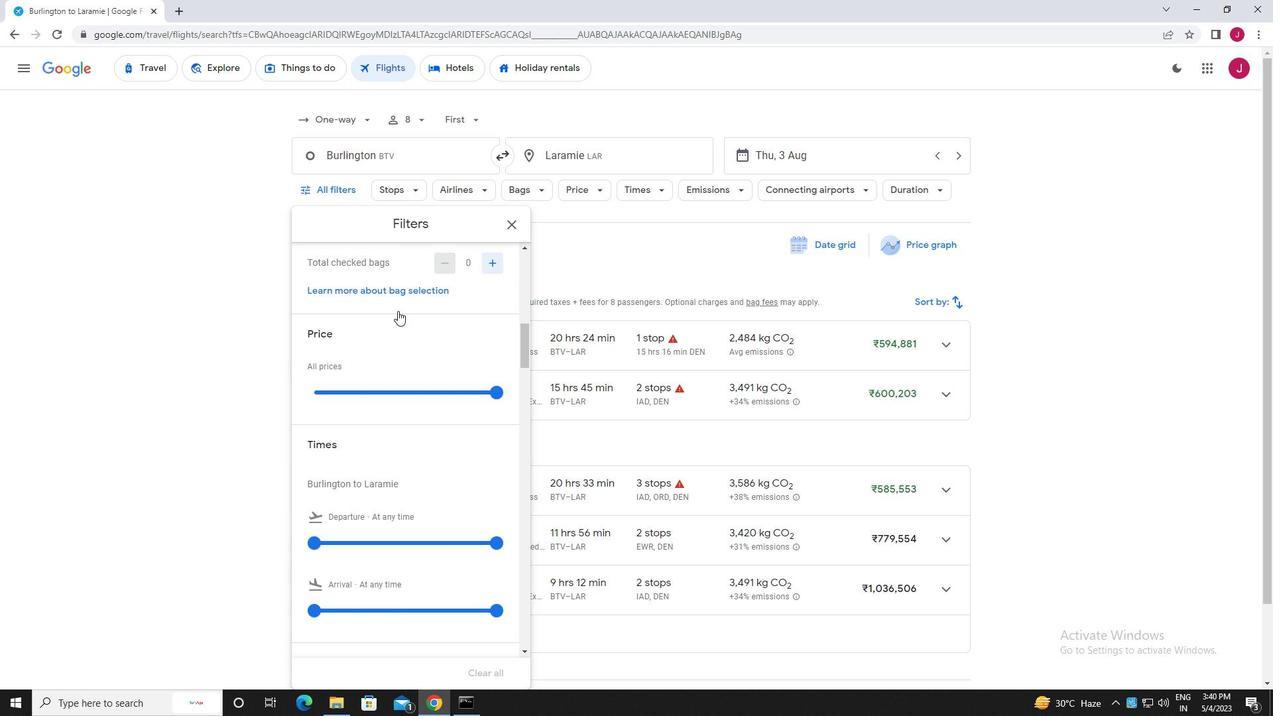 
Action: Mouse moved to (492, 297)
Screenshot: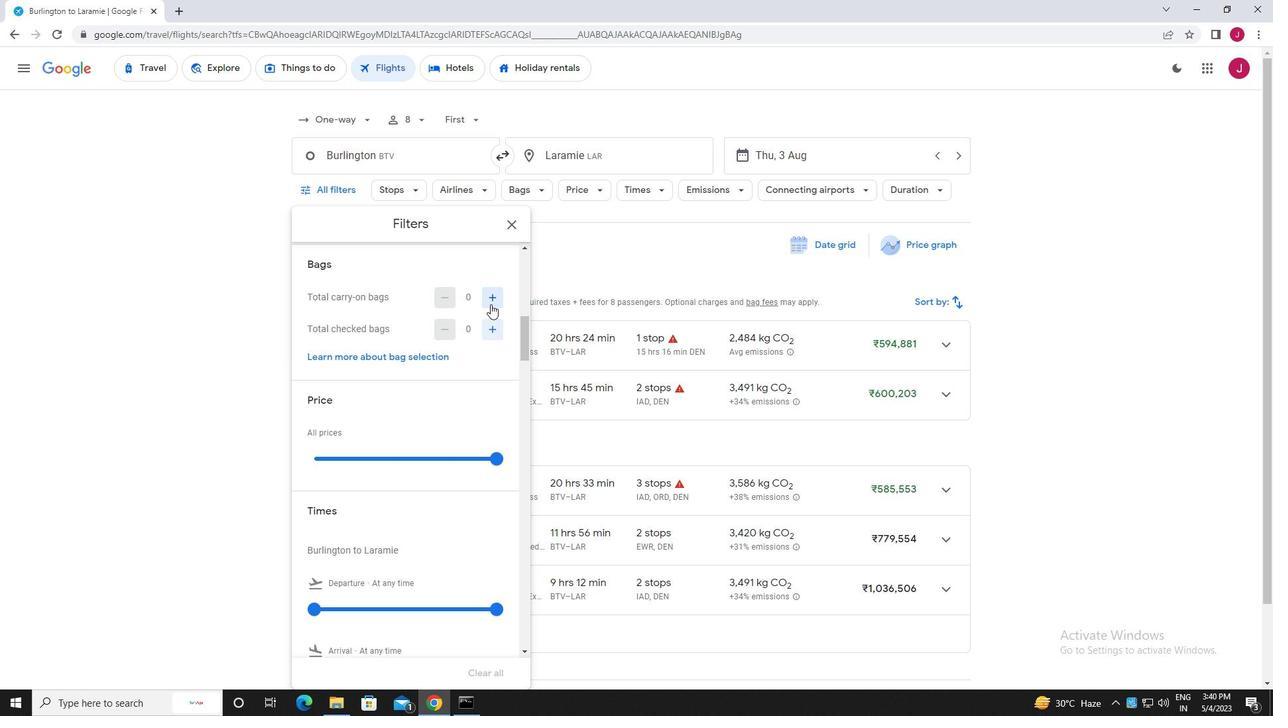 
Action: Mouse pressed left at (492, 297)
Screenshot: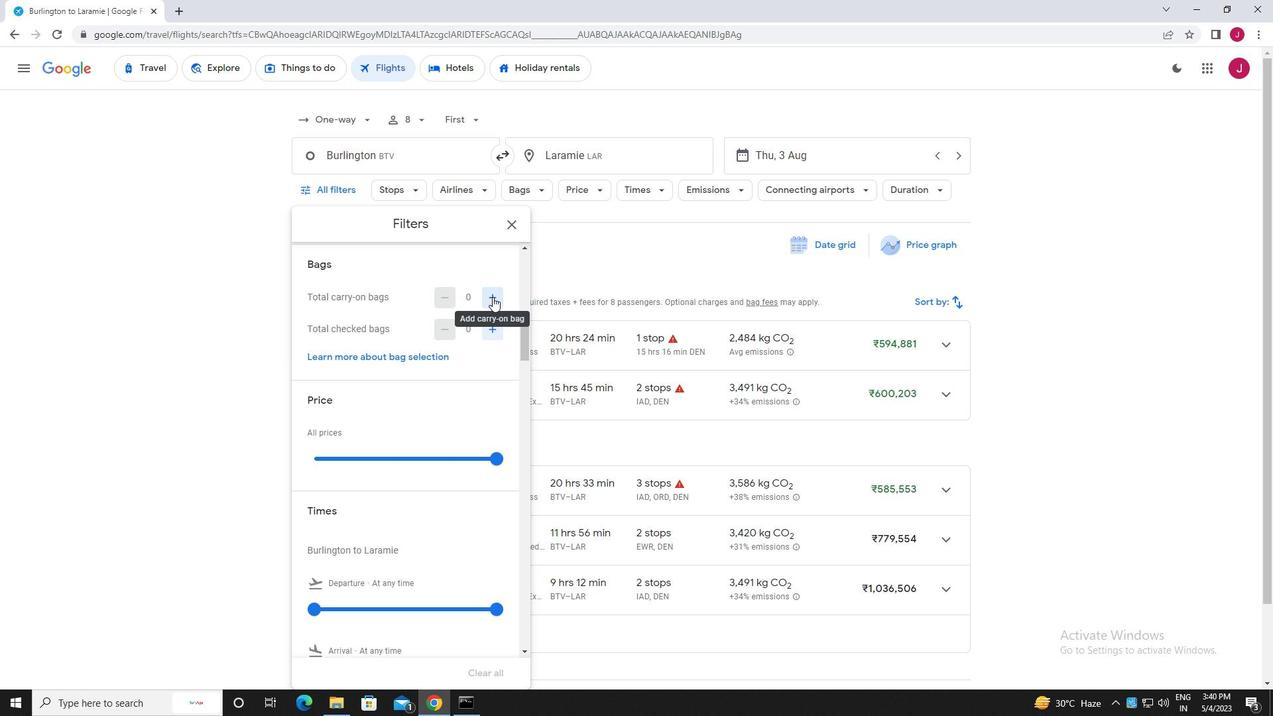 
Action: Mouse moved to (445, 300)
Screenshot: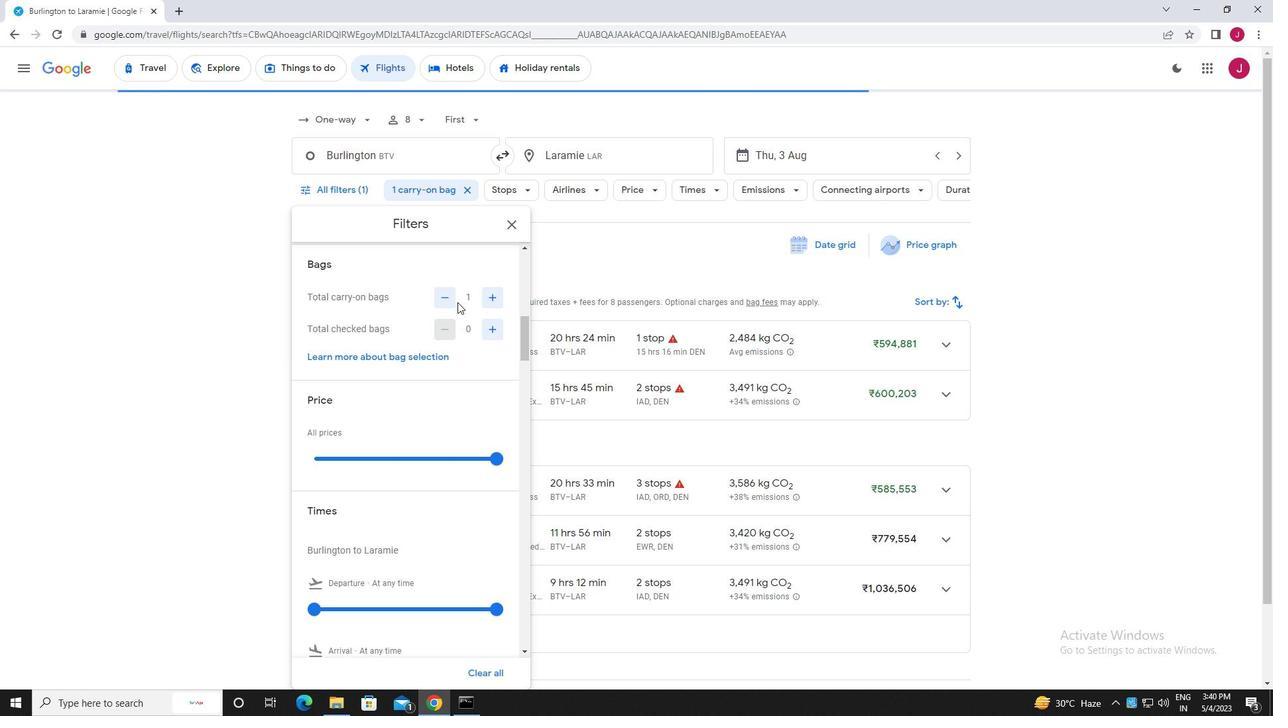 
Action: Mouse pressed left at (445, 300)
Screenshot: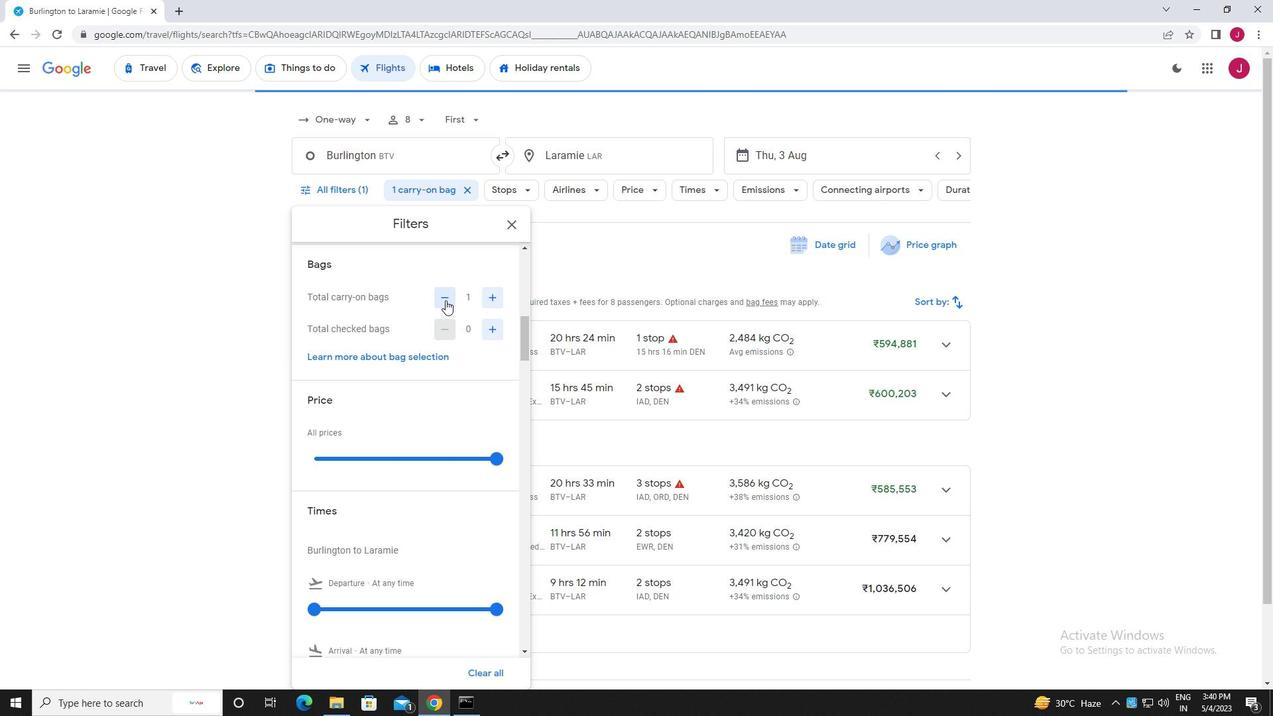 
Action: Mouse moved to (497, 330)
Screenshot: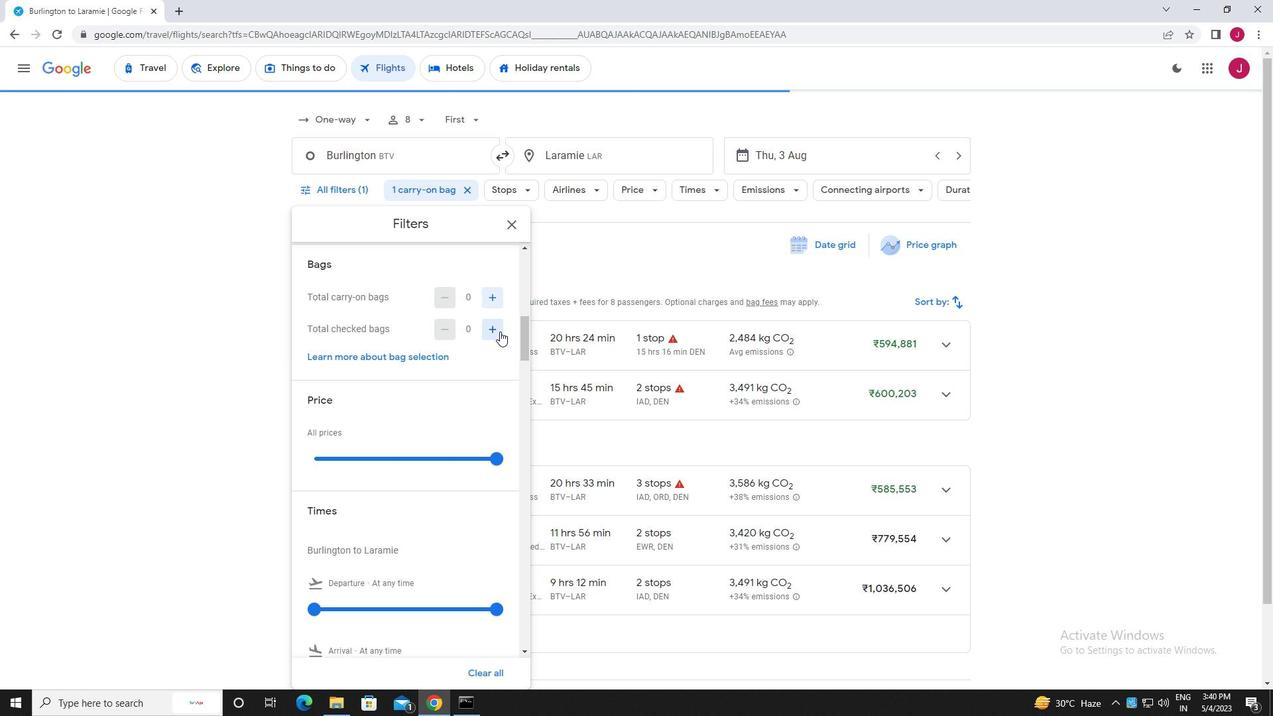 
Action: Mouse pressed left at (497, 330)
Screenshot: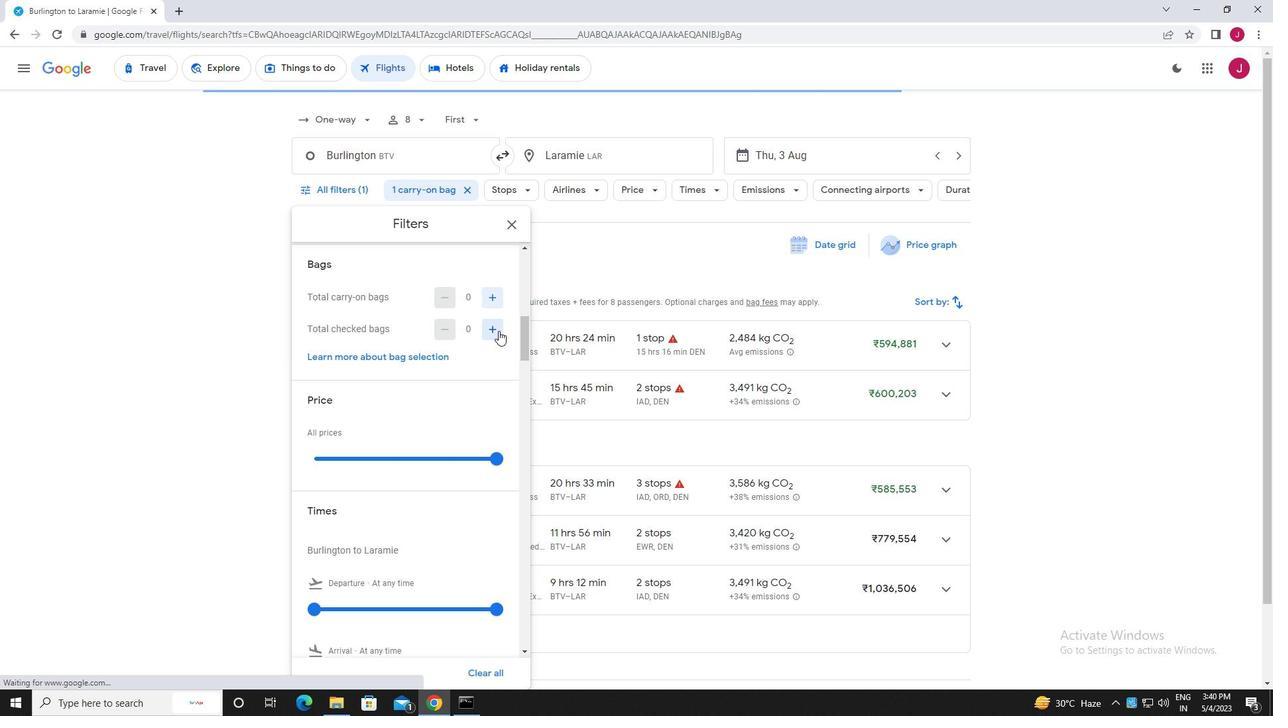 
Action: Mouse moved to (498, 458)
Screenshot: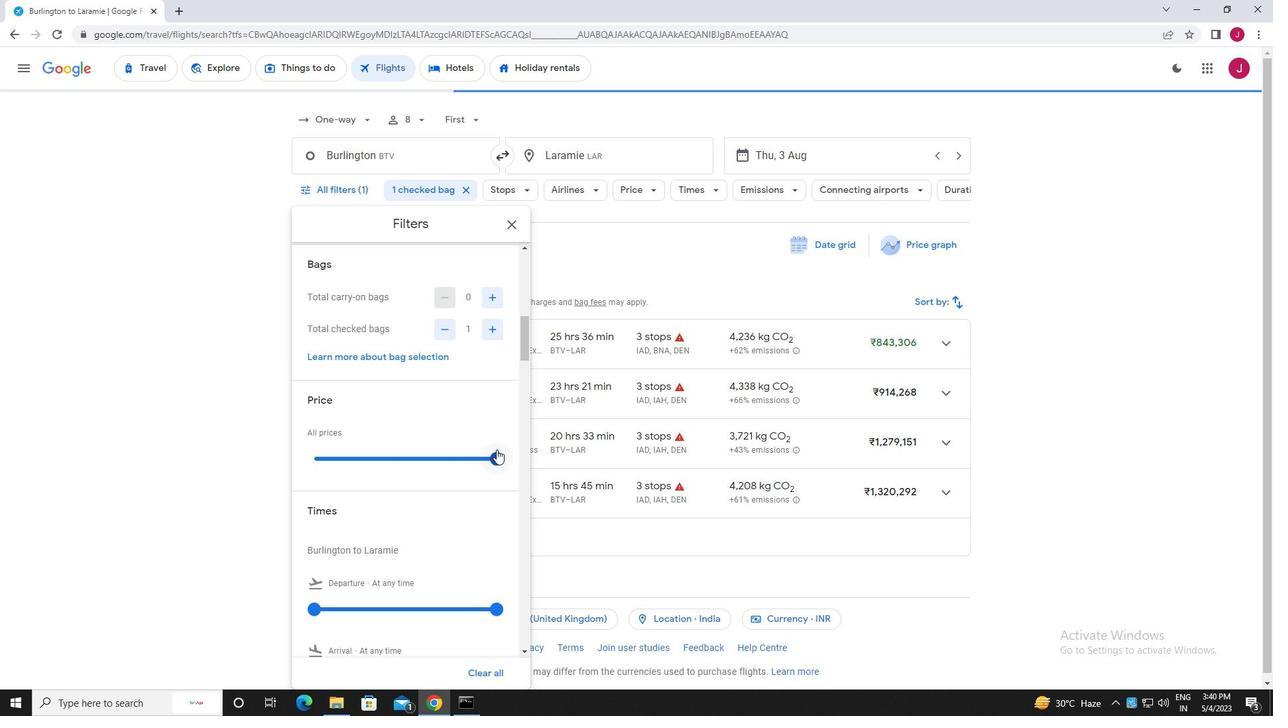
Action: Mouse pressed left at (498, 458)
Screenshot: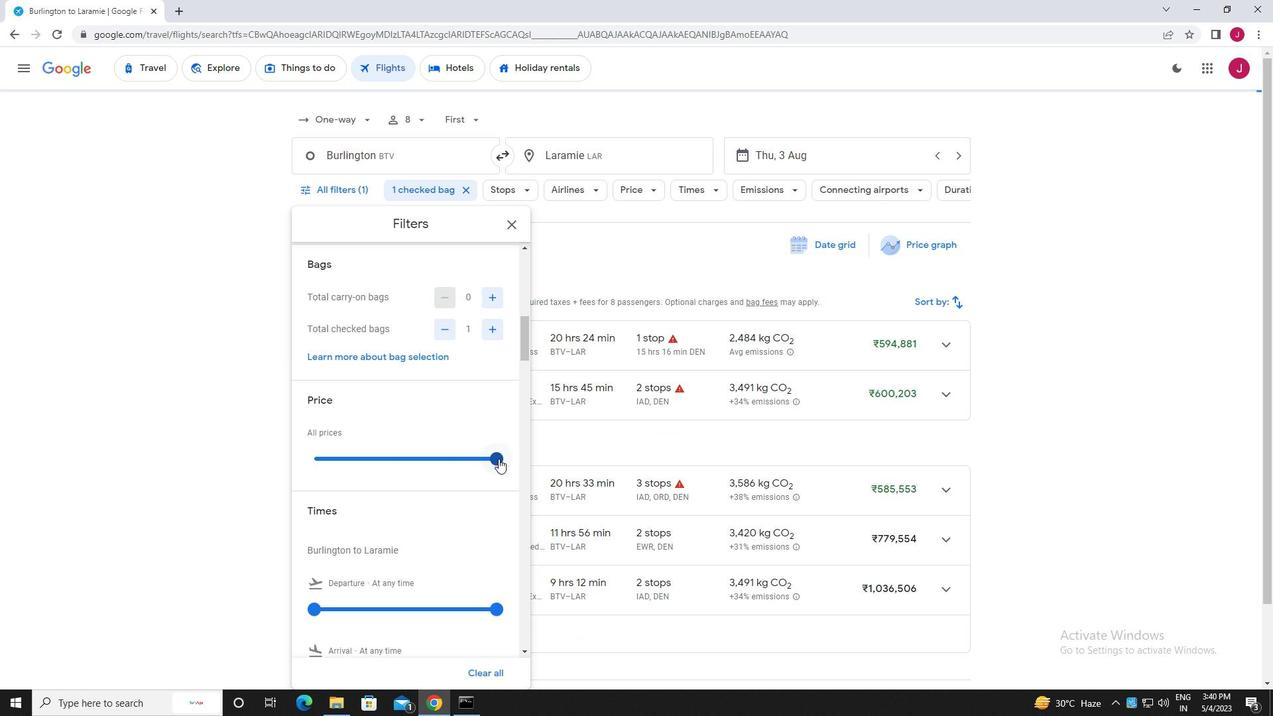 
Action: Mouse moved to (419, 440)
Screenshot: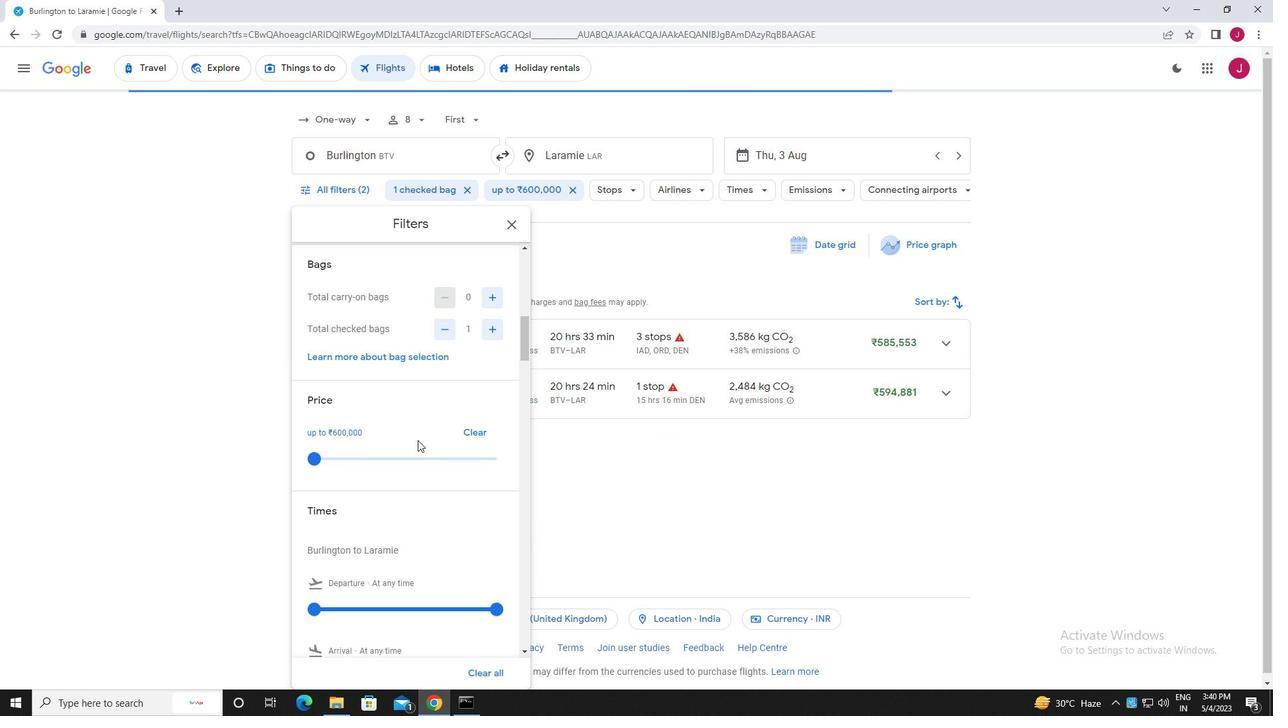 
Action: Mouse scrolled (419, 439) with delta (0, 0)
Screenshot: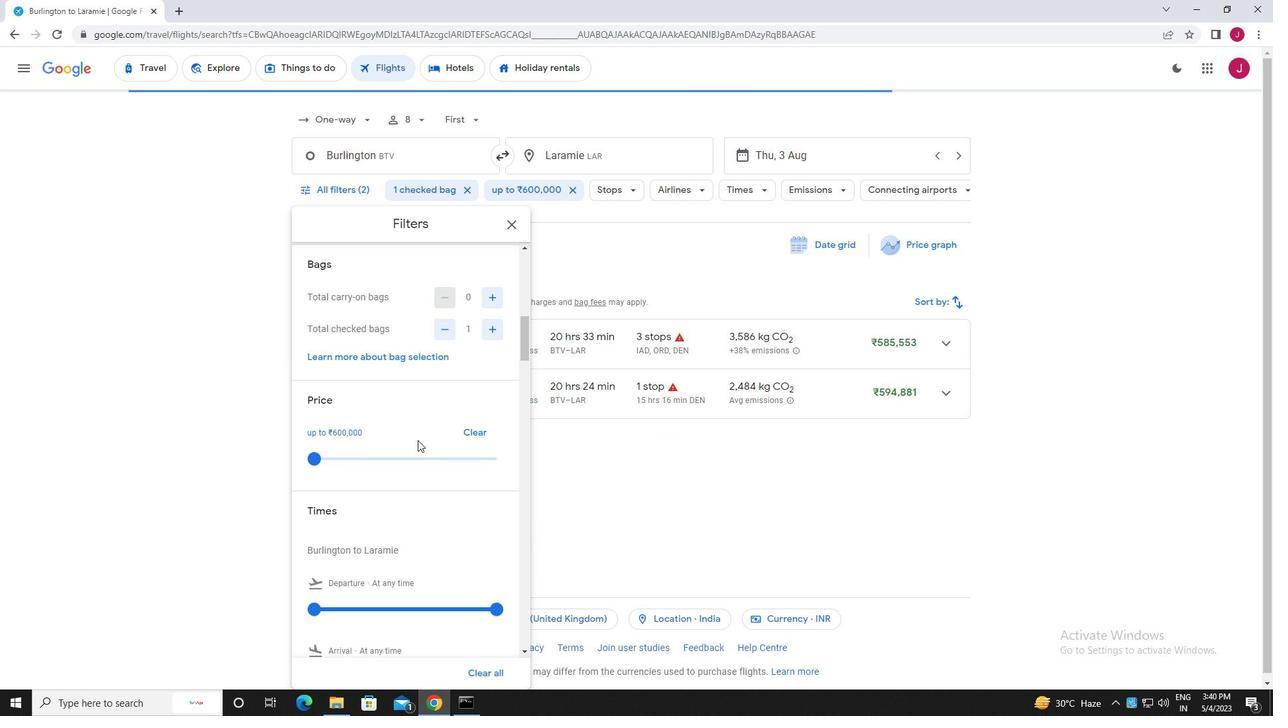 
Action: Mouse moved to (390, 464)
Screenshot: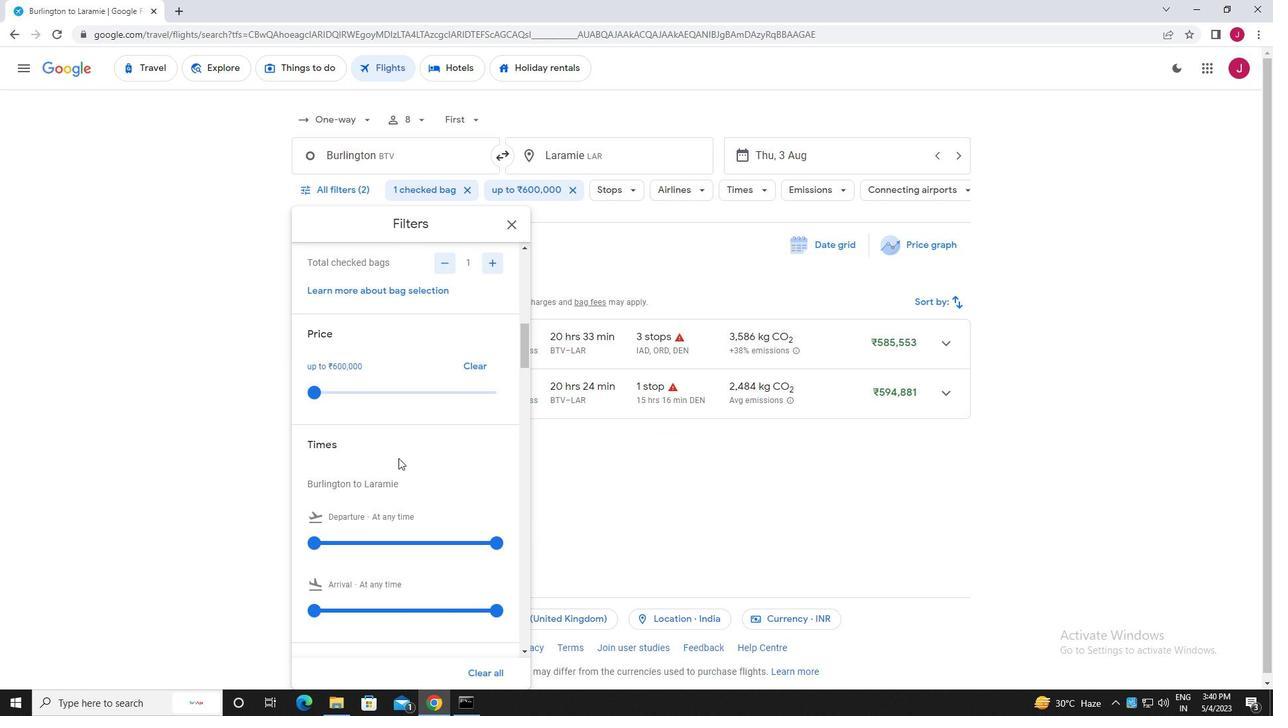 
Action: Mouse scrolled (390, 463) with delta (0, 0)
Screenshot: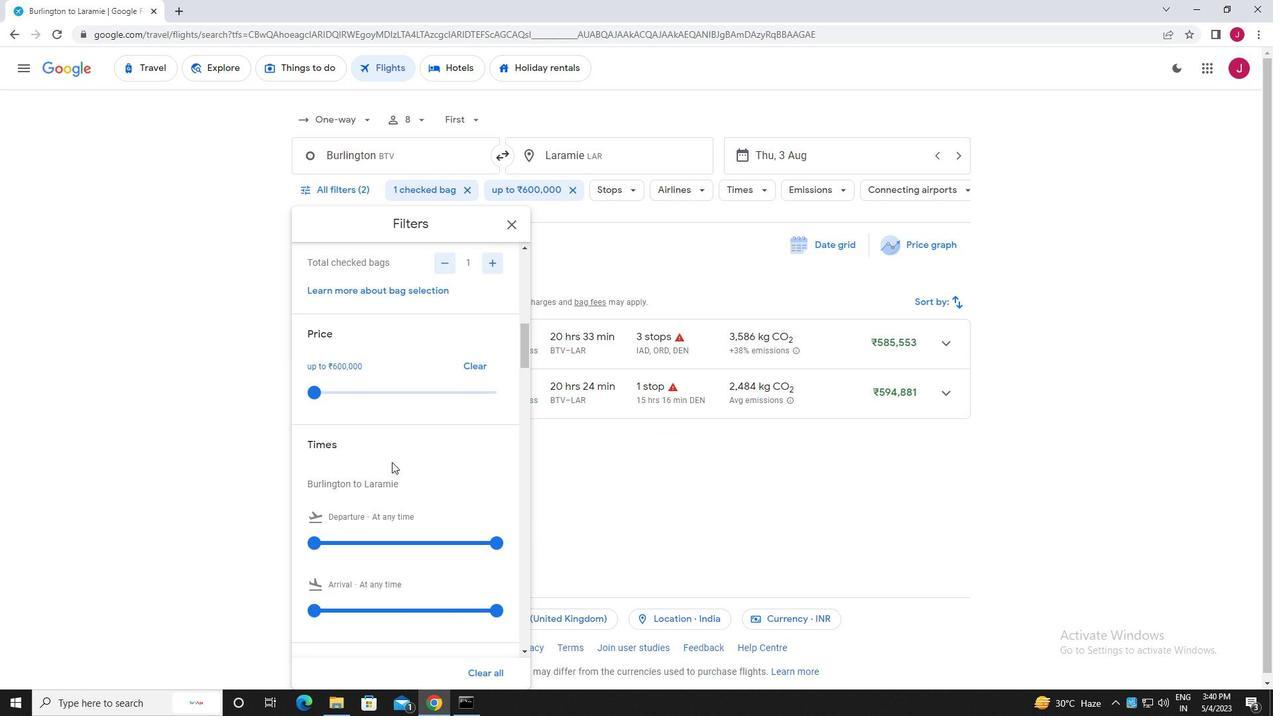 
Action: Mouse scrolled (390, 463) with delta (0, 0)
Screenshot: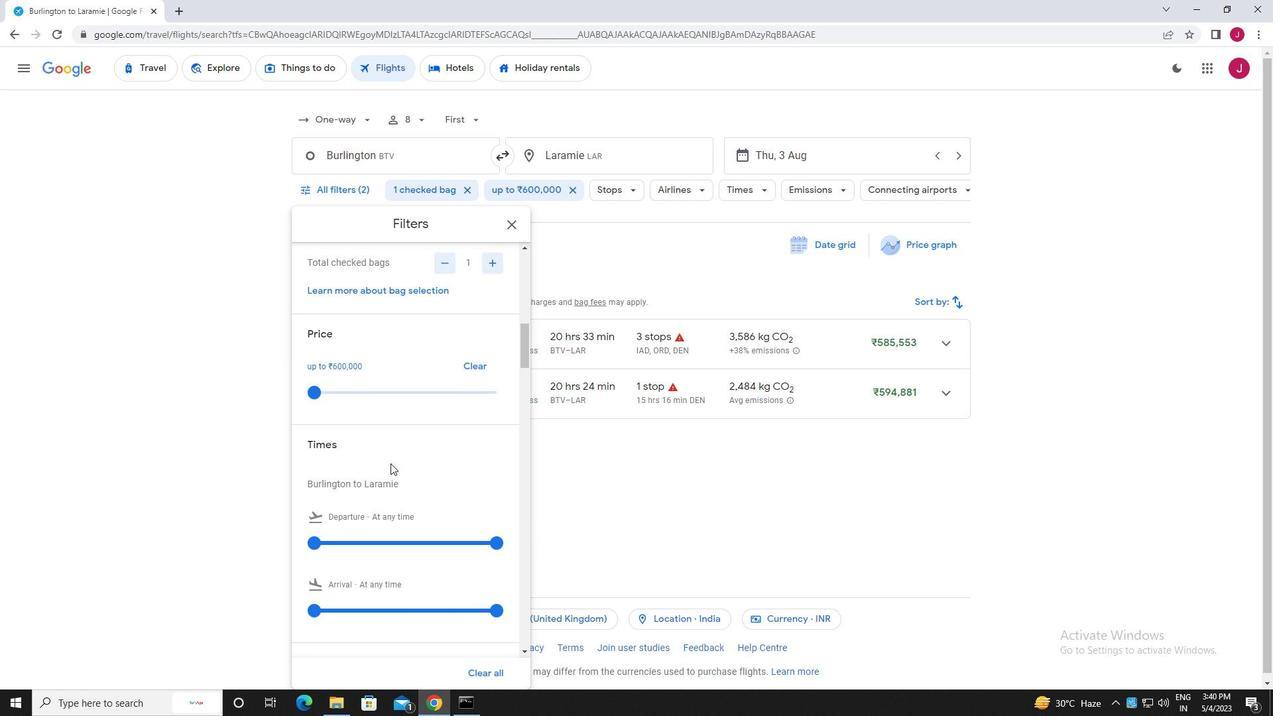 
Action: Mouse scrolled (390, 463) with delta (0, 0)
Screenshot: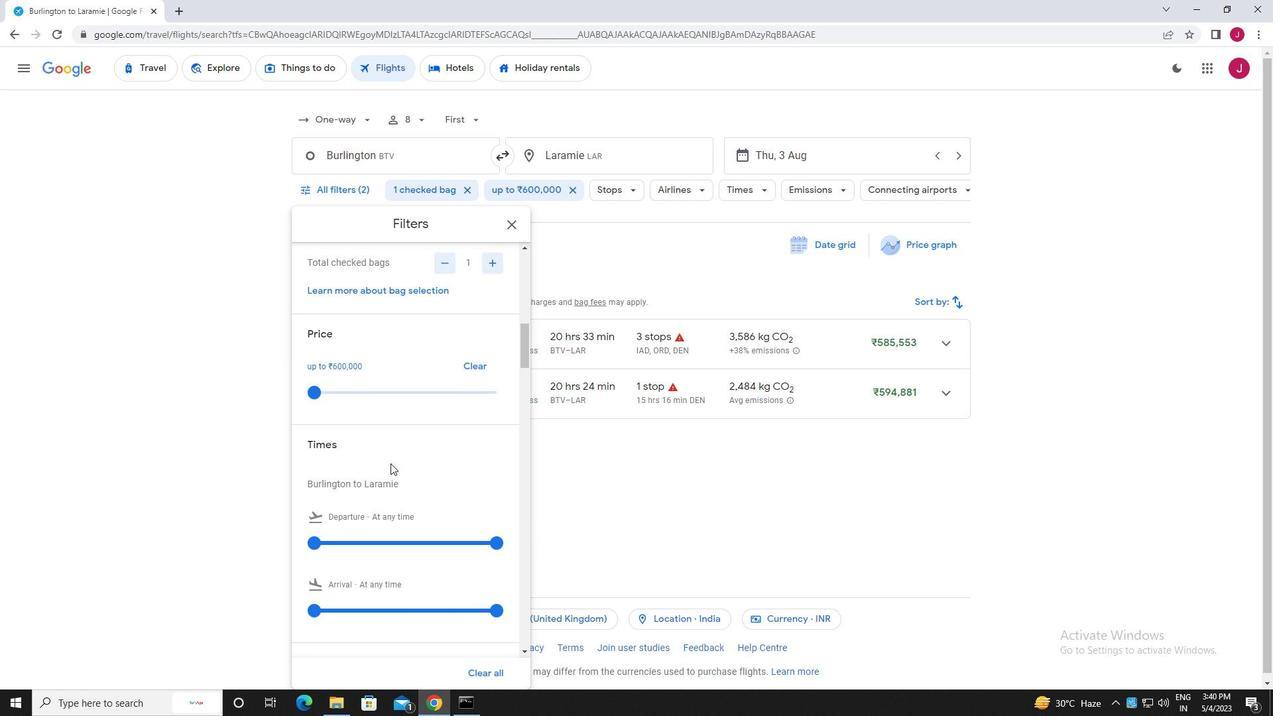 
Action: Mouse scrolled (390, 463) with delta (0, 0)
Screenshot: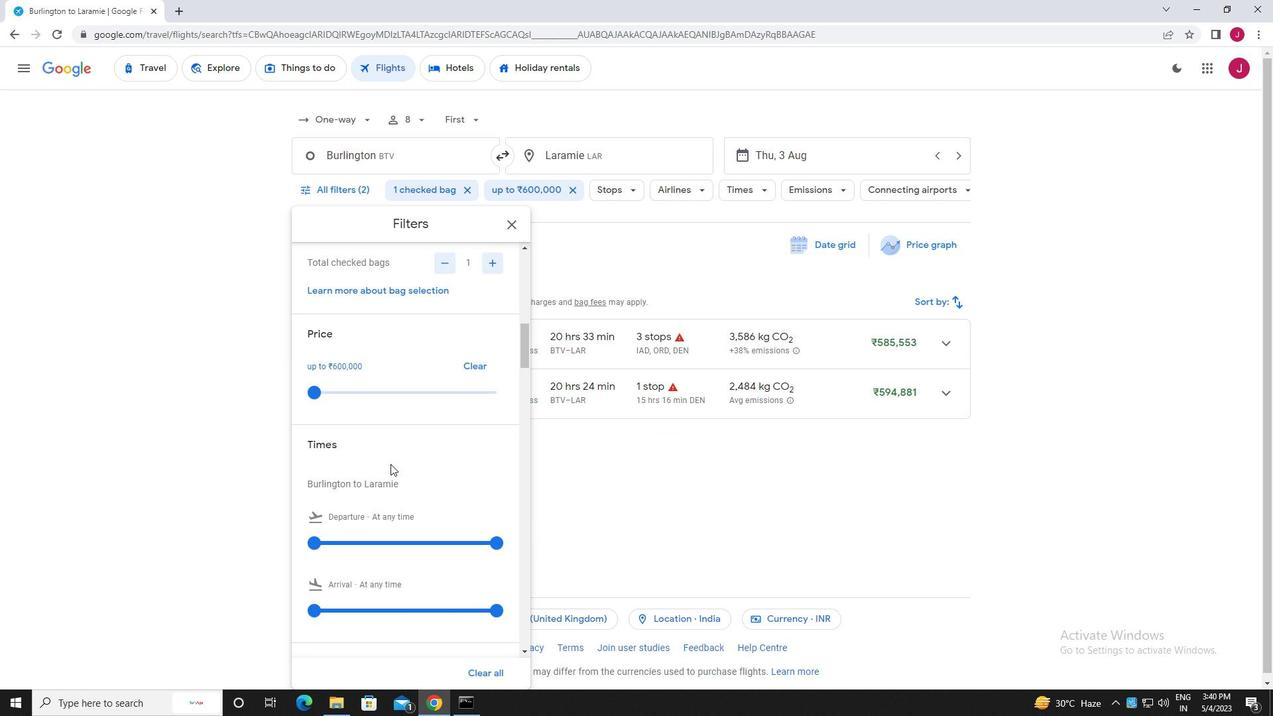 
Action: Mouse moved to (356, 360)
Screenshot: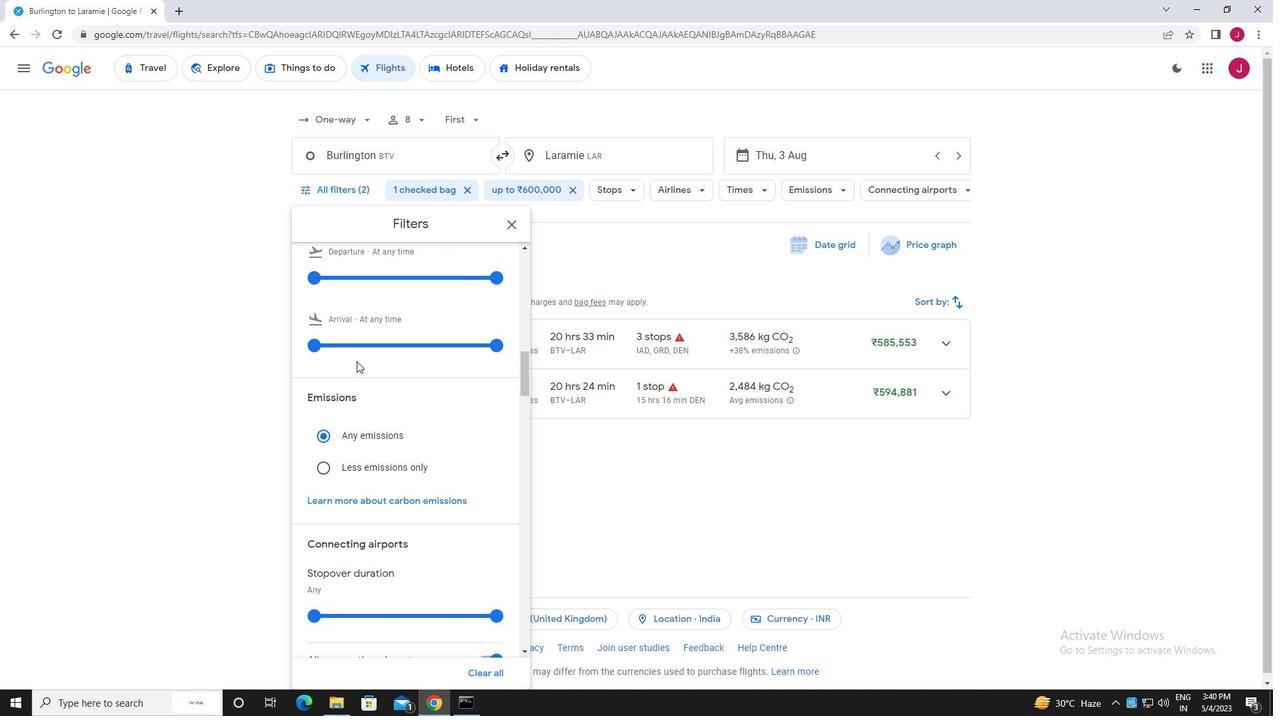 
Action: Mouse scrolled (356, 361) with delta (0, 0)
Screenshot: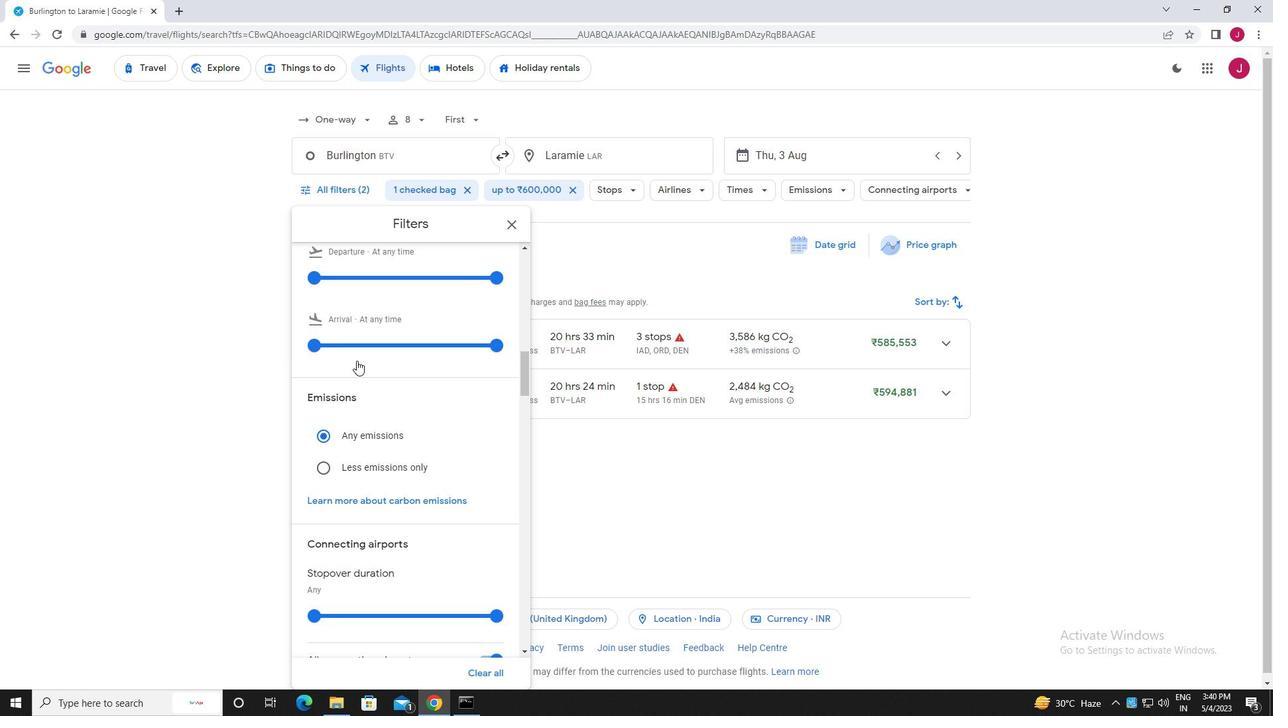 
Action: Mouse moved to (312, 345)
Screenshot: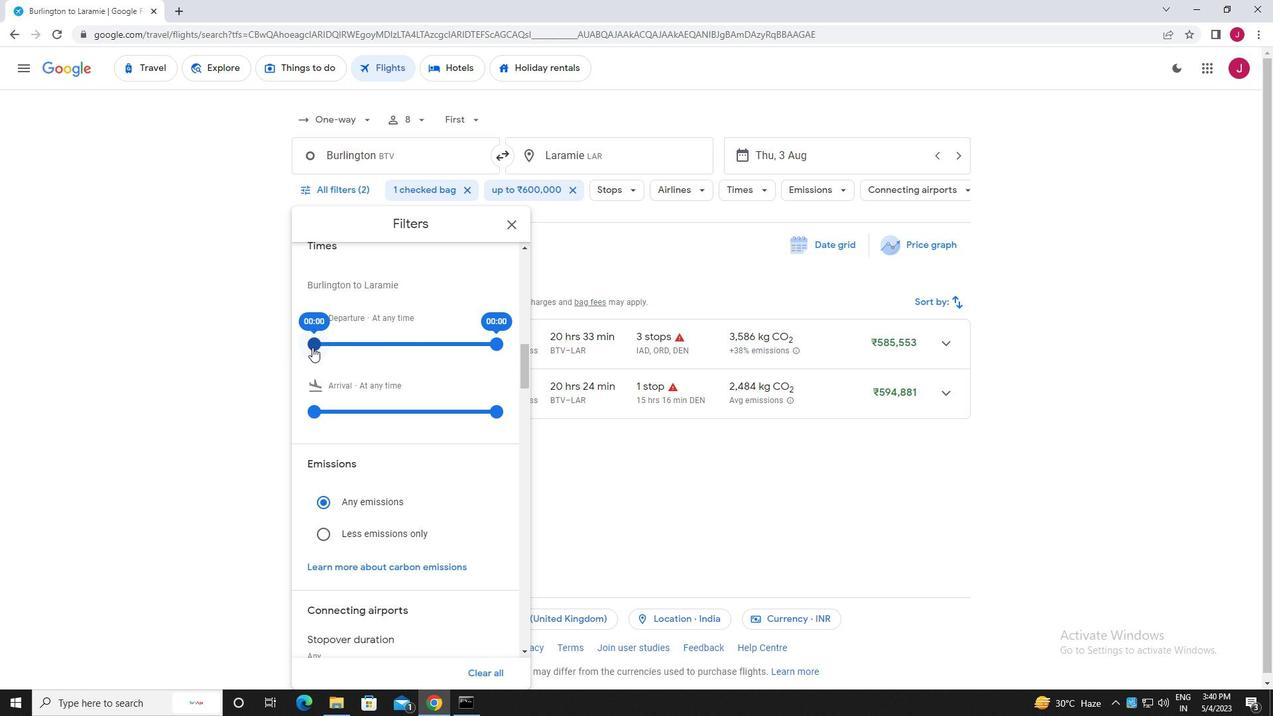 
Action: Mouse pressed left at (312, 345)
Screenshot: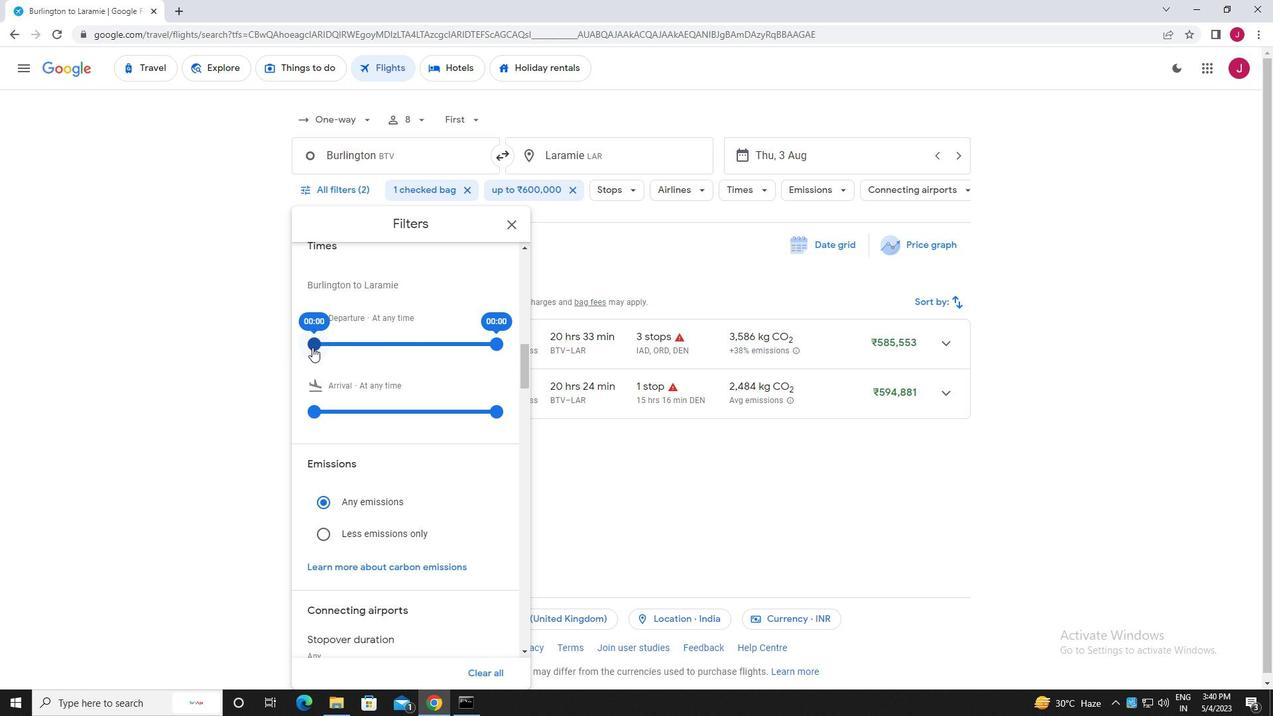 
Action: Mouse moved to (498, 341)
Screenshot: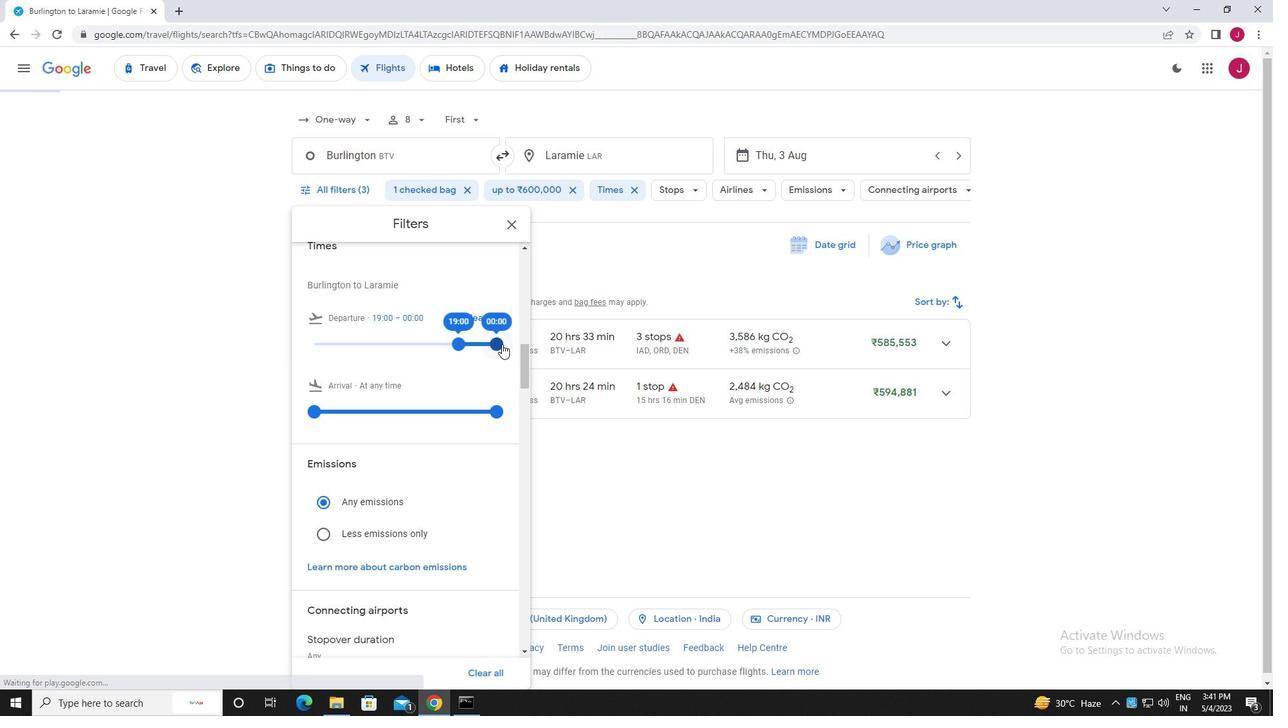 
Action: Mouse pressed left at (498, 341)
Screenshot: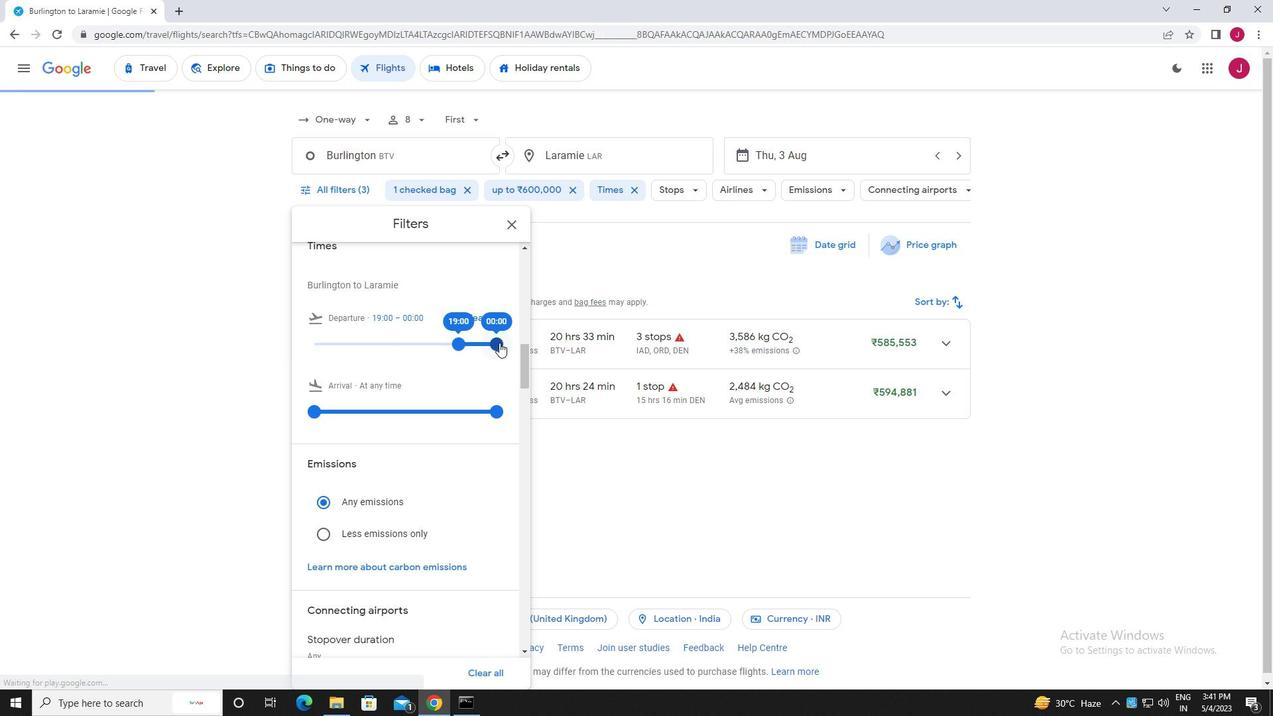 
Action: Mouse moved to (511, 227)
Screenshot: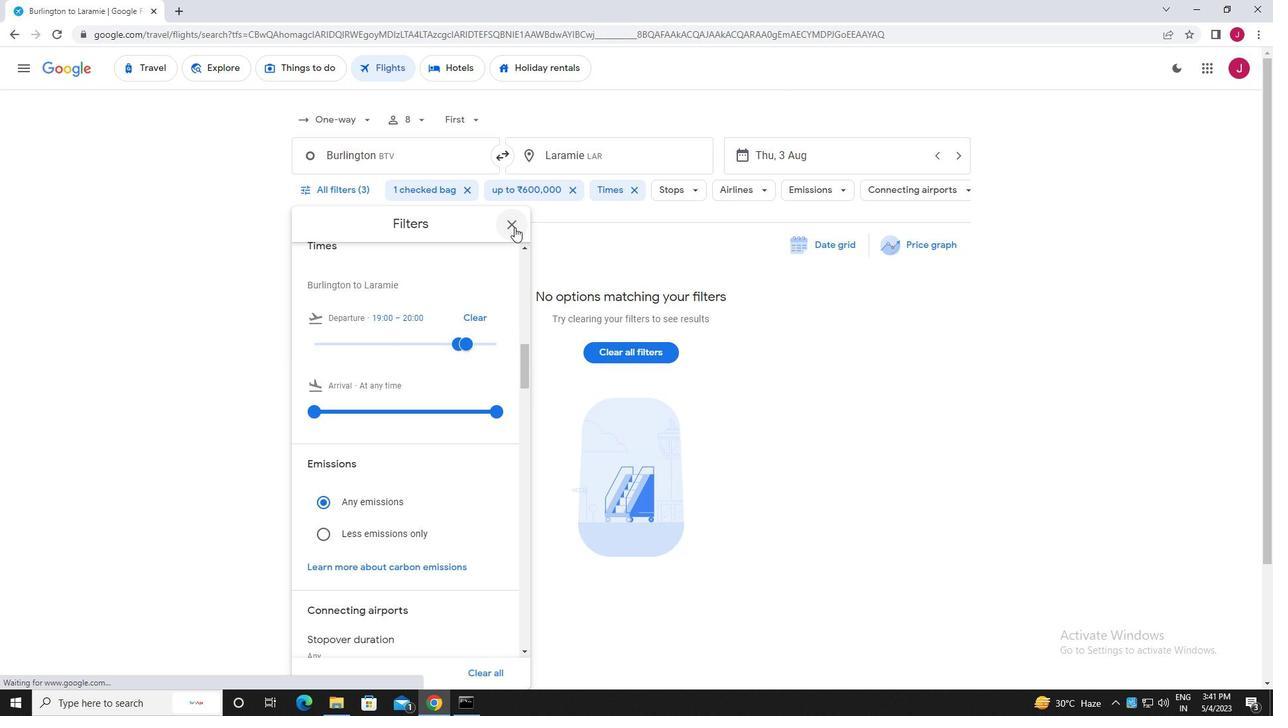
Action: Mouse pressed left at (511, 227)
Screenshot: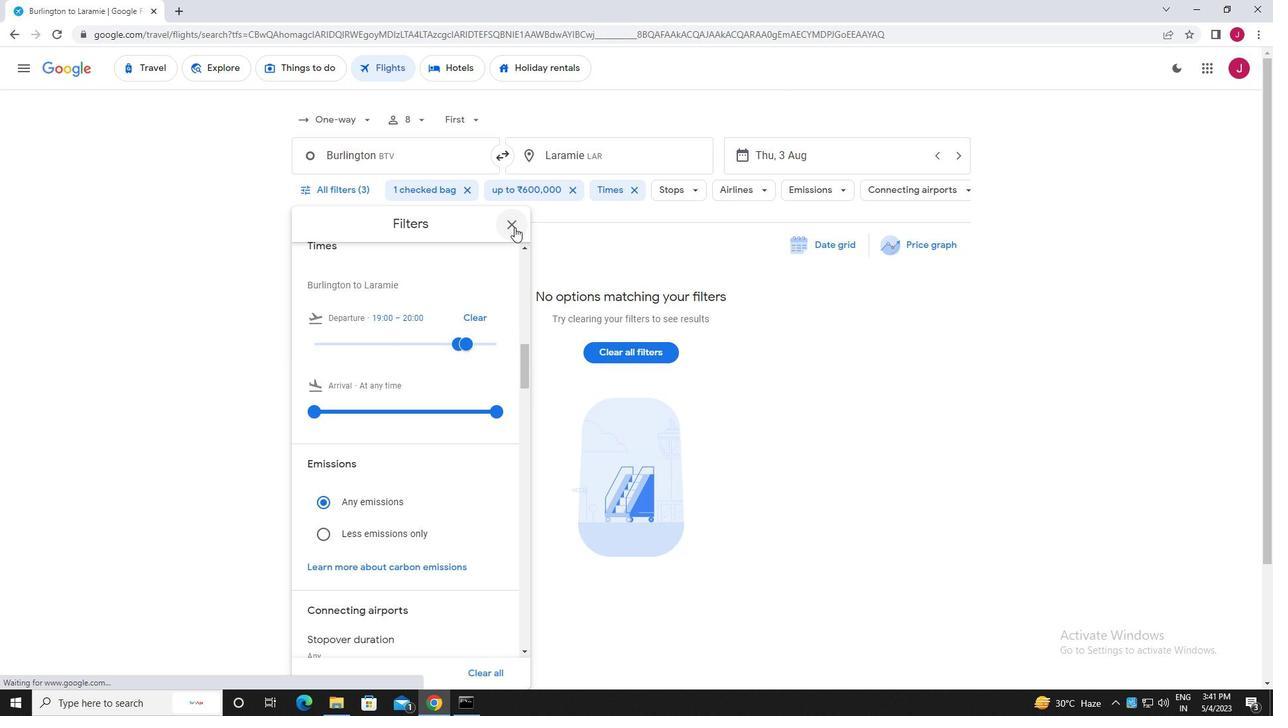 
Action: Mouse moved to (511, 228)
Screenshot: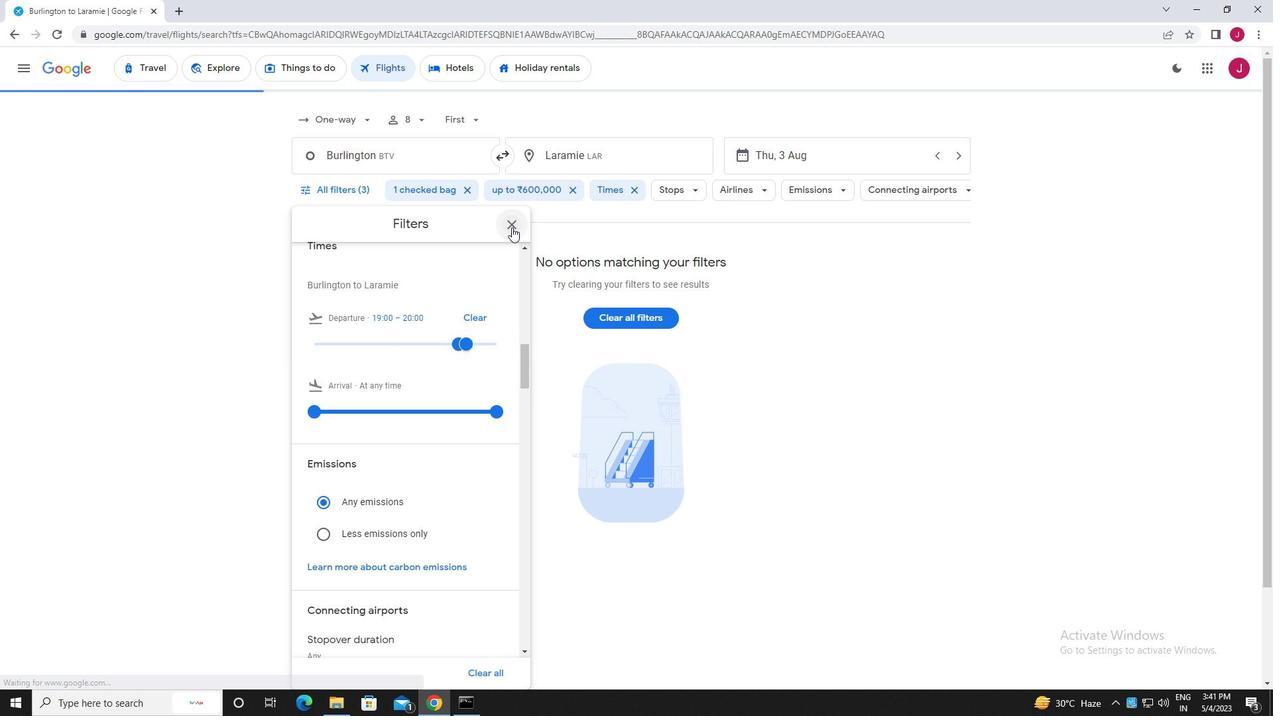 
